 Task: Open an excel sheet with  and write heading  Student grades data  Add 10 students name:-  'Joshua Rivera, Zoey Coleman, Ryan Wright, Addison Bailey, Jonathan Simmons, Brooklyn Ward, Caleb Barnes, Audrey Collins, Gabriel Perry, Sofia Bell. ' in September Last week sales are  100 to 150. Math Grade:-  90, 95, 80, 92, 85,88, 90, 78, 92, 85.Science Grade:-  85, 87, 92, 88, 90, 85, 92, 80, 88, 90.English Grade:-  92, 90, 85, 90, 88, 92, 85, 82, 90, 88. _x000D_
History Grade:-  88, 92, 78, 95, 90, 90, 80, 85, 92, 90. Total use the formula   =SUM(D2:G2) then presss enter. Save page analysisSalesGrowth
Action: Mouse moved to (96, 151)
Screenshot: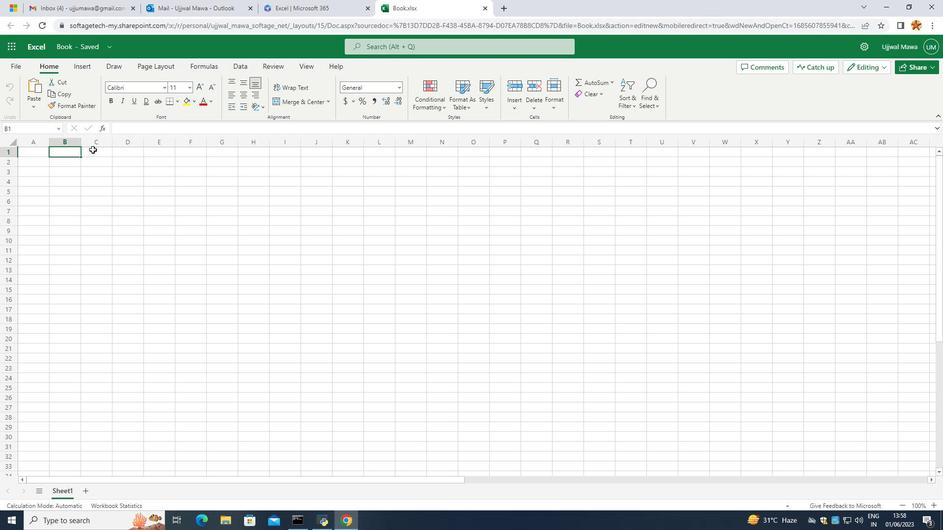 
Action: Mouse pressed left at (96, 151)
Screenshot: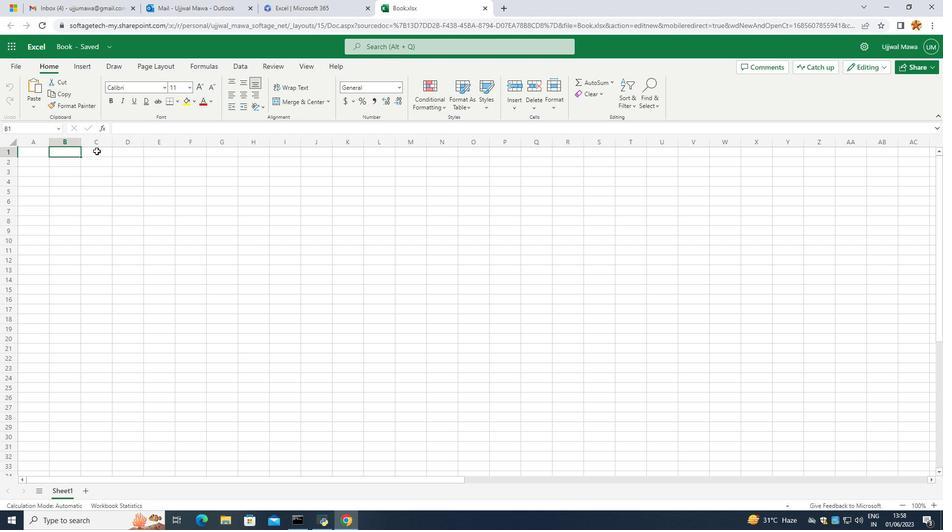 
Action: Mouse moved to (82, 163)
Screenshot: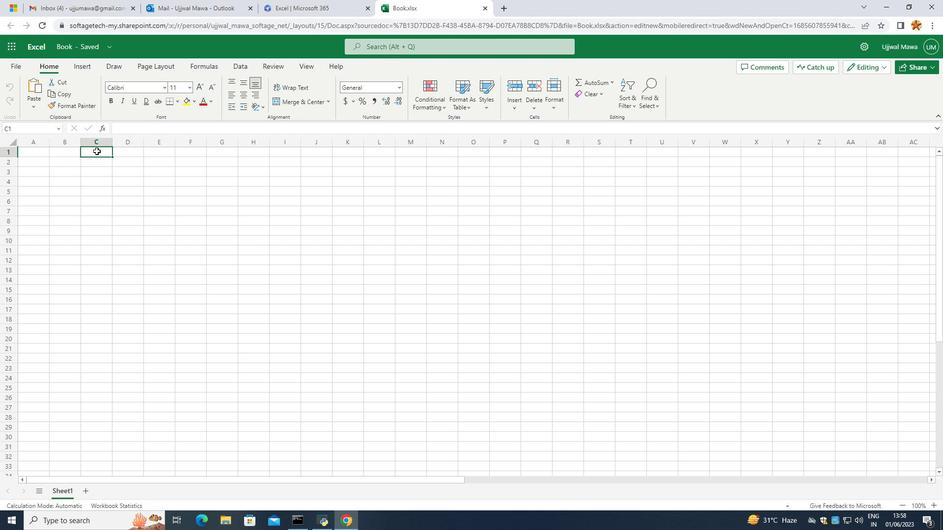 
Action: Key pressed <Key.caps_lock>S<Key.caps_lock>tudem<Key.backspace>nt<Key.space><Key.caps_lock>G<Key.caps_lock>rades<Key.backspace><Key.space><Key.caps_lock>D<Key.caps_lock>ata<Key.enter>
Screenshot: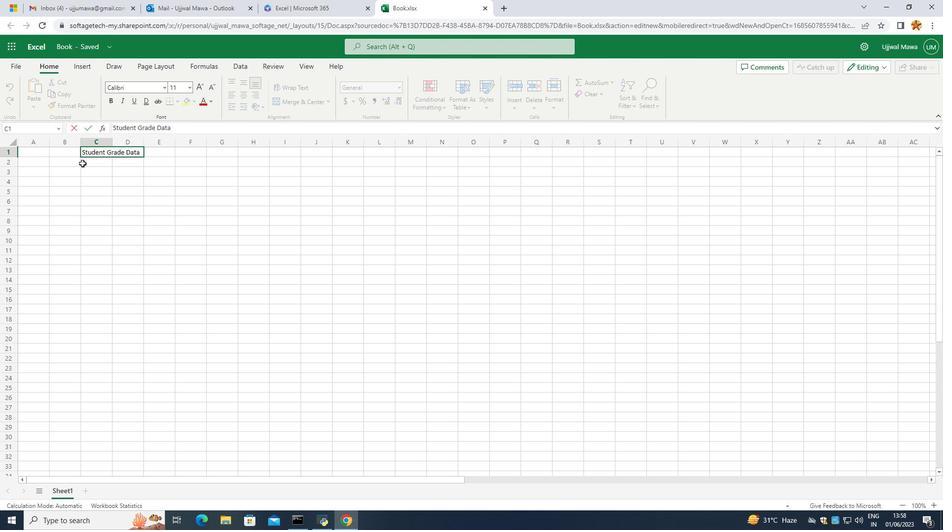 
Action: Mouse moved to (41, 162)
Screenshot: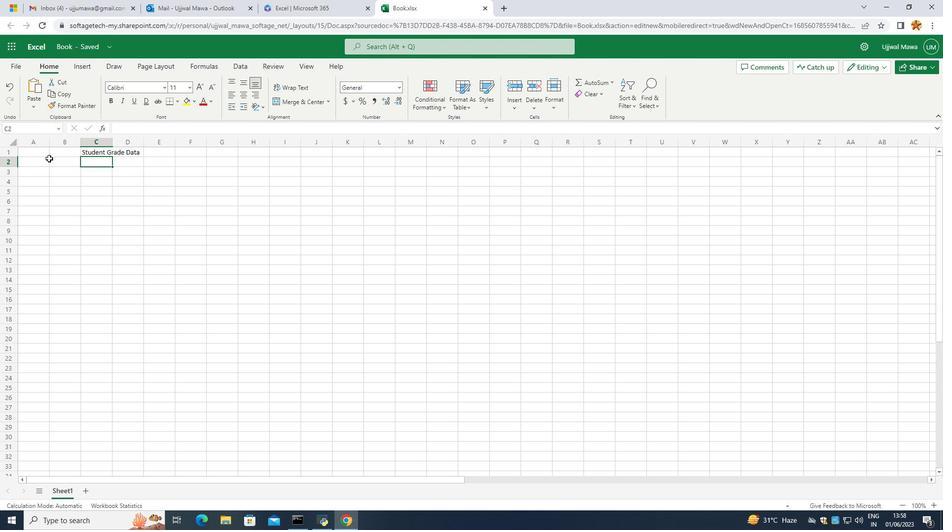 
Action: Mouse pressed left at (41, 162)
Screenshot: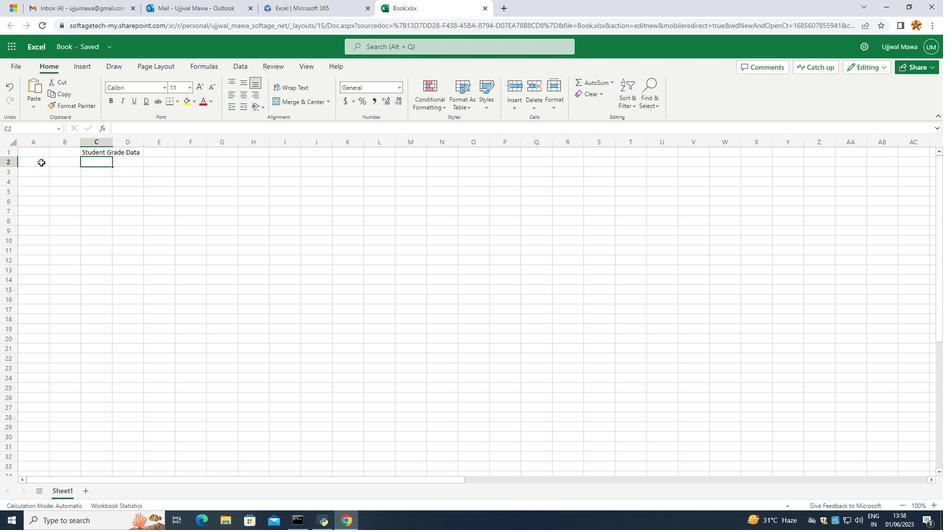 
Action: Mouse moved to (40, 162)
Screenshot: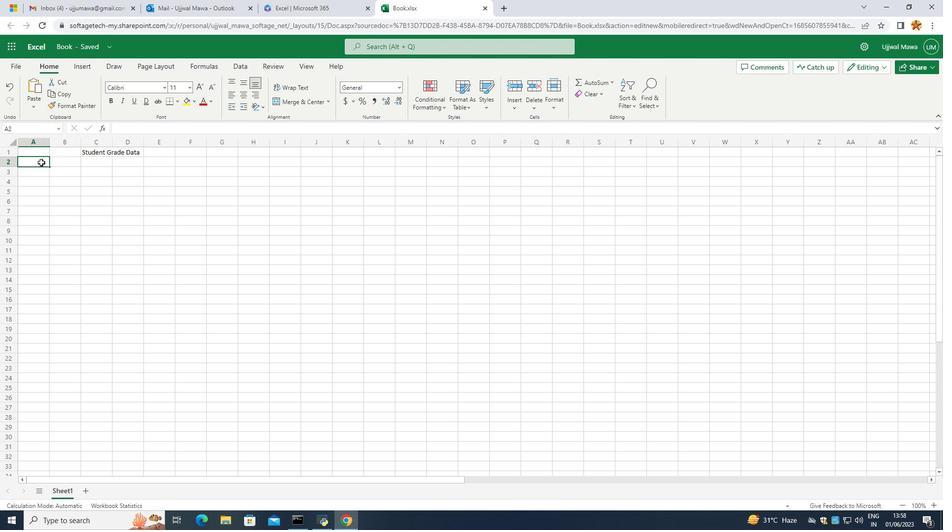 
Action: Key pressed <Key.caps_lock>N<Key.caps_lock>ame
Screenshot: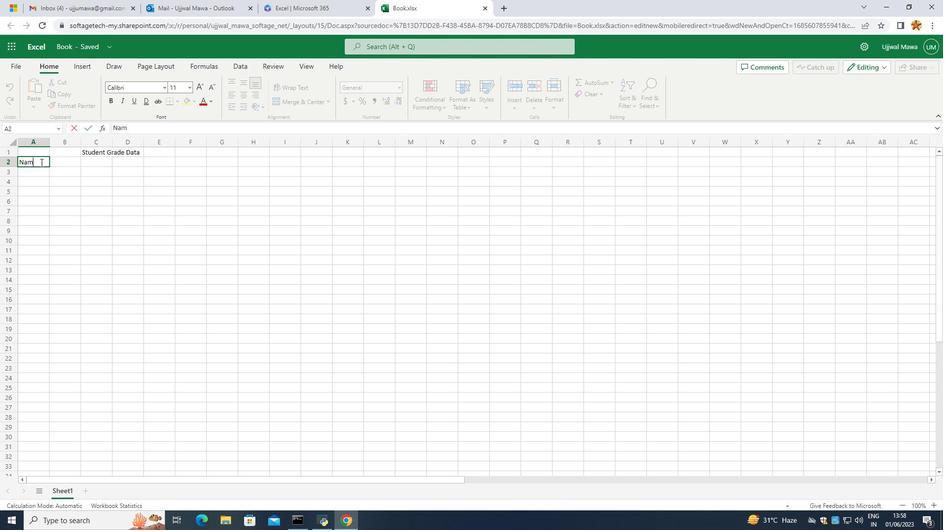 
Action: Mouse moved to (112, 198)
Screenshot: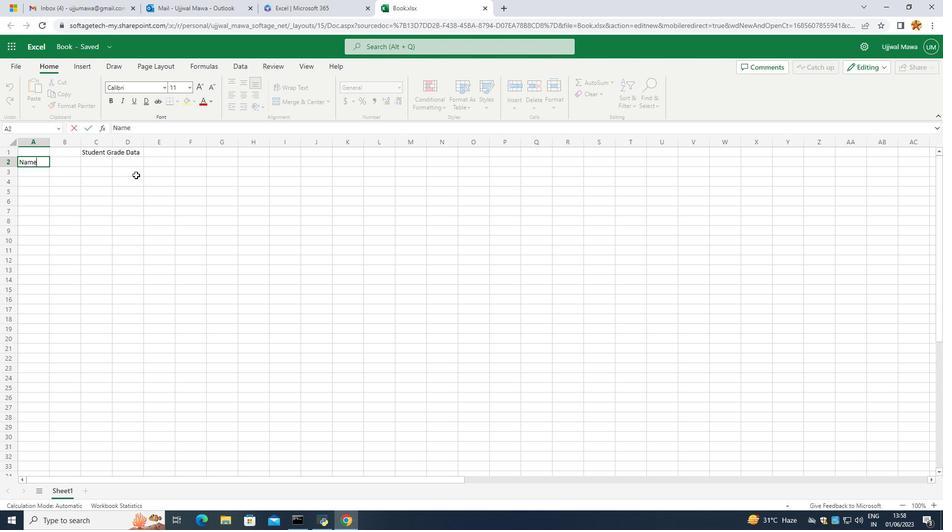 
Action: Mouse pressed left at (112, 198)
Screenshot: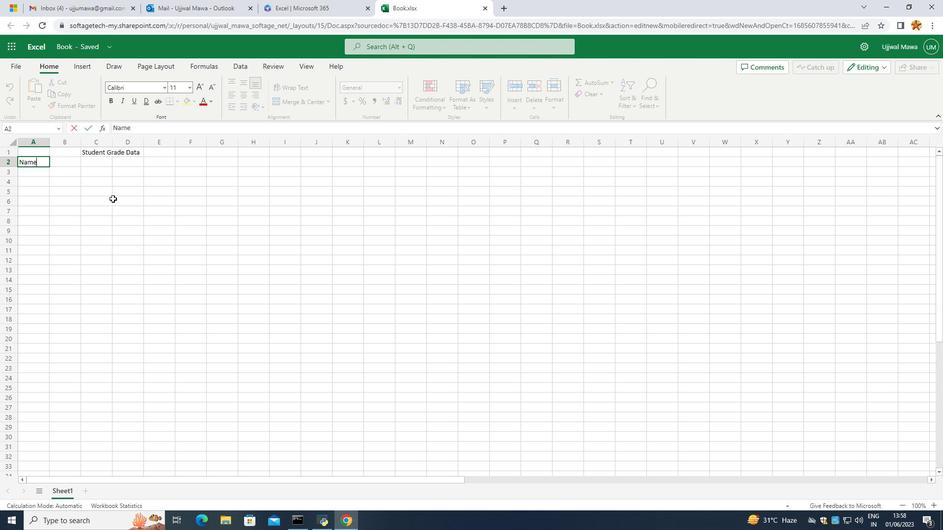 
Action: Mouse moved to (39, 162)
Screenshot: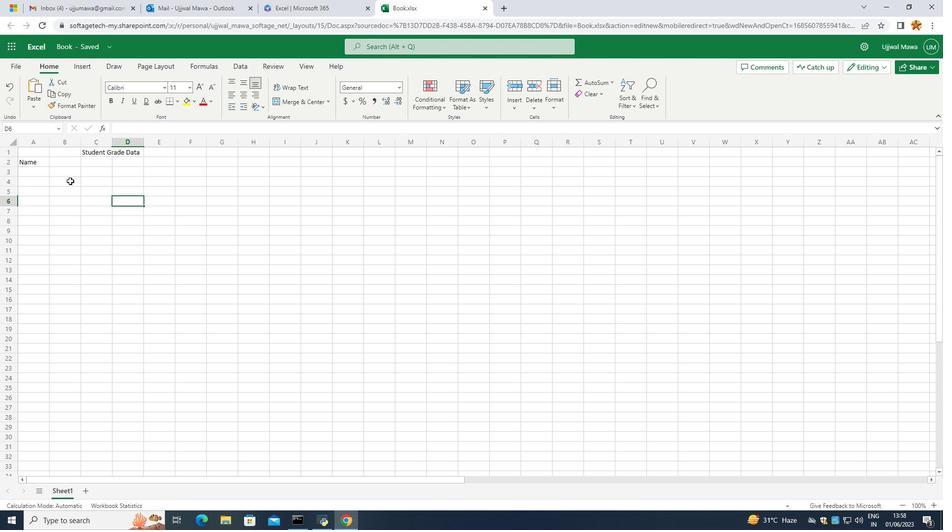 
Action: Mouse pressed left at (39, 162)
Screenshot: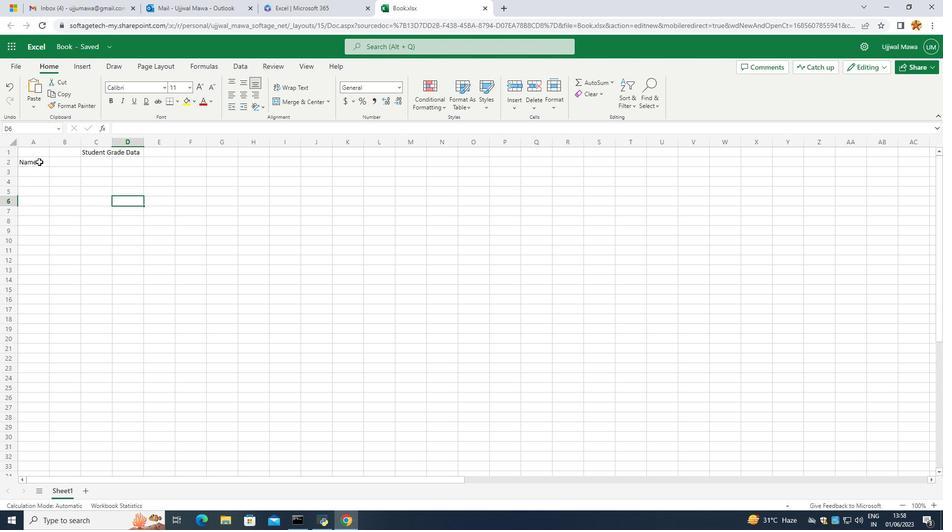 
Action: Mouse moved to (49, 140)
Screenshot: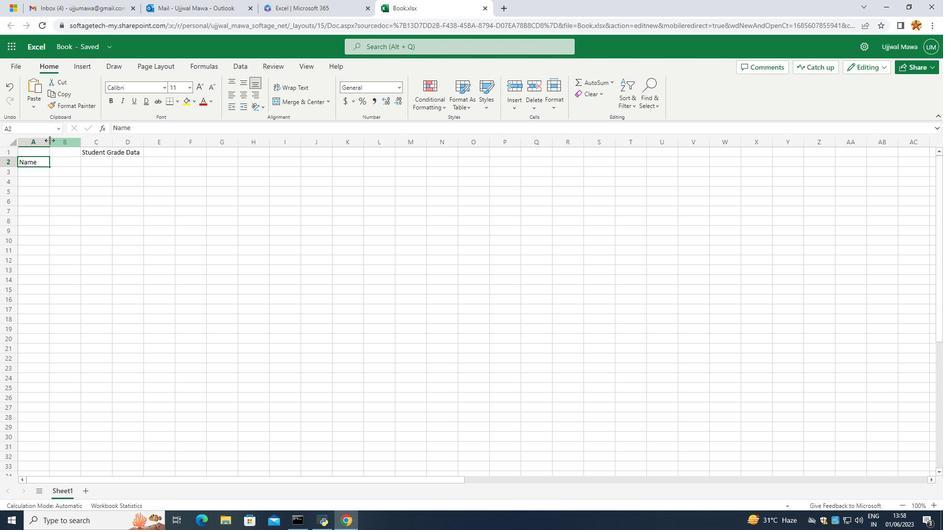 
Action: Mouse pressed left at (49, 140)
Screenshot: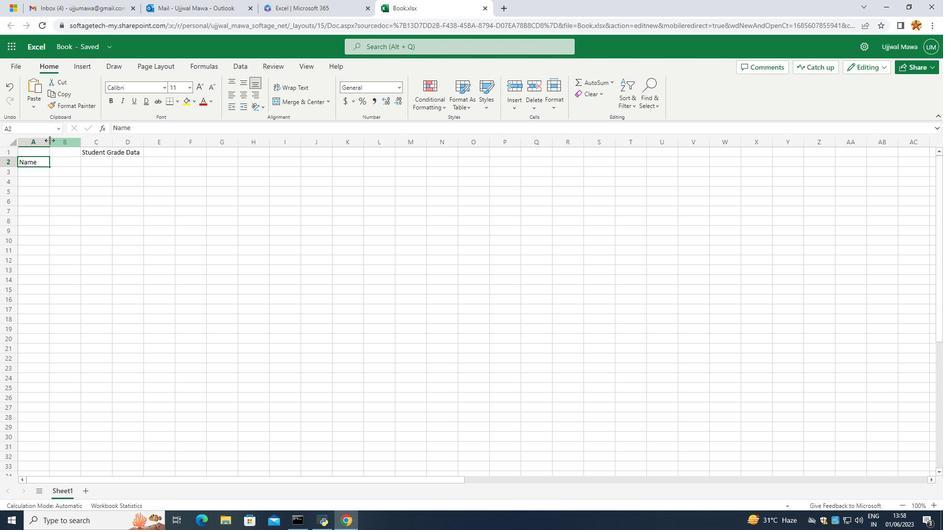 
Action: Mouse moved to (109, 162)
Screenshot: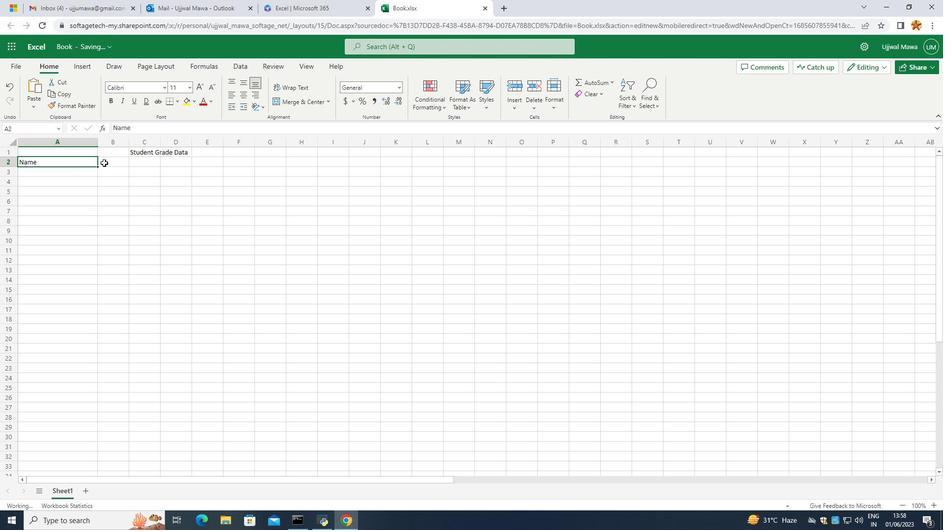 
Action: Mouse pressed left at (109, 162)
Screenshot: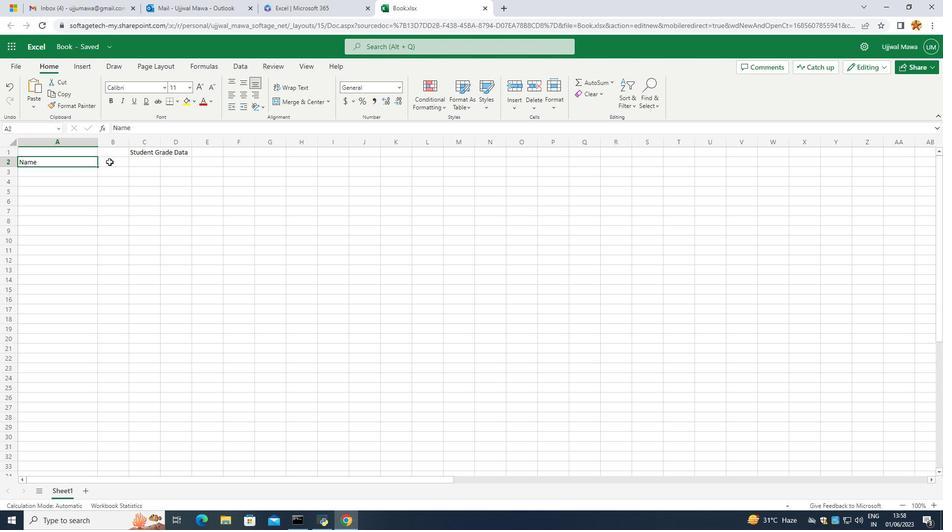 
Action: Mouse pressed left at (109, 162)
Screenshot: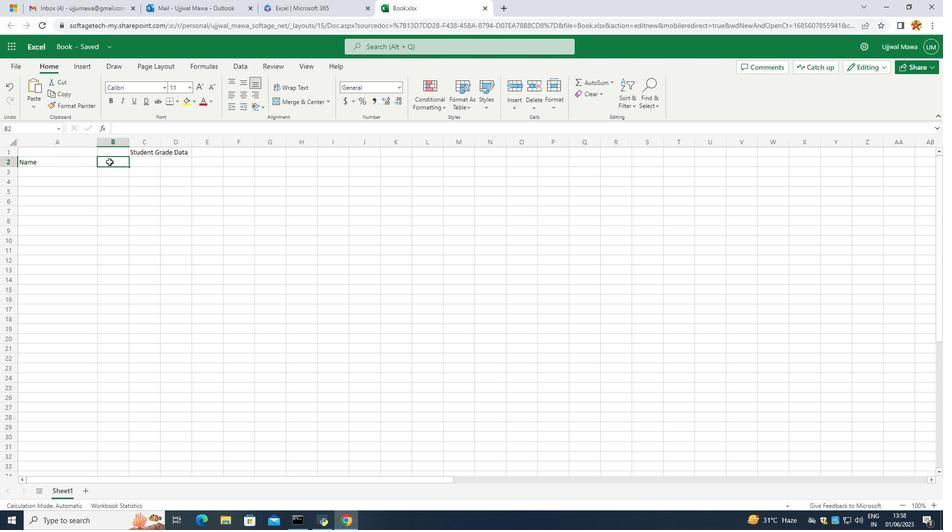 
Action: Mouse pressed left at (109, 162)
Screenshot: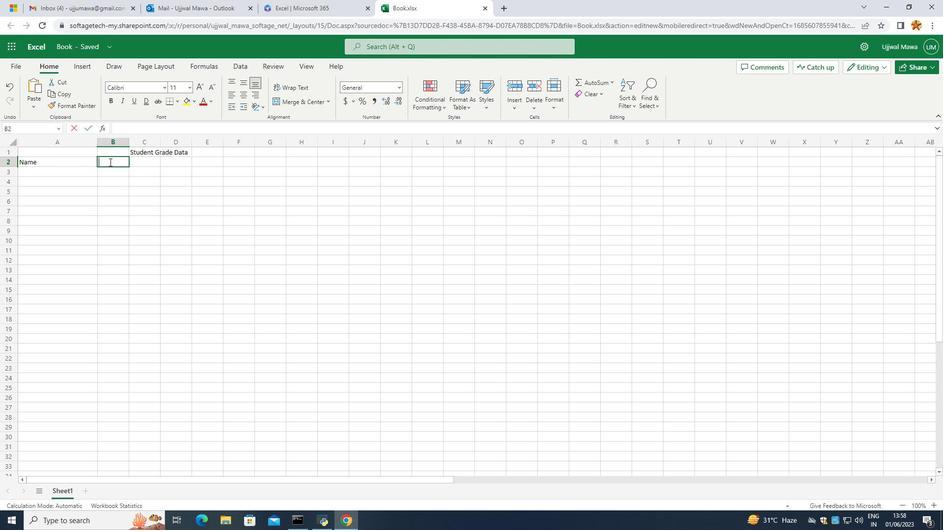 
Action: Mouse moved to (90, 230)
Screenshot: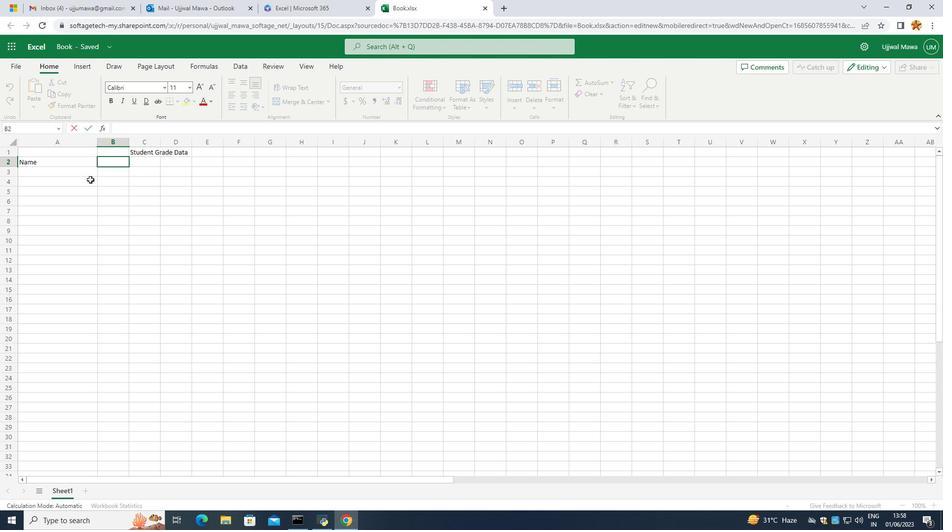 
Action: Mouse pressed left at (90, 230)
Screenshot: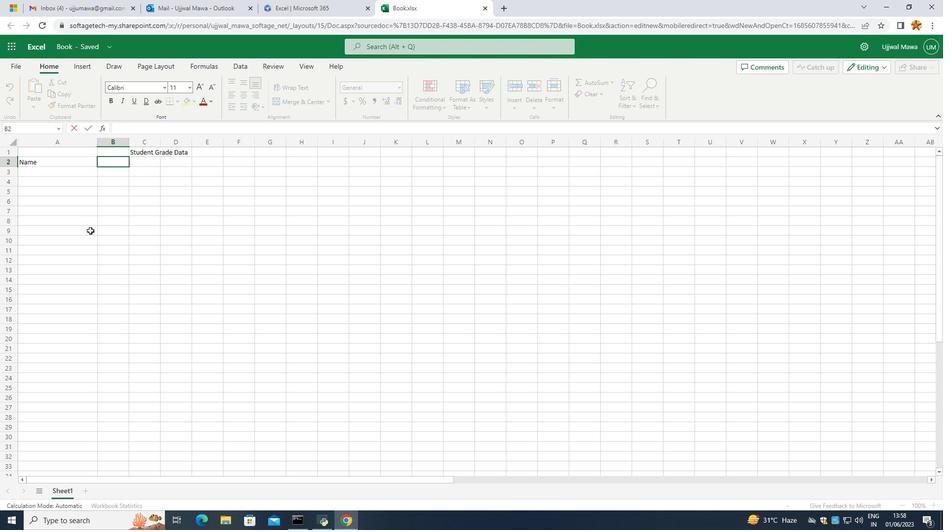 
Action: Mouse moved to (89, 148)
Screenshot: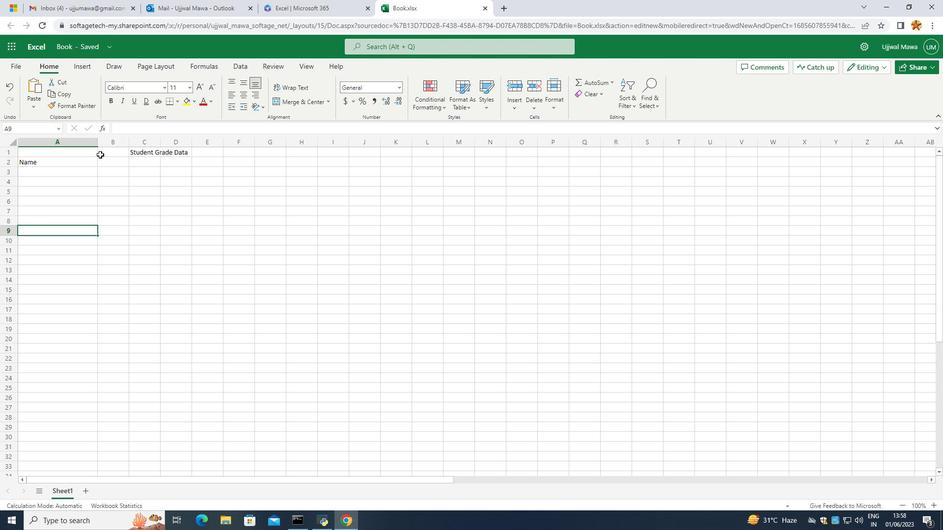 
Action: Mouse pressed left at (89, 148)
Screenshot: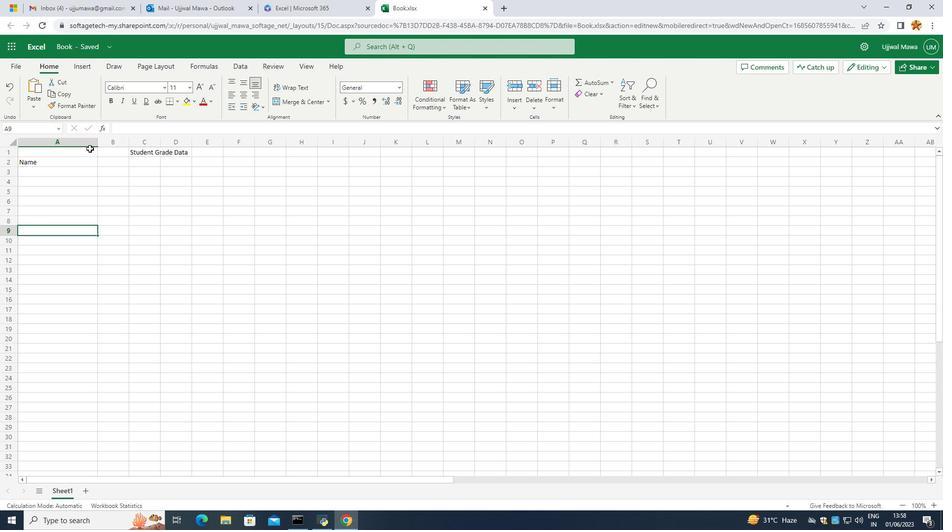 
Action: Mouse moved to (95, 144)
Screenshot: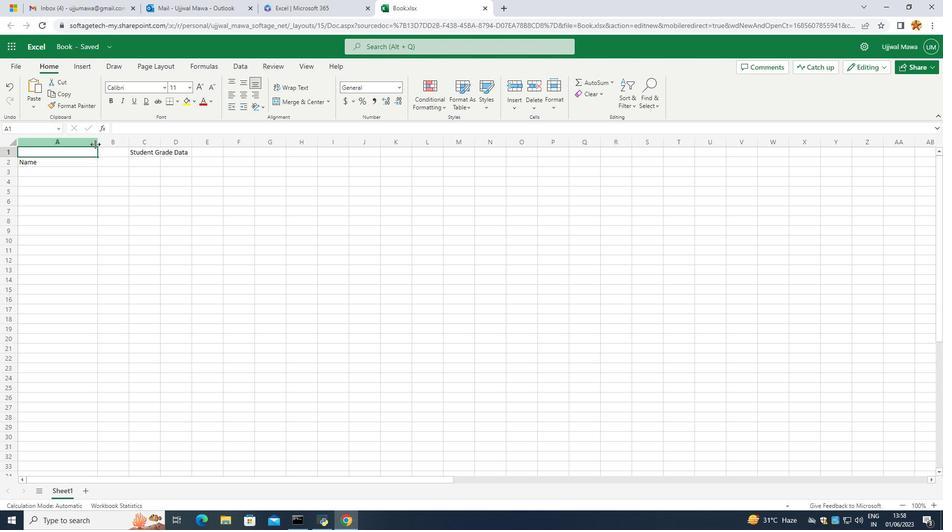 
Action: Mouse pressed left at (95, 144)
Screenshot: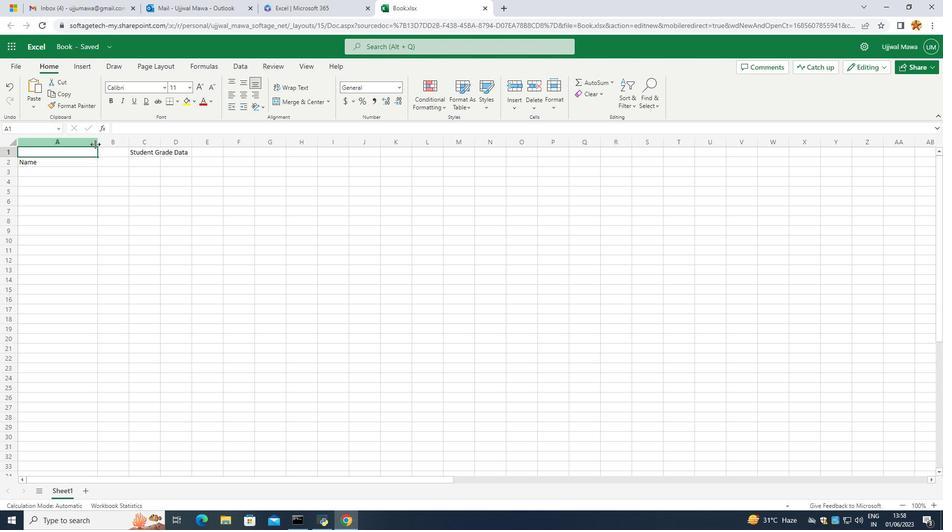 
Action: Mouse moved to (106, 159)
Screenshot: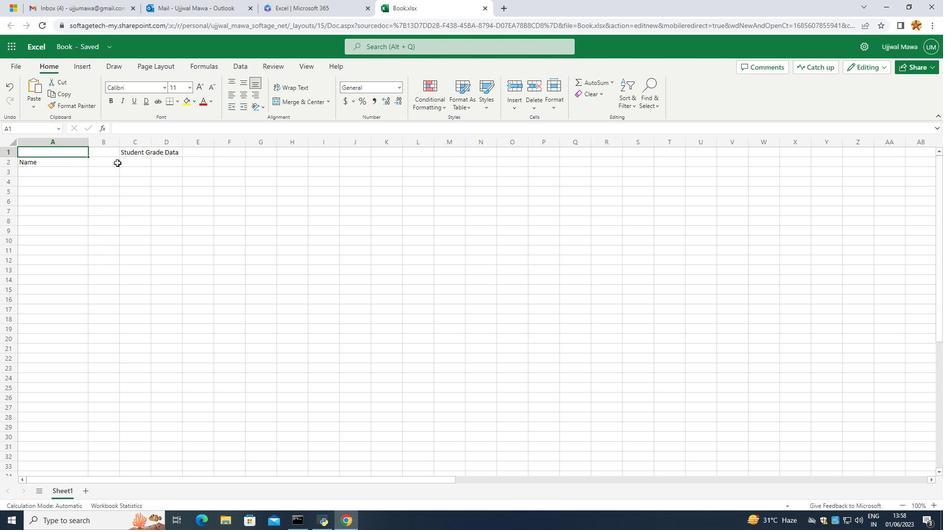 
Action: Mouse pressed left at (106, 159)
Screenshot: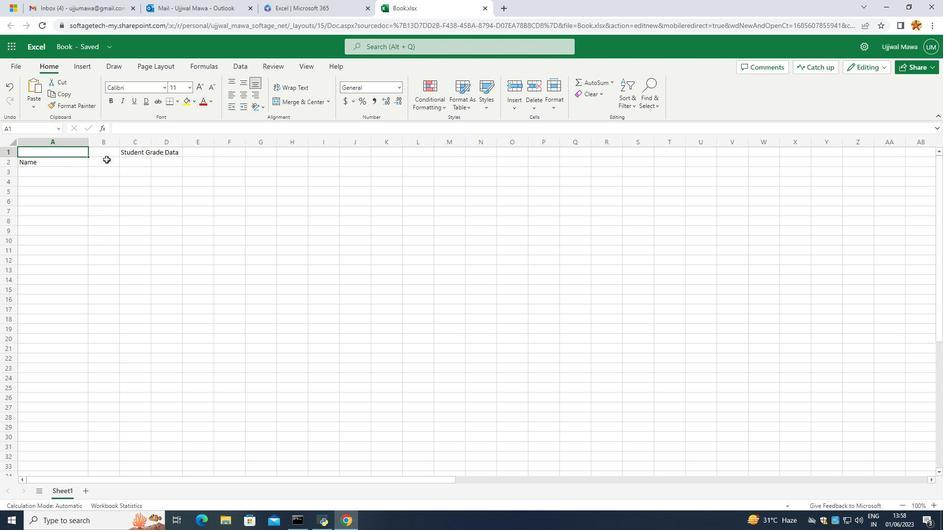 
Action: Mouse moved to (108, 151)
Screenshot: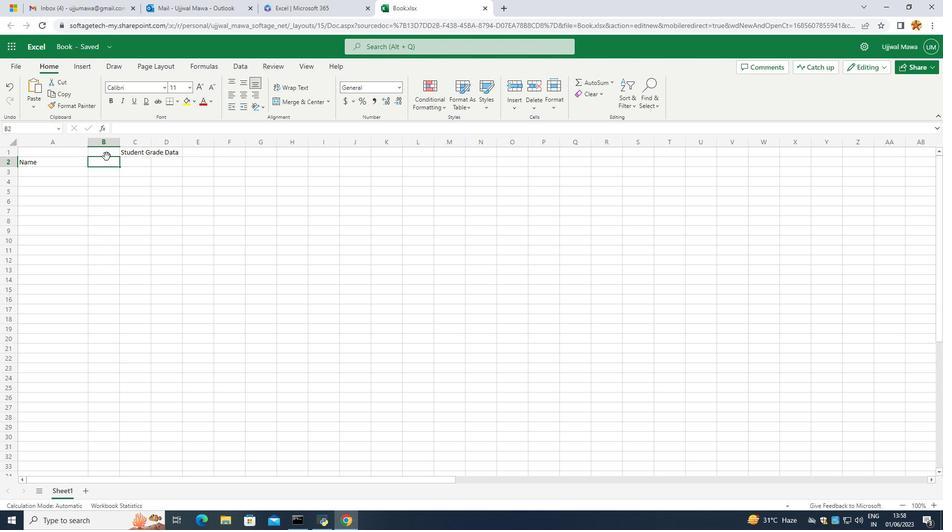 
Action: Mouse pressed left at (108, 151)
Screenshot: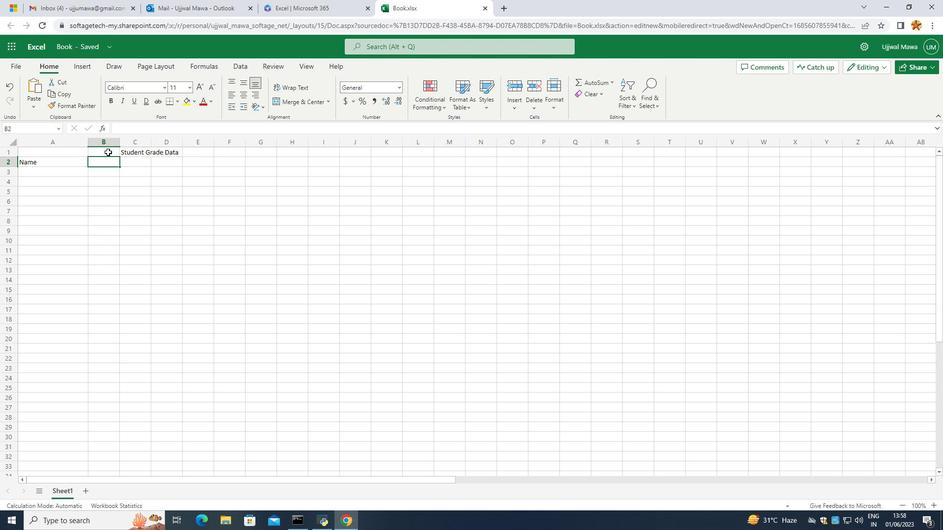 
Action: Mouse pressed left at (108, 151)
Screenshot: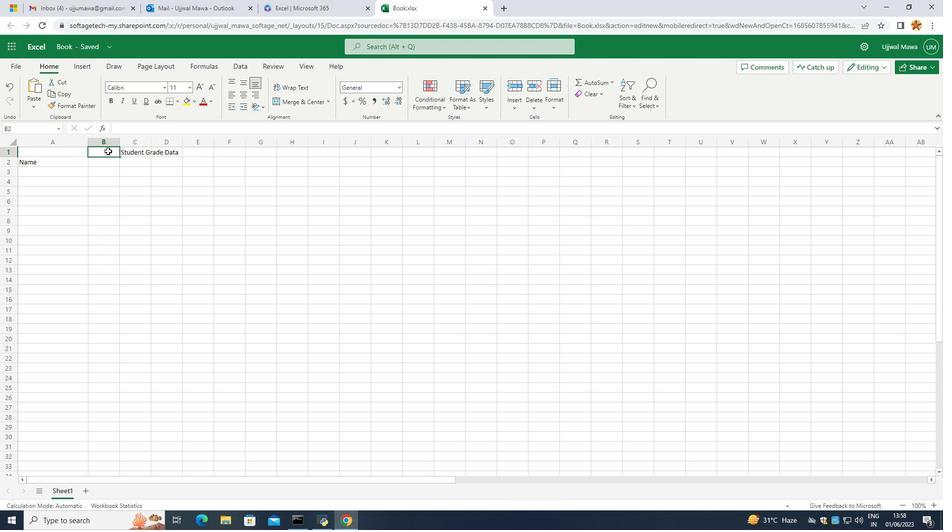 
Action: Mouse moved to (105, 158)
Screenshot: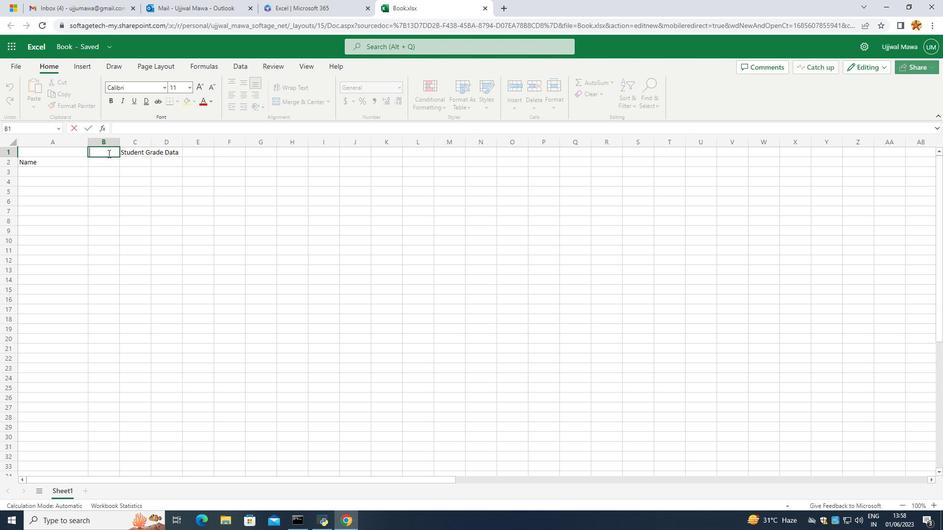
Action: Mouse pressed left at (105, 158)
Screenshot: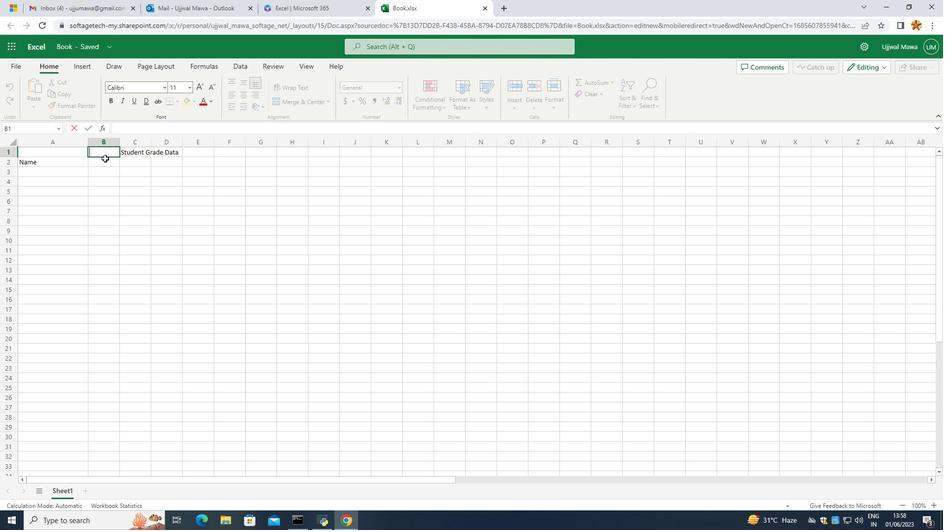 
Action: Mouse pressed left at (105, 158)
Screenshot: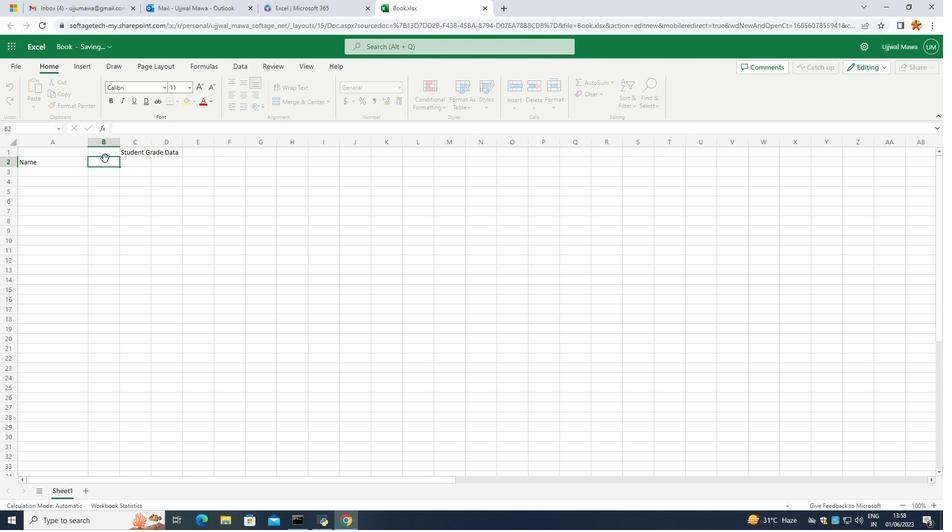 
Action: Mouse moved to (108, 170)
Screenshot: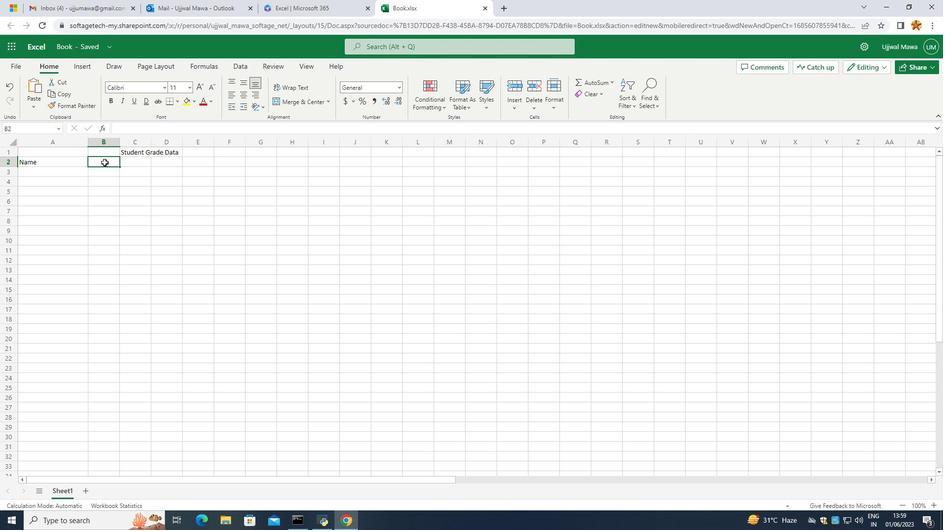 
Action: Key pressed <Key.caps_lock>L<Key.caps_lock>ast<Key.space>week<Key.space>sales<Key.space><Key.caps_lock>S<Key.caps_lock>w<Key.backspace><Key.backspace><Key.caps_lock>S<Key.caps_lock>ept.
Screenshot: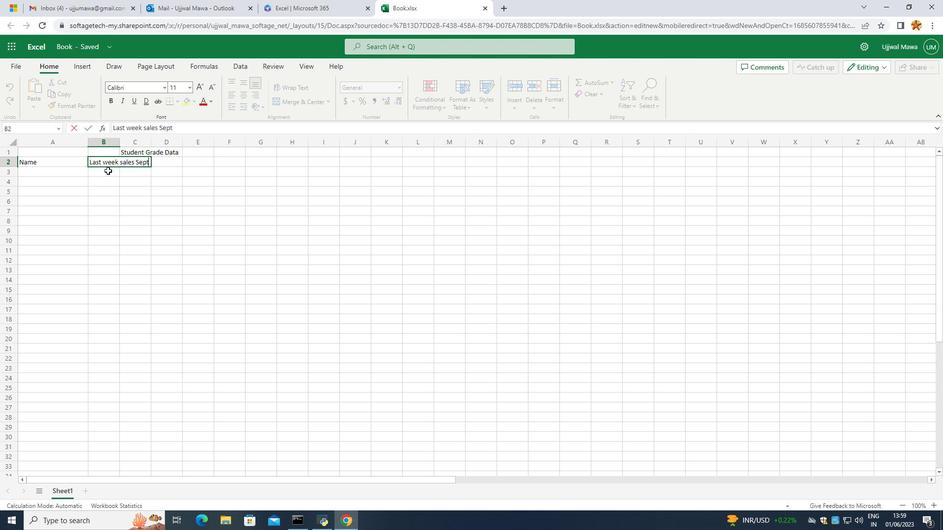 
Action: Mouse moved to (117, 212)
Screenshot: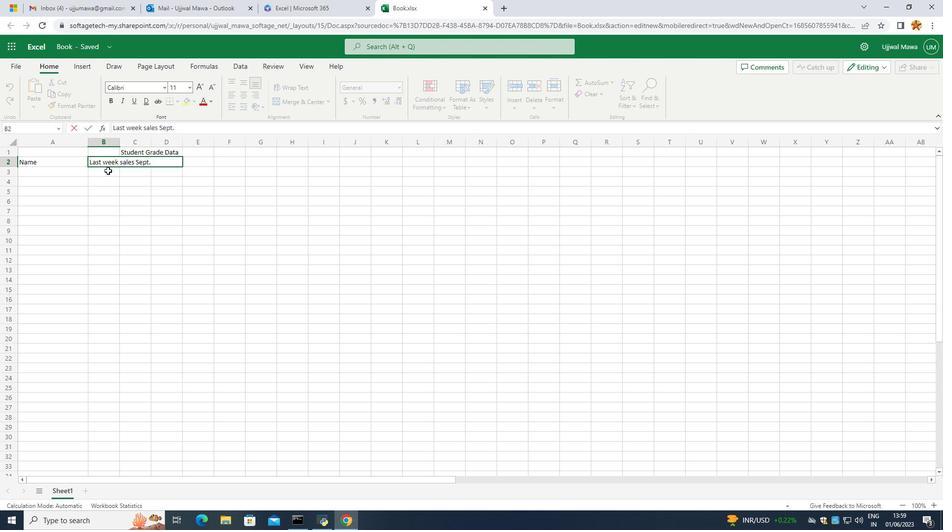 
Action: Mouse pressed left at (117, 212)
Screenshot: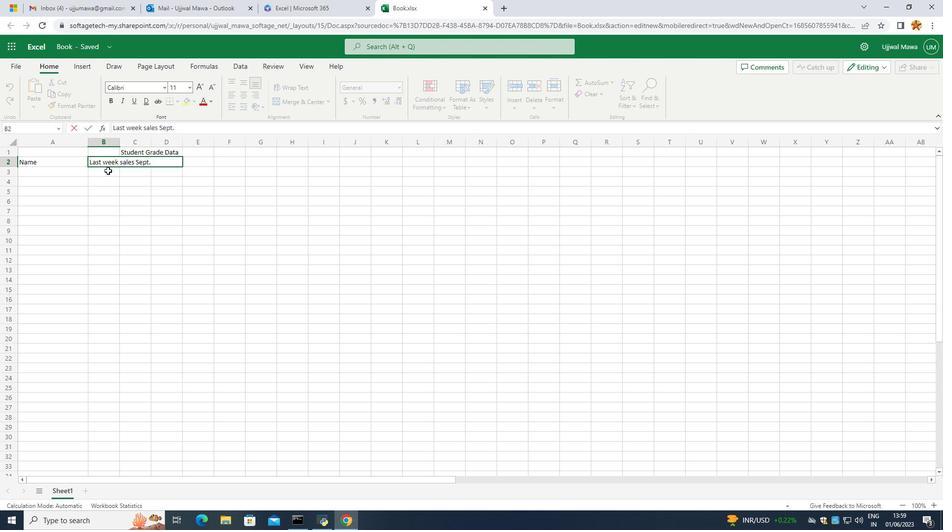 
Action: Mouse moved to (105, 157)
Screenshot: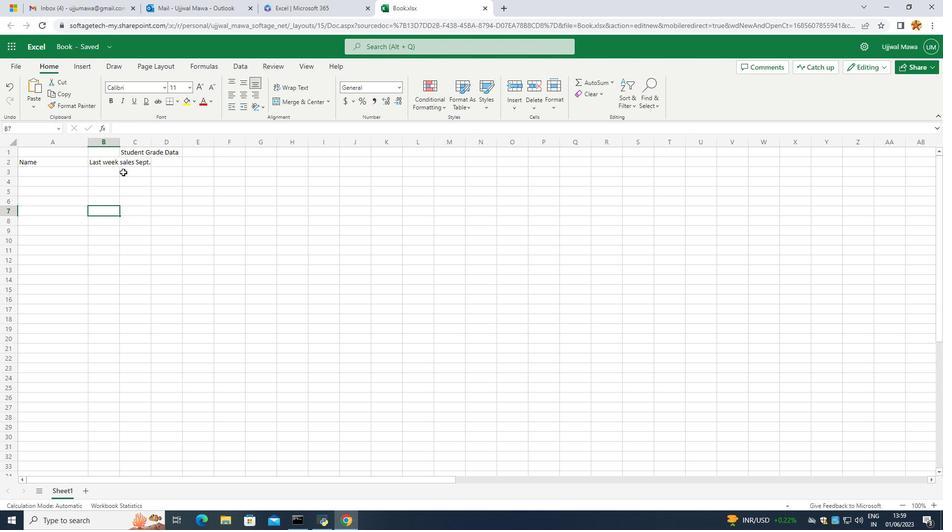 
Action: Mouse pressed left at (105, 157)
Screenshot: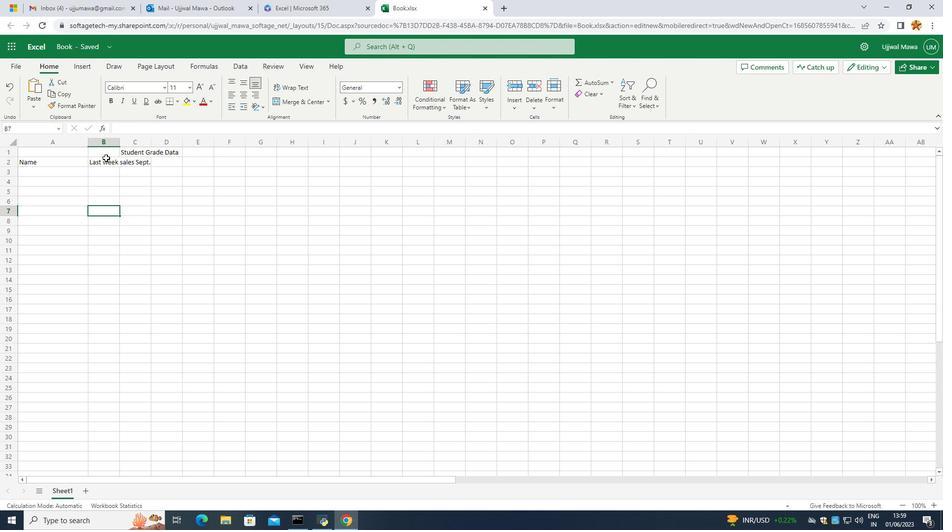 
Action: Mouse moved to (117, 142)
Screenshot: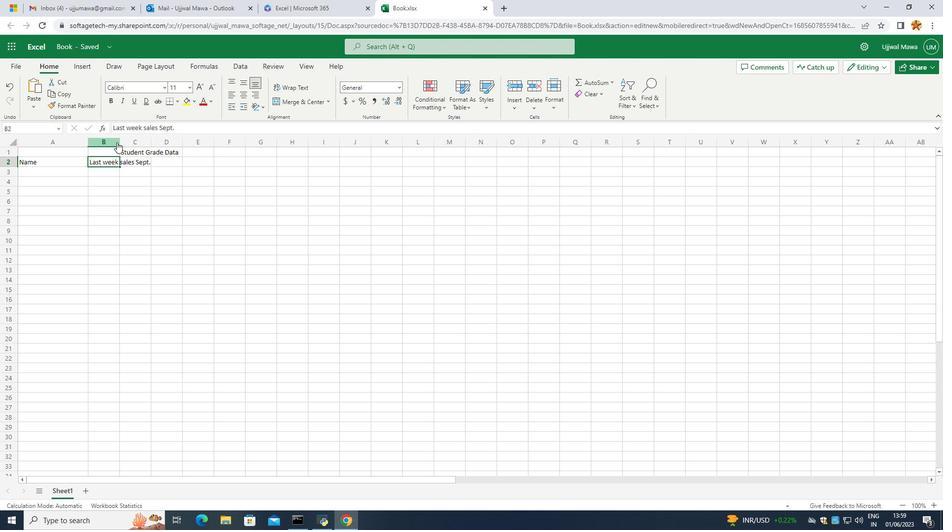 
Action: Mouse pressed left at (117, 142)
Screenshot: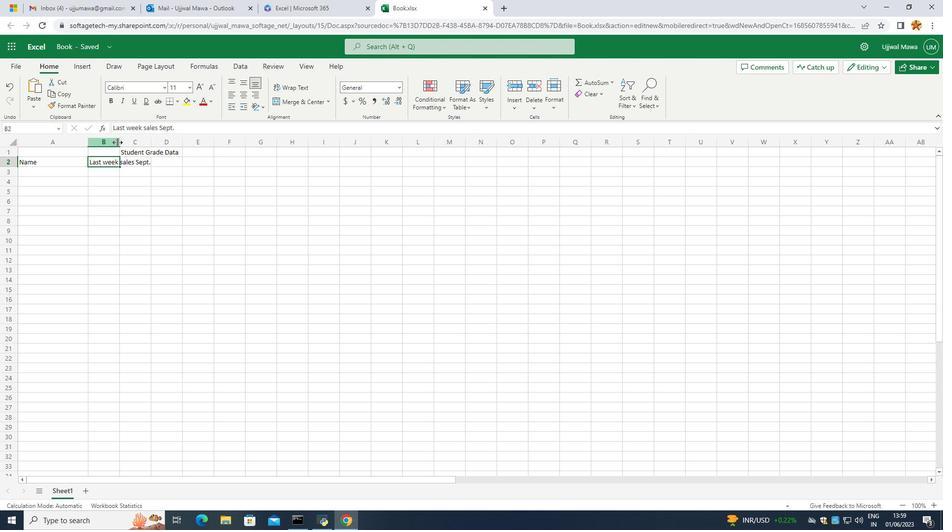 
Action: Mouse moved to (140, 144)
Screenshot: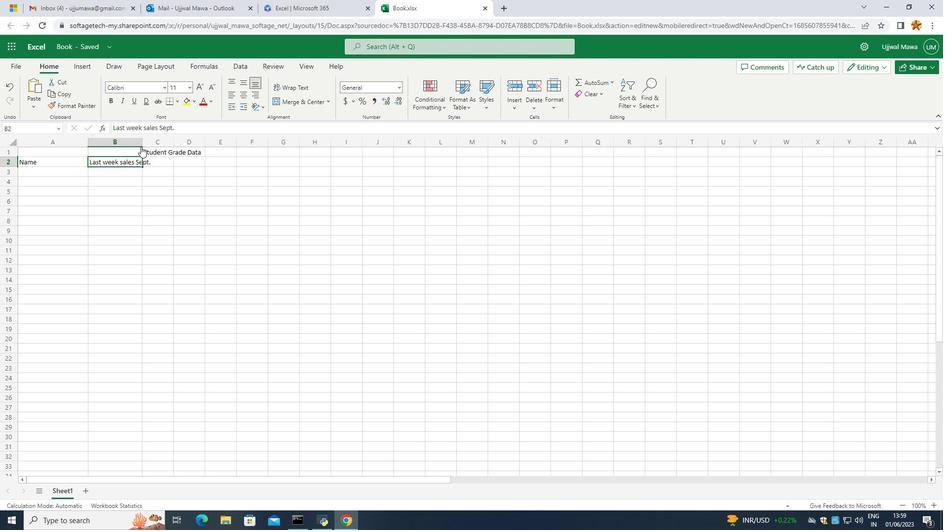 
Action: Mouse pressed left at (140, 144)
Screenshot: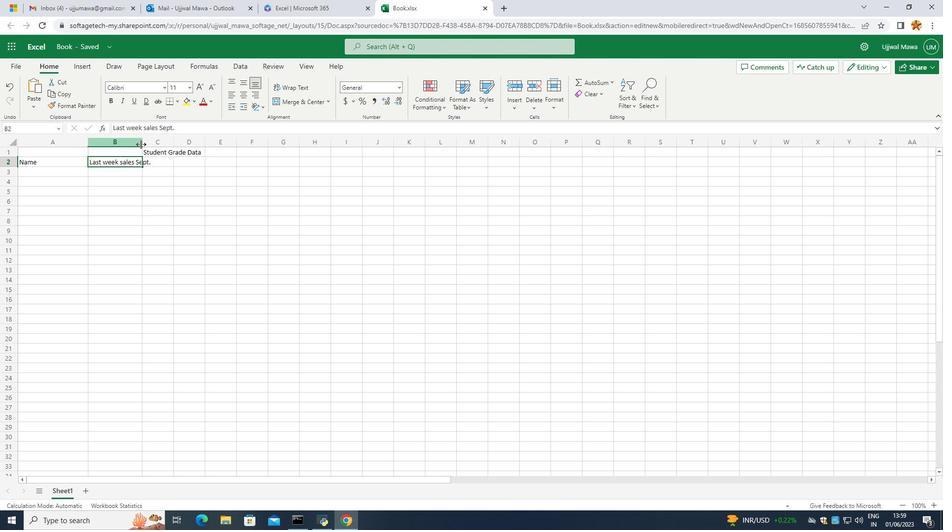 
Action: Mouse moved to (162, 164)
Screenshot: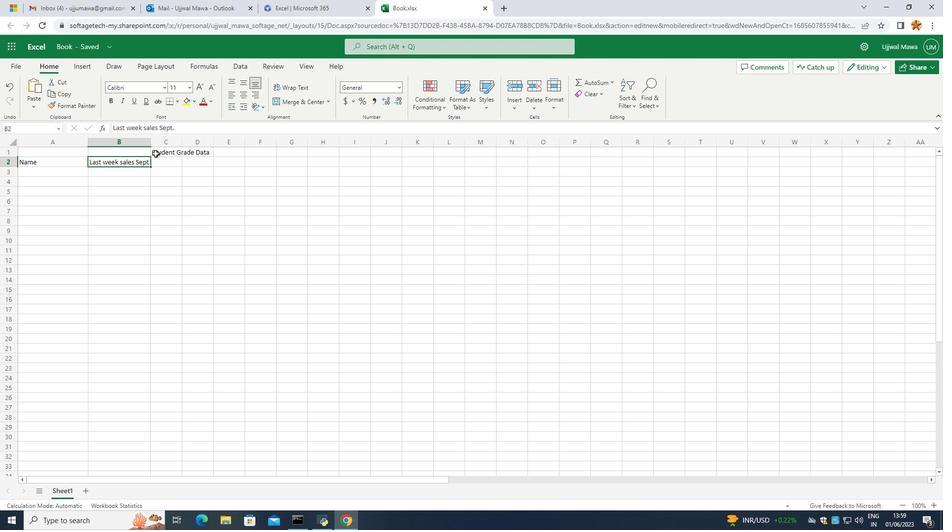
Action: Mouse pressed left at (162, 164)
Screenshot: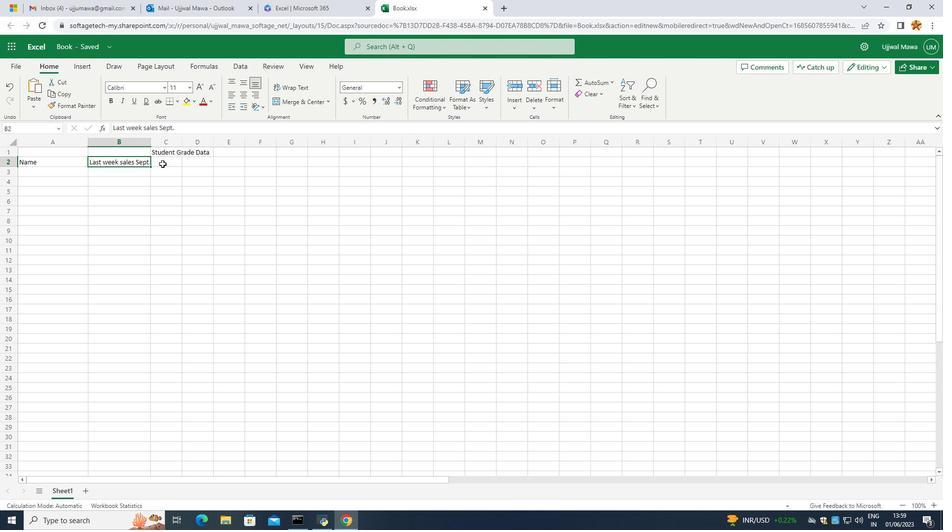 
Action: Mouse pressed left at (162, 164)
Screenshot: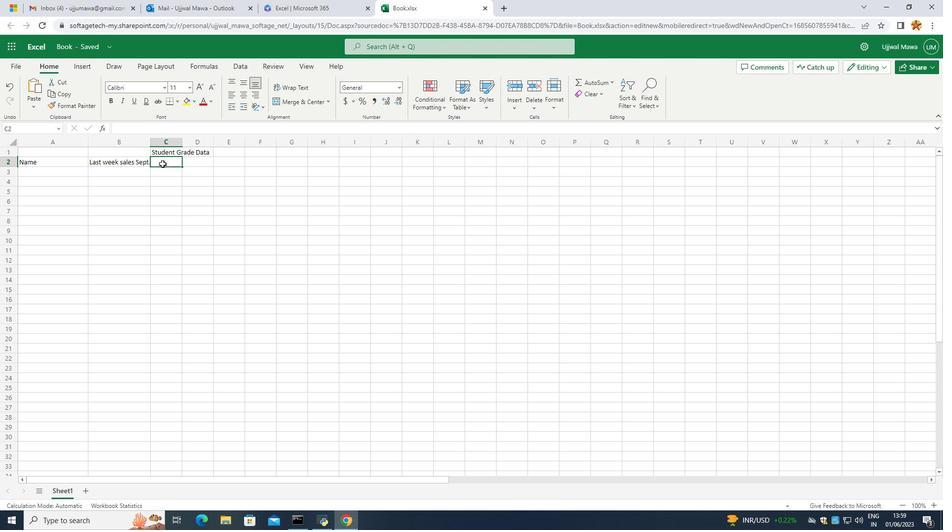 
Action: Mouse moved to (144, 203)
Screenshot: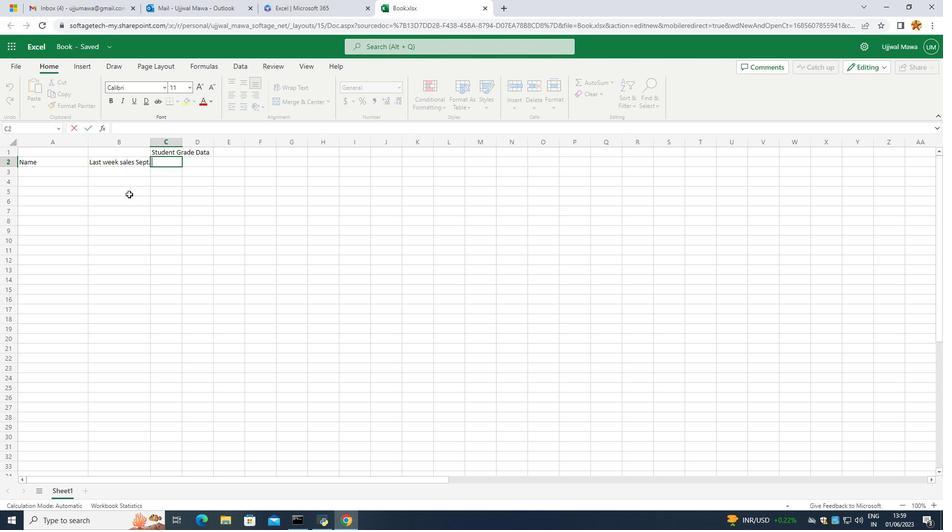 
Action: Key pressed <Key.caps_lock>M<Key.caps_lock>ath<Key.space><Key.caps_lock>G<Key.caps_lock>rade
Screenshot: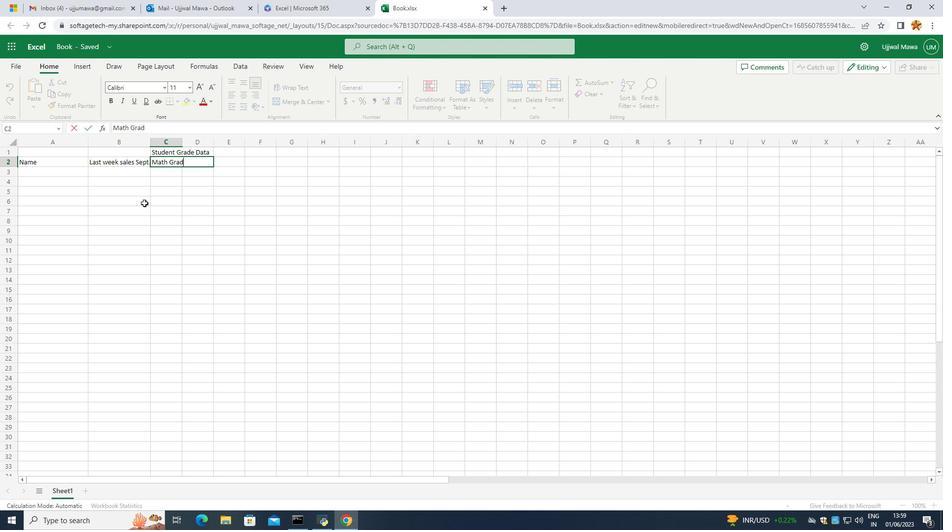 
Action: Mouse moved to (153, 224)
Screenshot: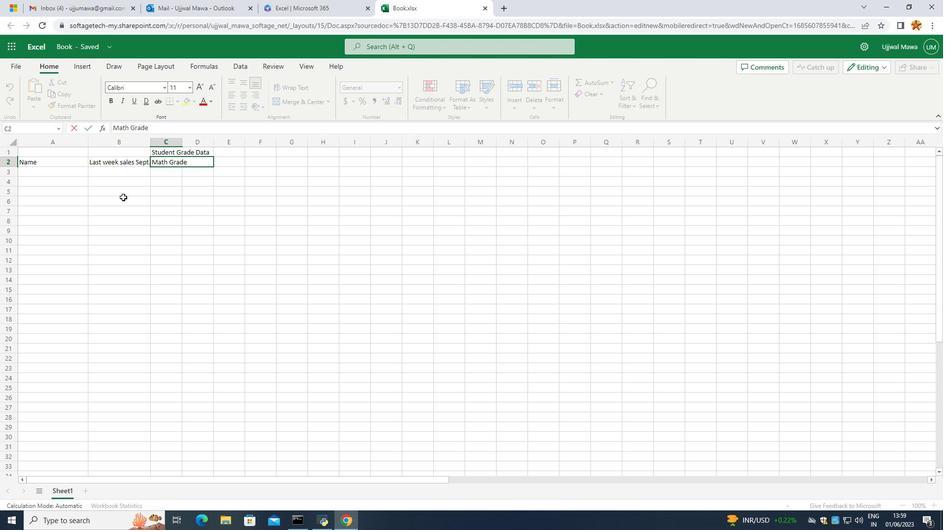 
Action: Mouse pressed left at (153, 224)
Screenshot: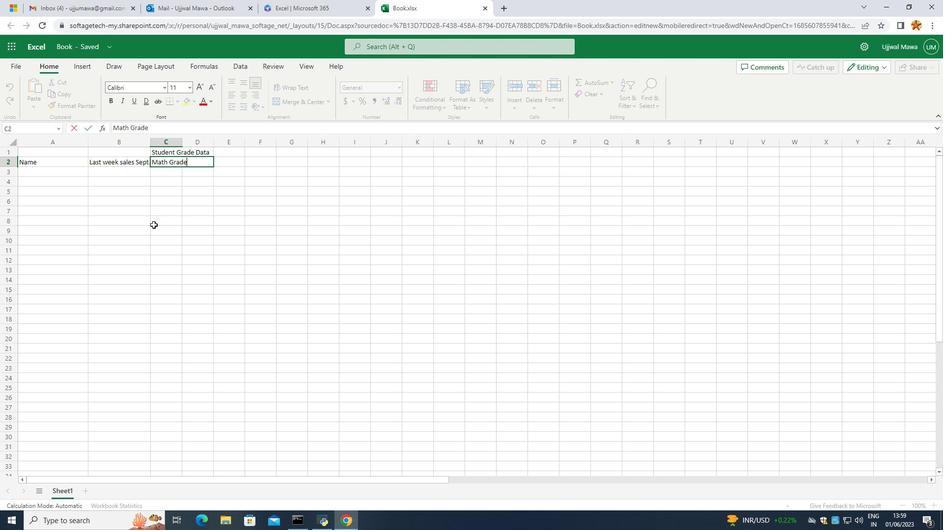 
Action: Mouse moved to (201, 161)
Screenshot: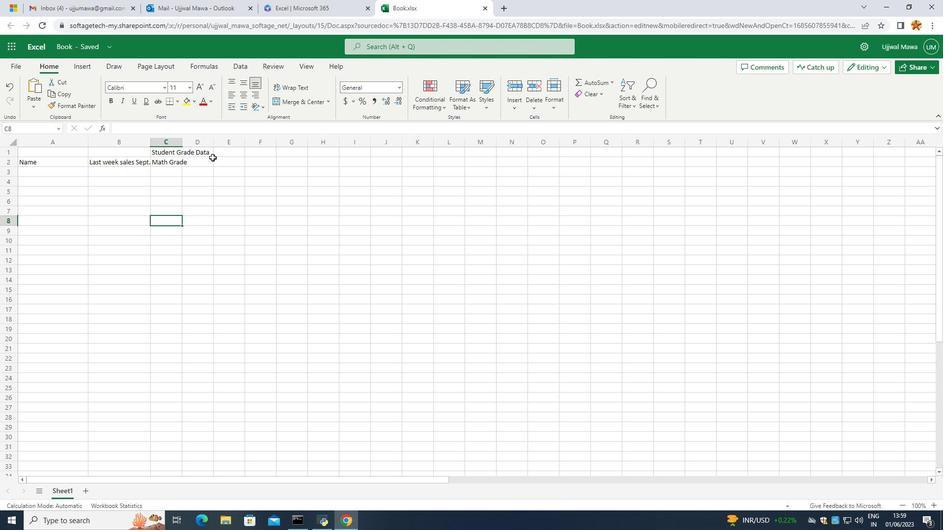 
Action: Mouse pressed left at (201, 161)
Screenshot: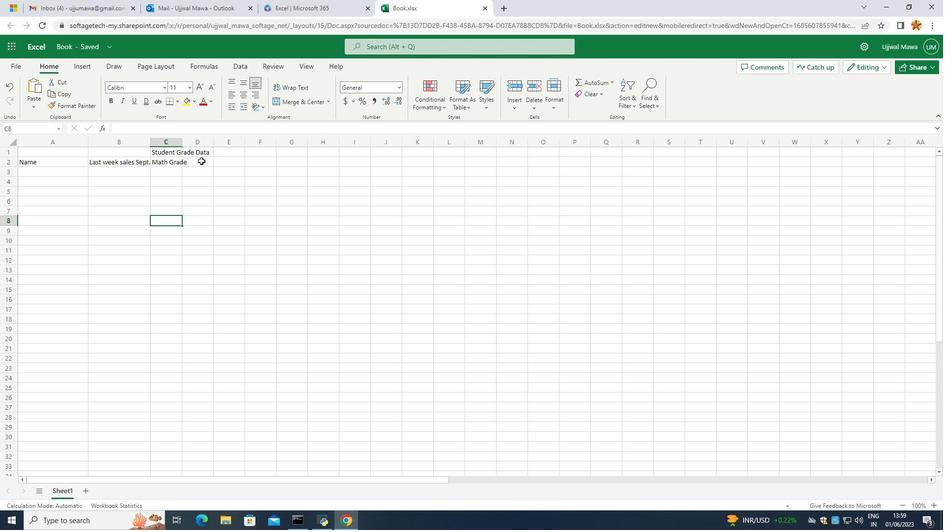 
Action: Mouse pressed left at (201, 161)
Screenshot: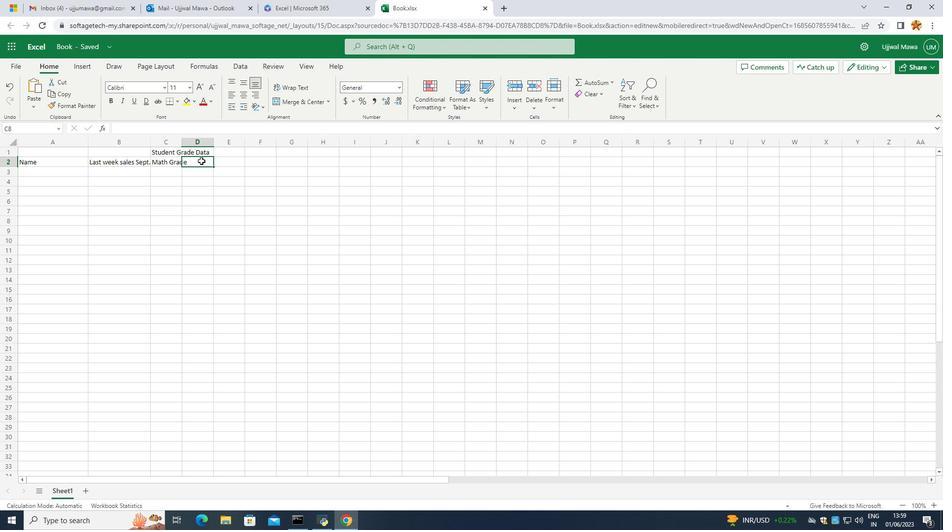
Action: Key pressed <Key.caps_lock>S<Key.caps_lock>cience<Key.space><Key.caps_lock>G<Key.caps_lock>rade
Screenshot: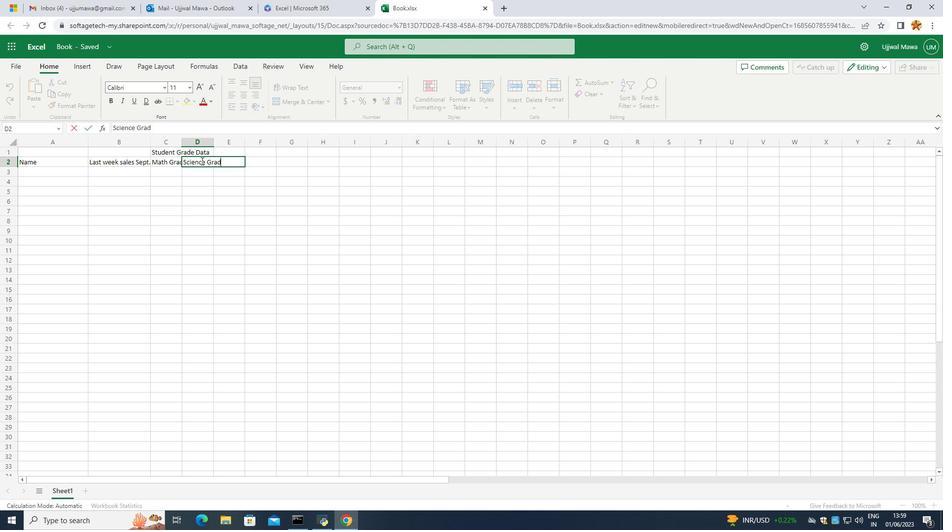 
Action: Mouse moved to (198, 247)
Screenshot: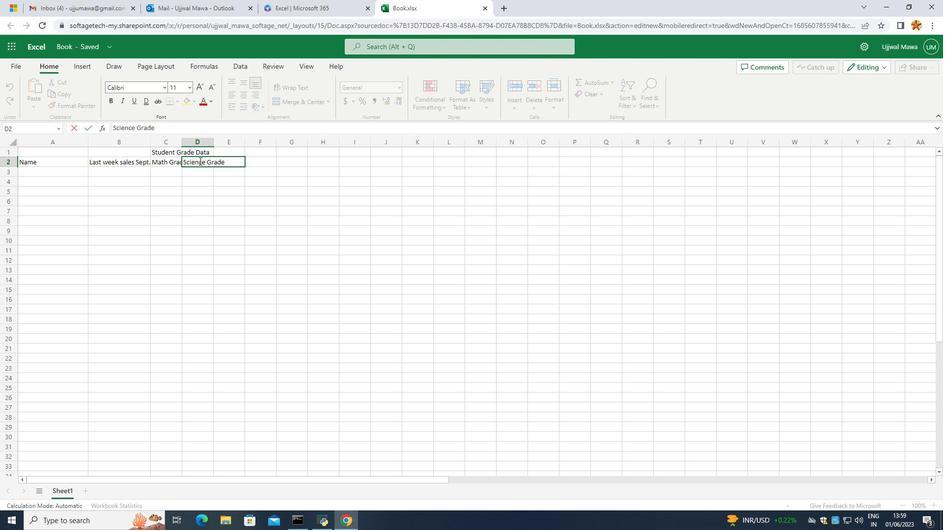 
Action: Mouse pressed left at (198, 247)
Screenshot: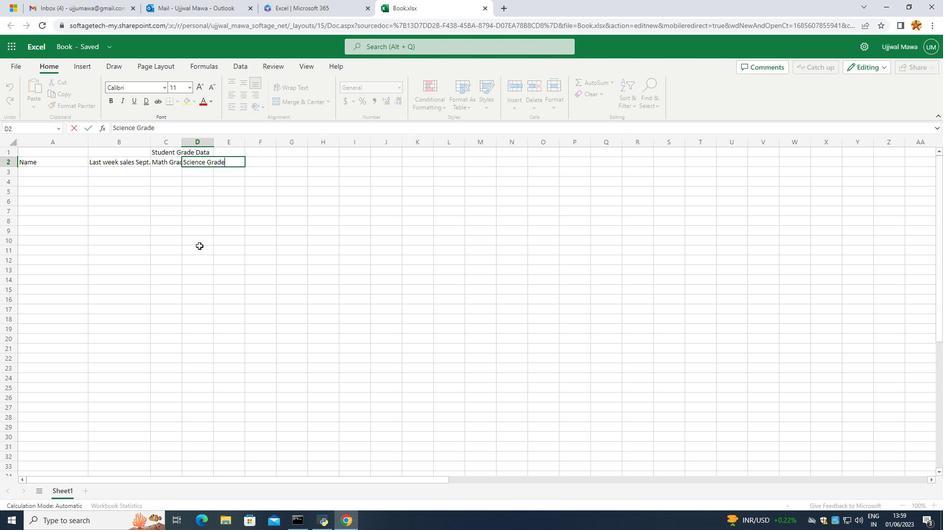 
Action: Mouse moved to (168, 161)
Screenshot: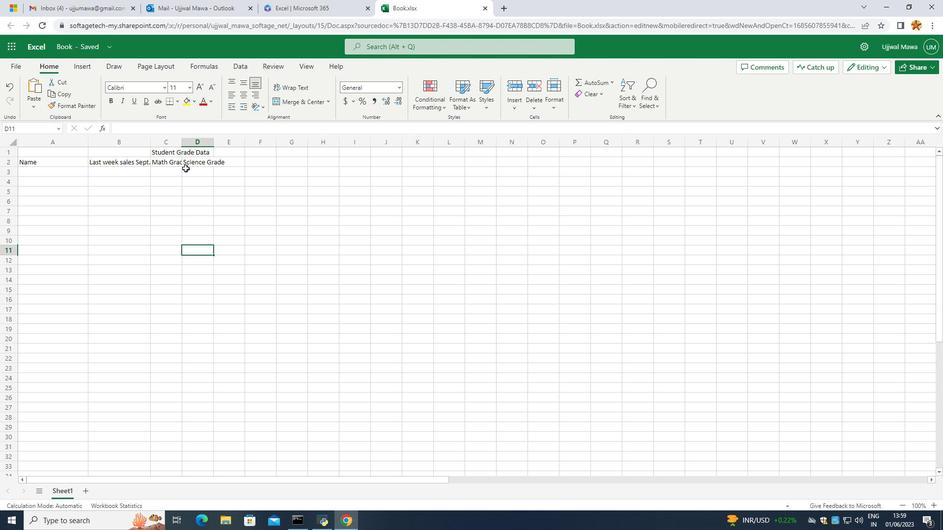 
Action: Mouse pressed left at (168, 161)
Screenshot: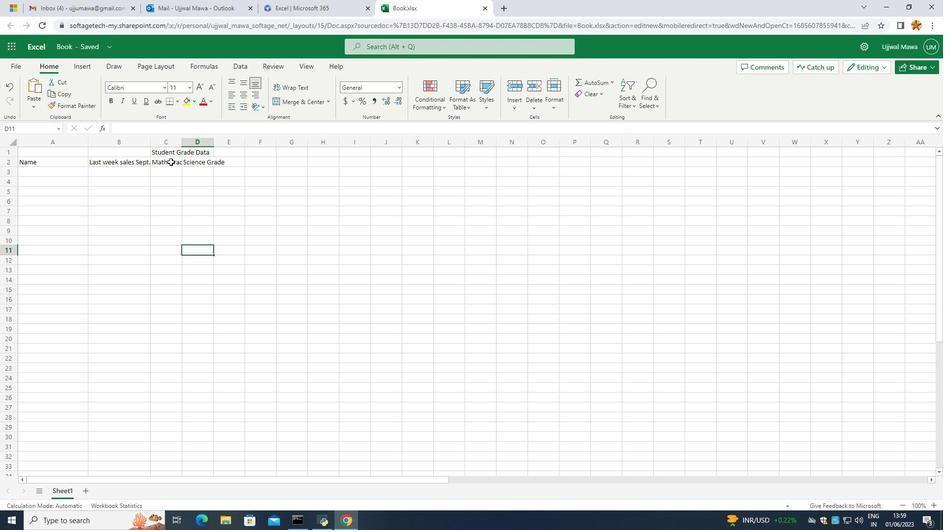 
Action: Mouse moved to (182, 145)
Screenshot: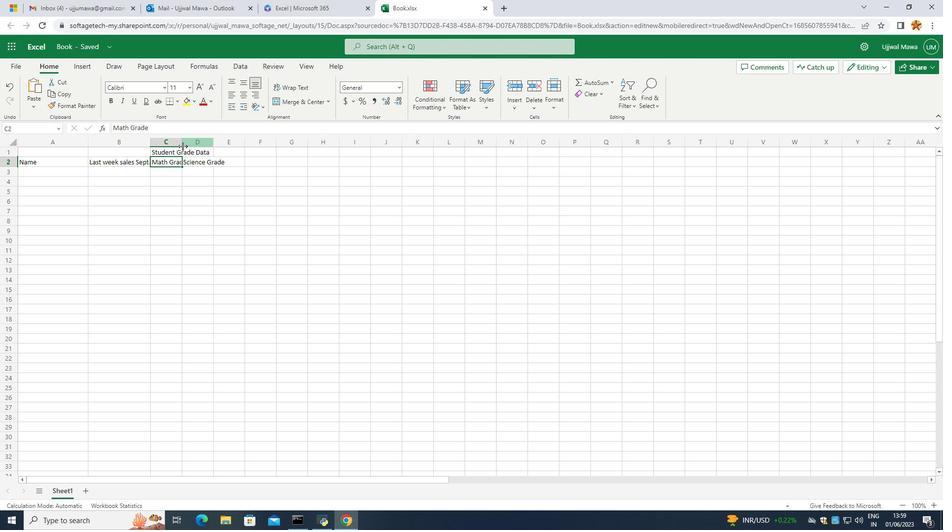 
Action: Mouse pressed left at (182, 145)
Screenshot: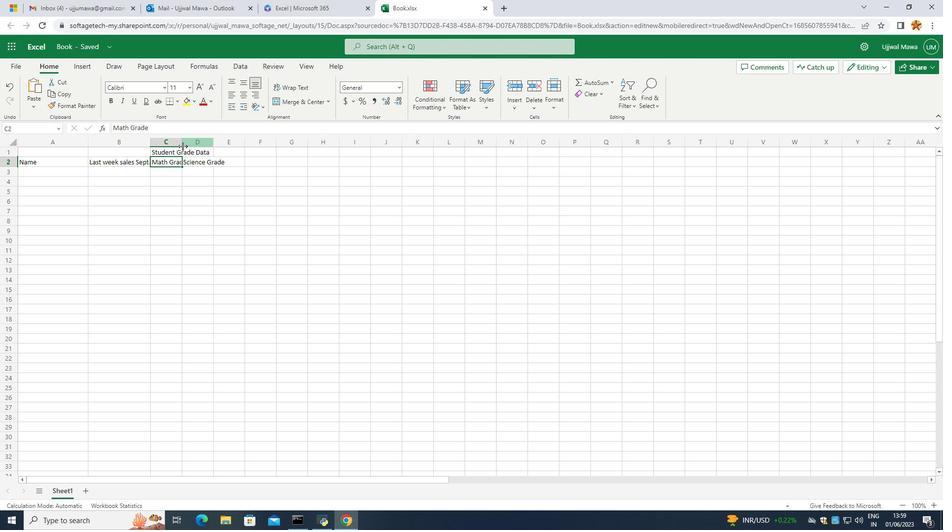 
Action: Mouse moved to (223, 161)
Screenshot: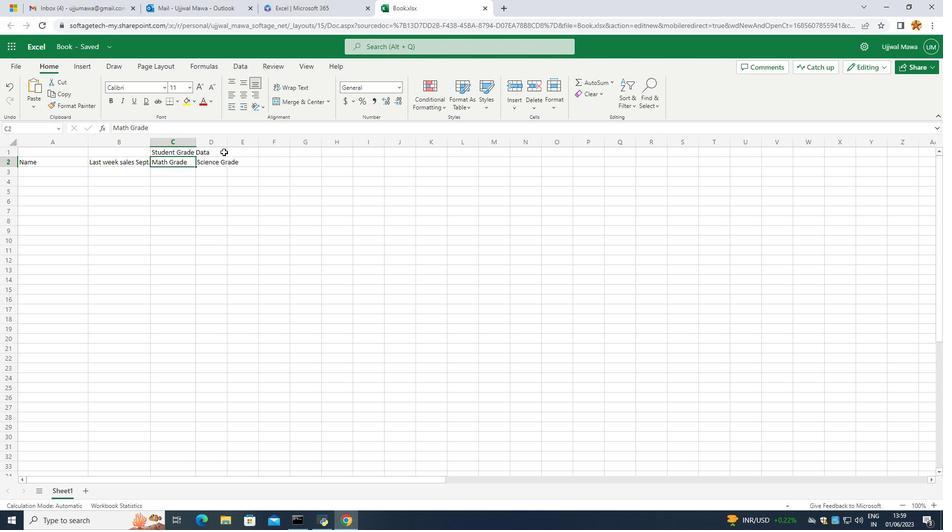 
Action: Mouse pressed left at (223, 161)
Screenshot: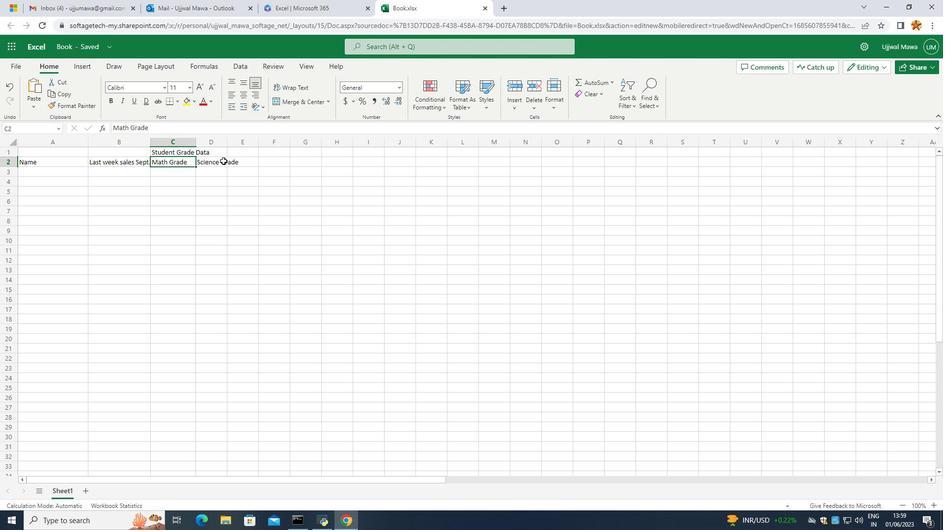 
Action: Mouse moved to (227, 141)
Screenshot: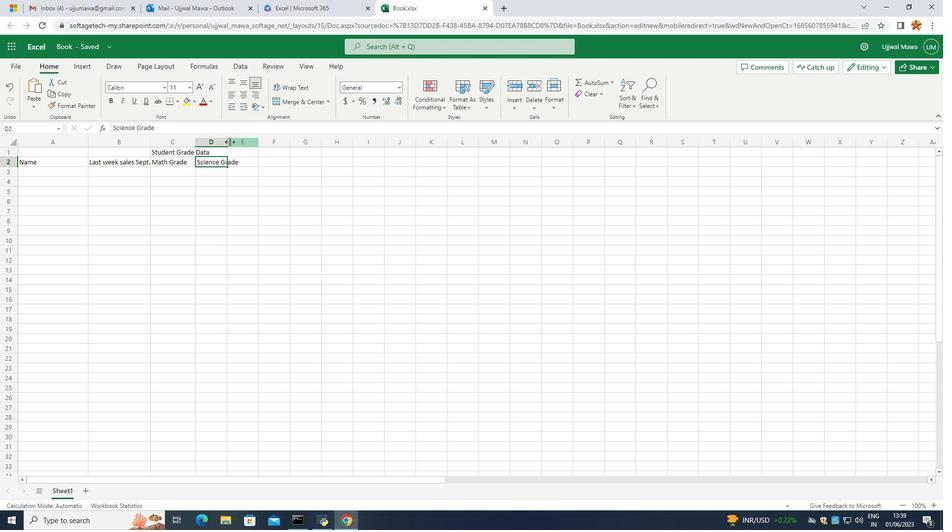 
Action: Mouse pressed left at (227, 141)
Screenshot: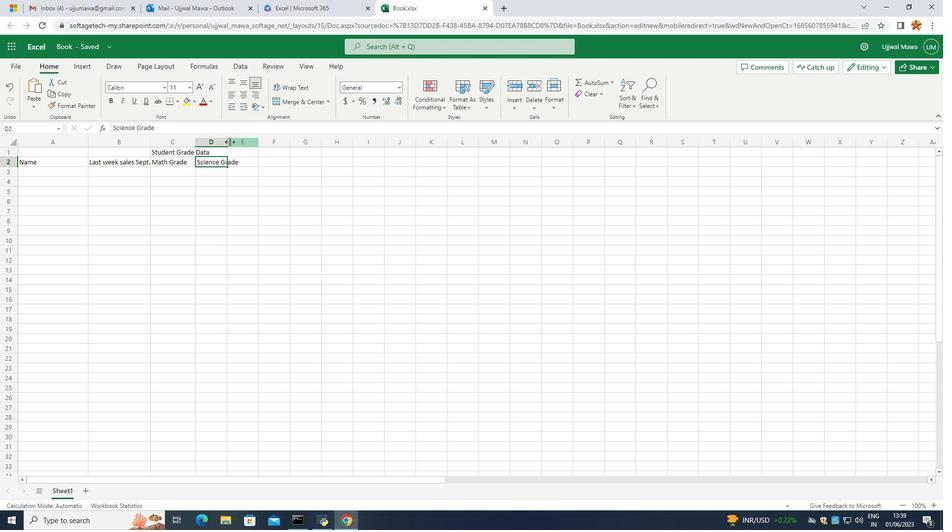 
Action: Mouse moved to (254, 167)
Screenshot: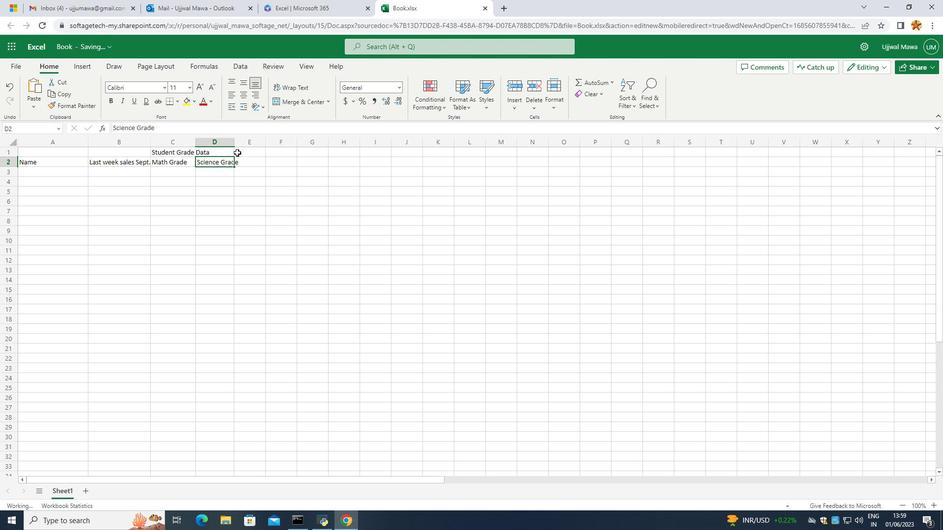
Action: Mouse pressed left at (254, 167)
Screenshot: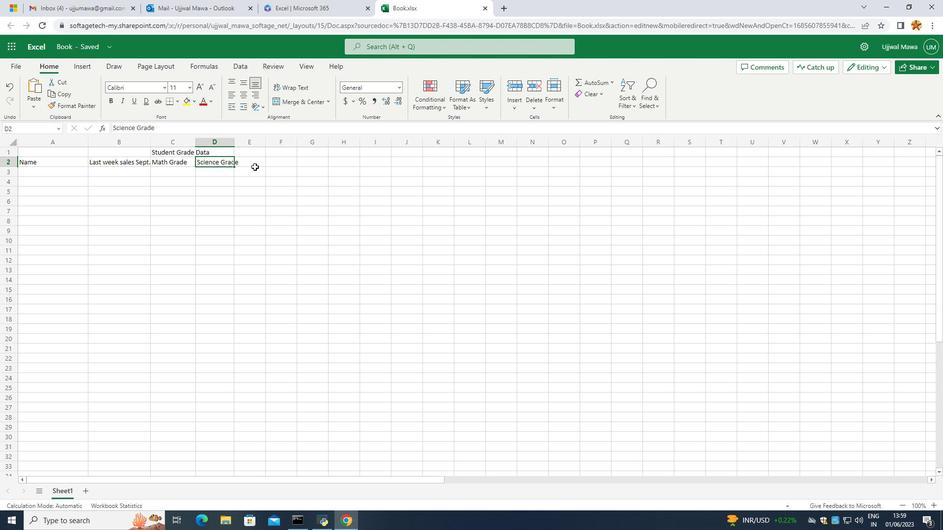 
Action: Mouse moved to (255, 164)
Screenshot: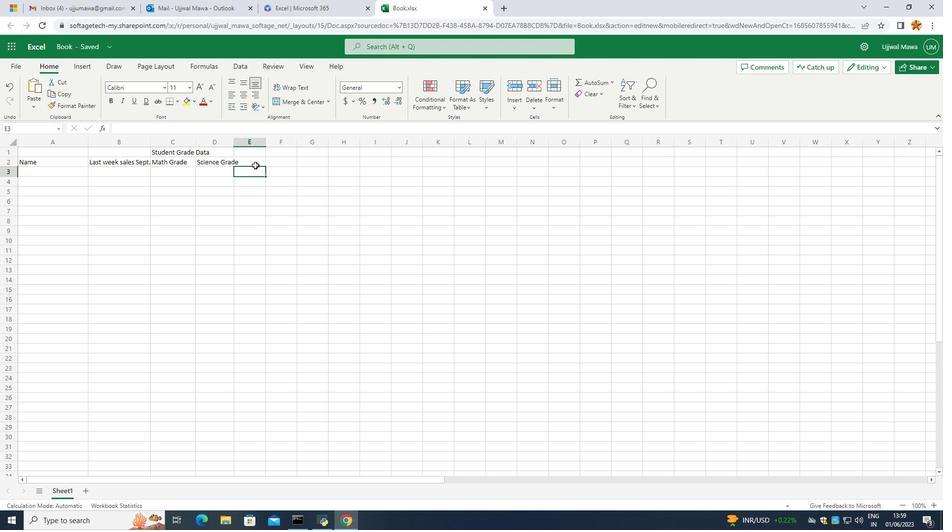 
Action: Mouse pressed left at (255, 164)
Screenshot: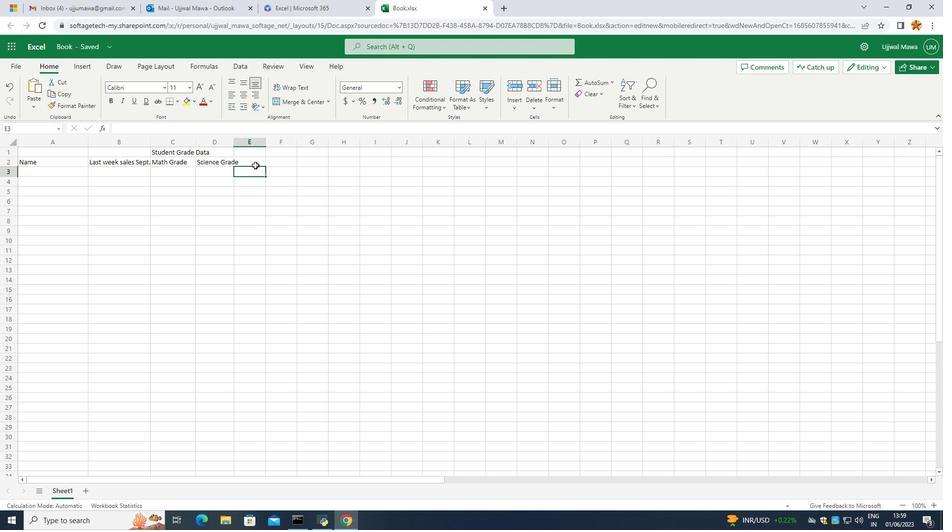 
Action: Mouse pressed left at (255, 164)
Screenshot: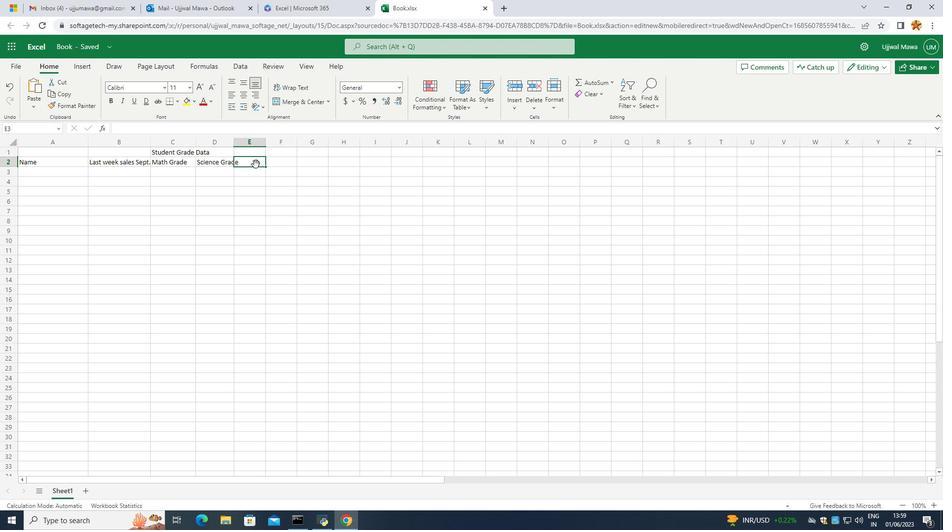 
Action: Mouse moved to (258, 161)
Screenshot: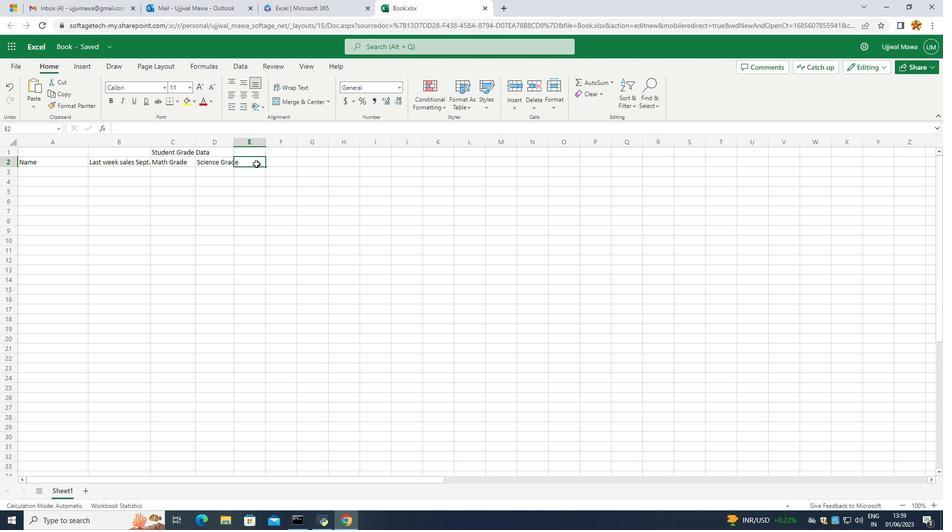 
Action: Mouse pressed left at (258, 161)
Screenshot: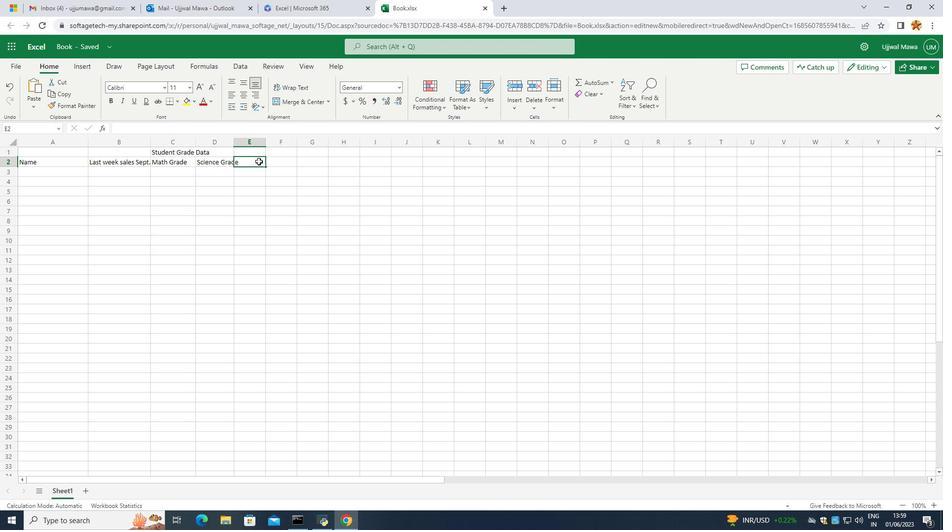 
Action: Mouse pressed left at (258, 161)
Screenshot: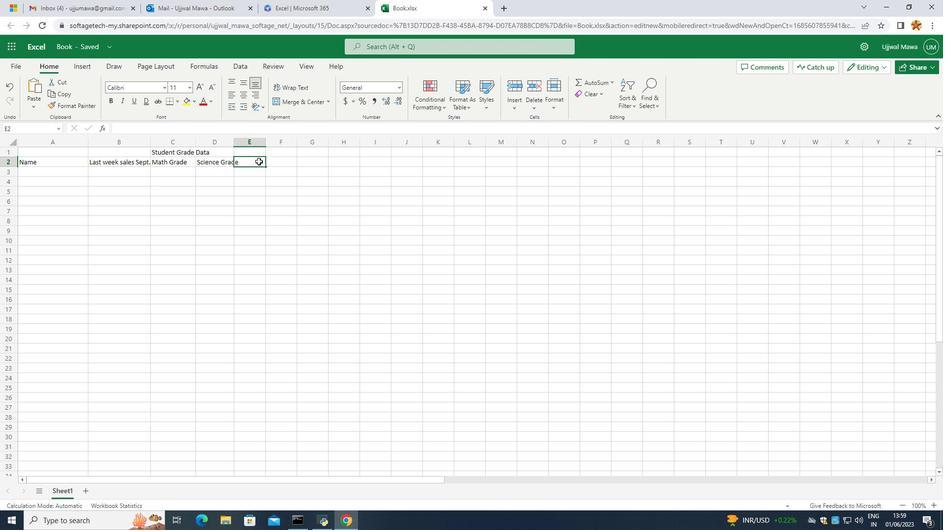 
Action: Mouse moved to (224, 151)
Screenshot: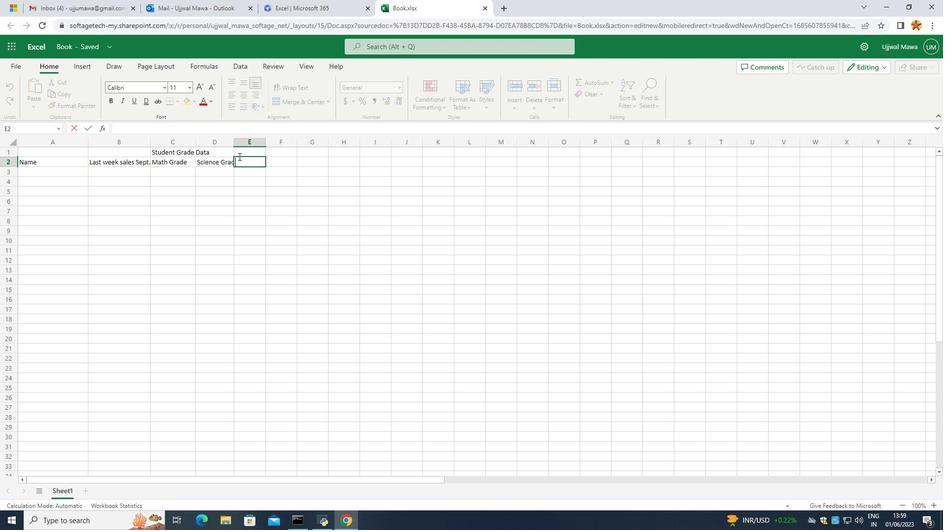 
Action: Mouse pressed left at (224, 151)
Screenshot: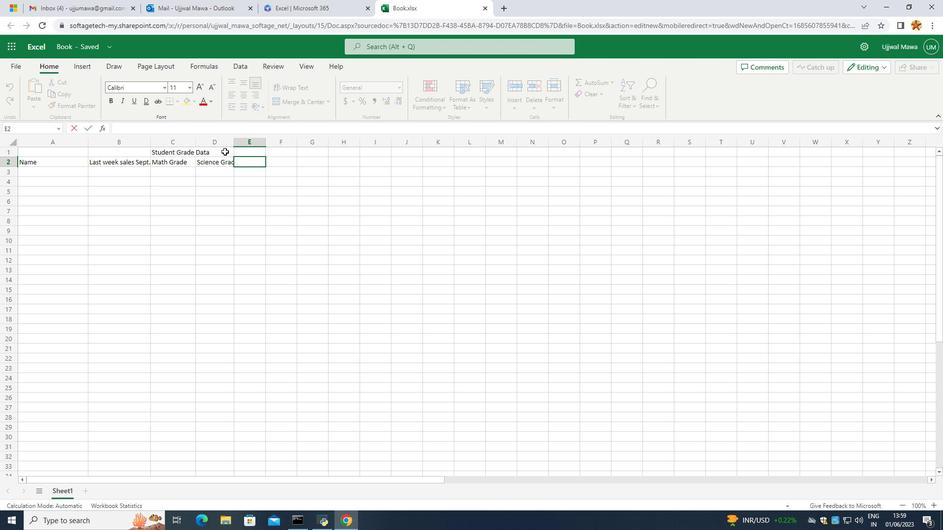 
Action: Mouse moved to (233, 144)
Screenshot: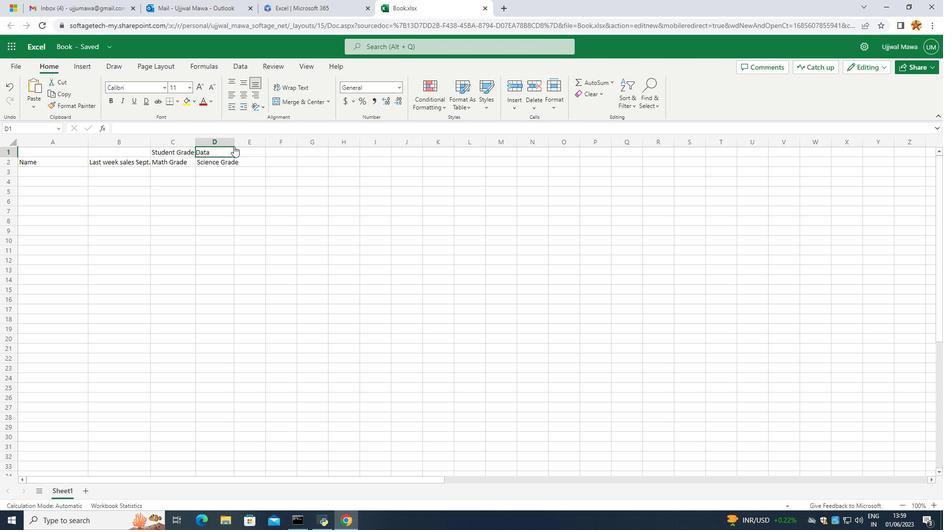 
Action: Mouse pressed left at (233, 144)
Screenshot: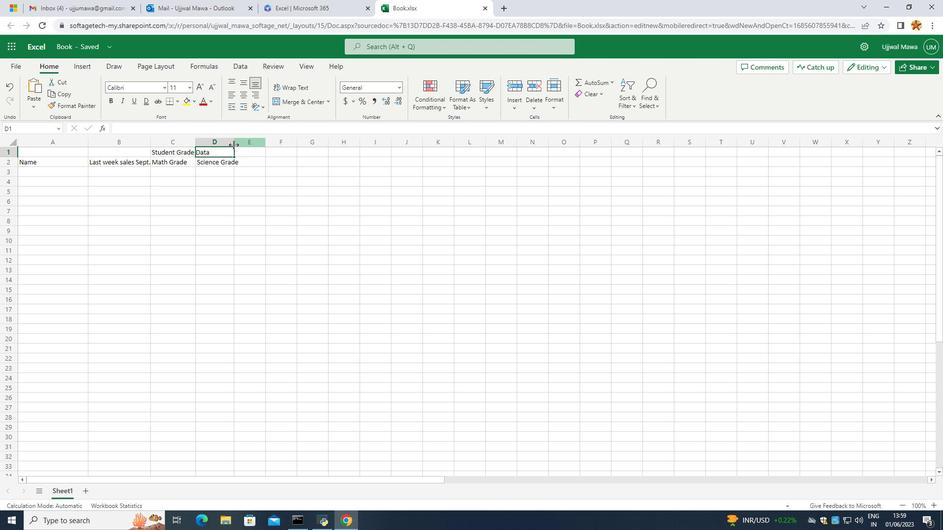
Action: Mouse moved to (240, 161)
Screenshot: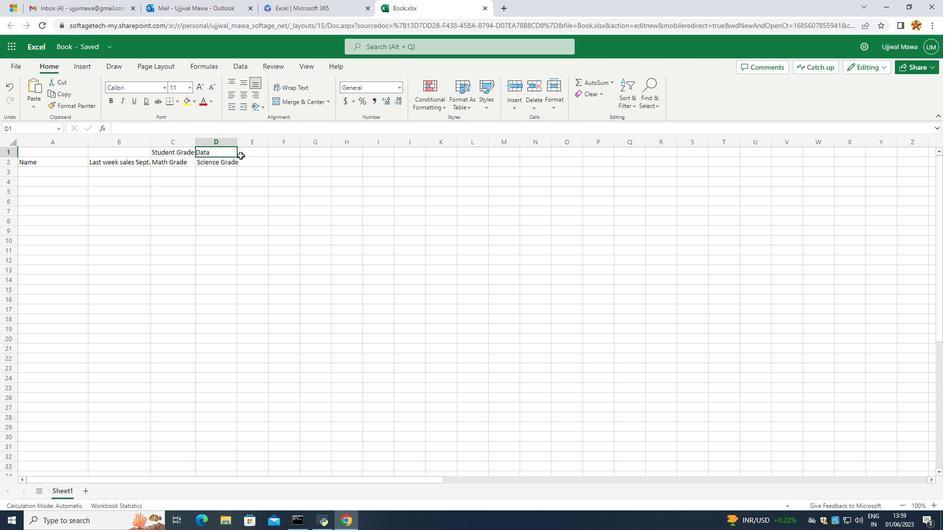 
Action: Mouse pressed left at (240, 161)
Screenshot: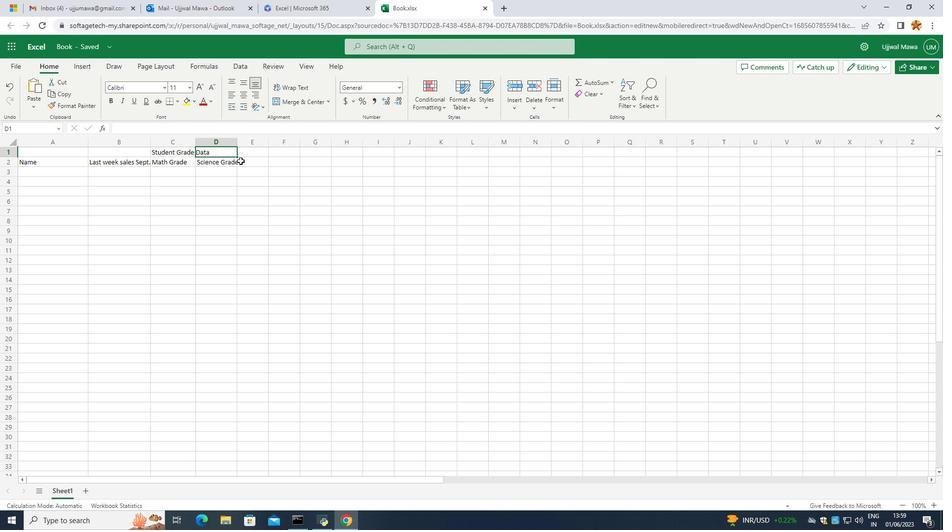 
Action: Mouse pressed left at (240, 161)
Screenshot: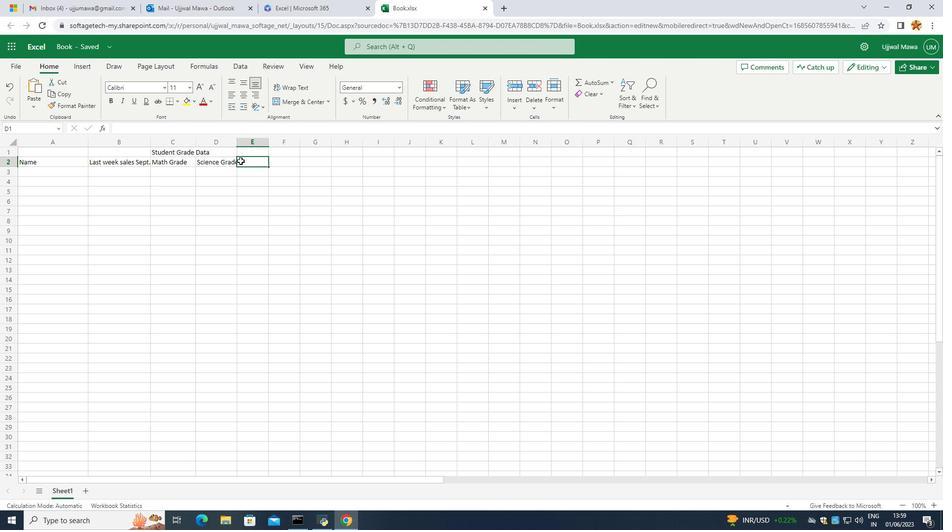 
Action: Mouse moved to (196, 147)
Screenshot: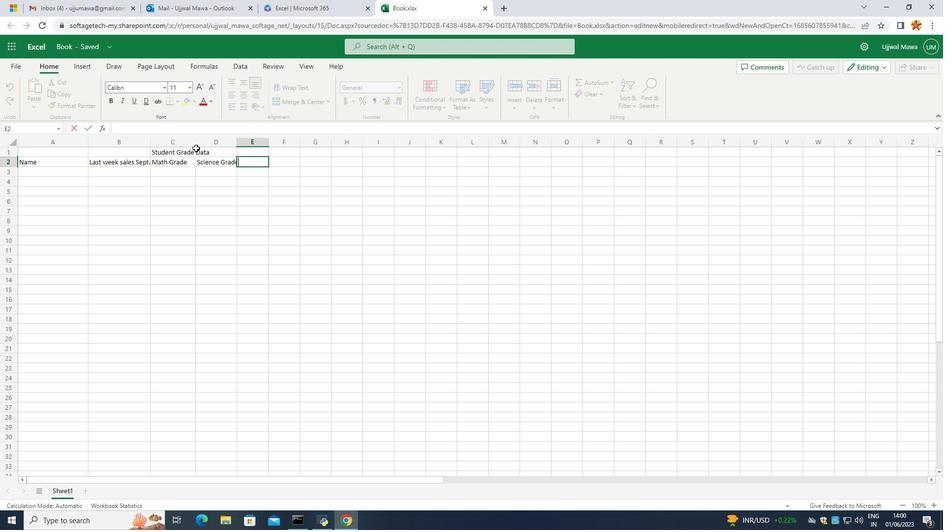 
Action: Mouse pressed left at (196, 147)
Screenshot: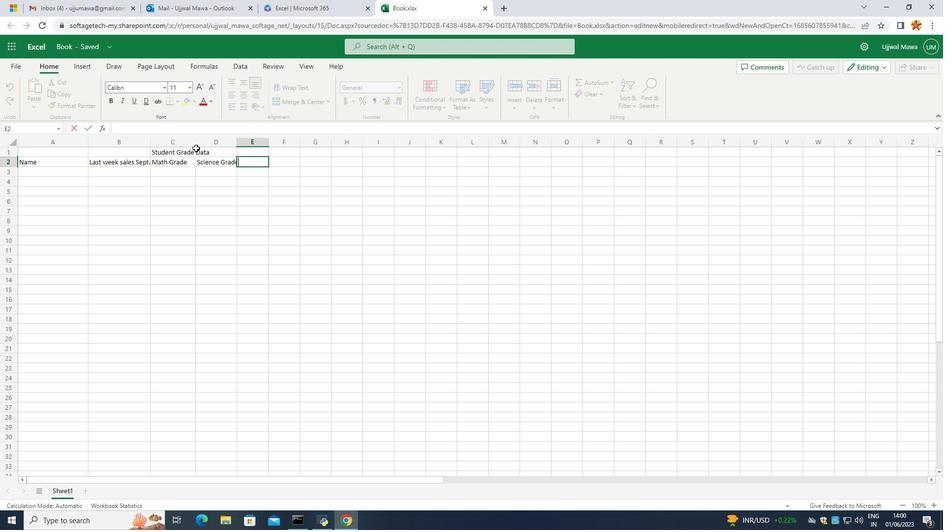 
Action: Mouse moved to (181, 145)
Screenshot: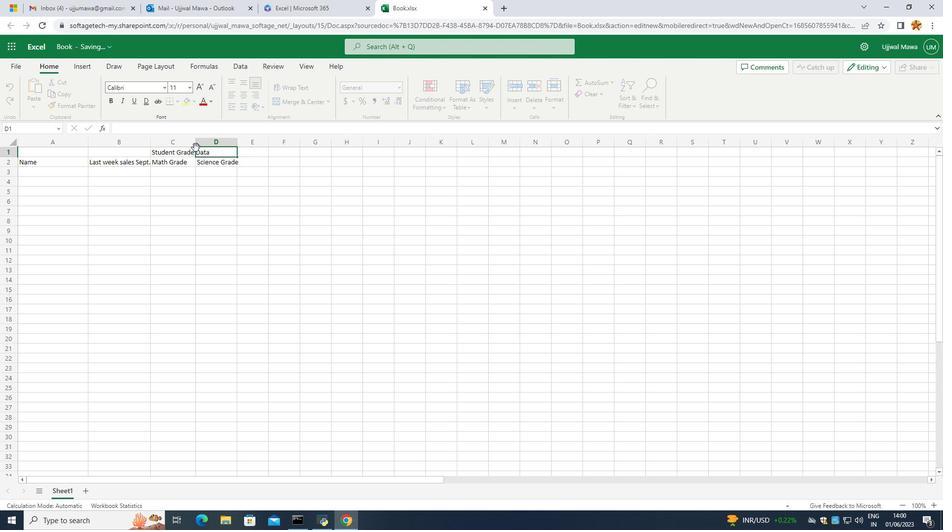 
Action: Mouse pressed left at (181, 145)
Screenshot: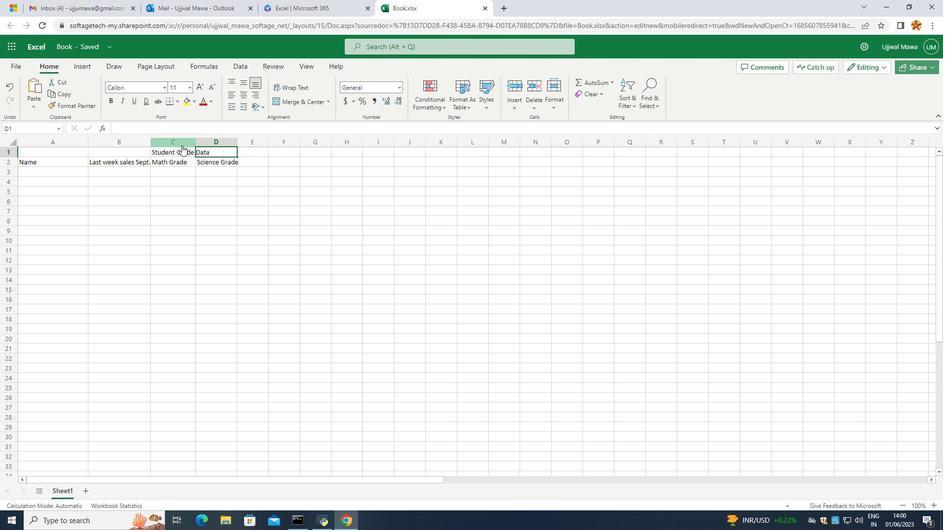 
Action: Mouse moved to (194, 141)
Screenshot: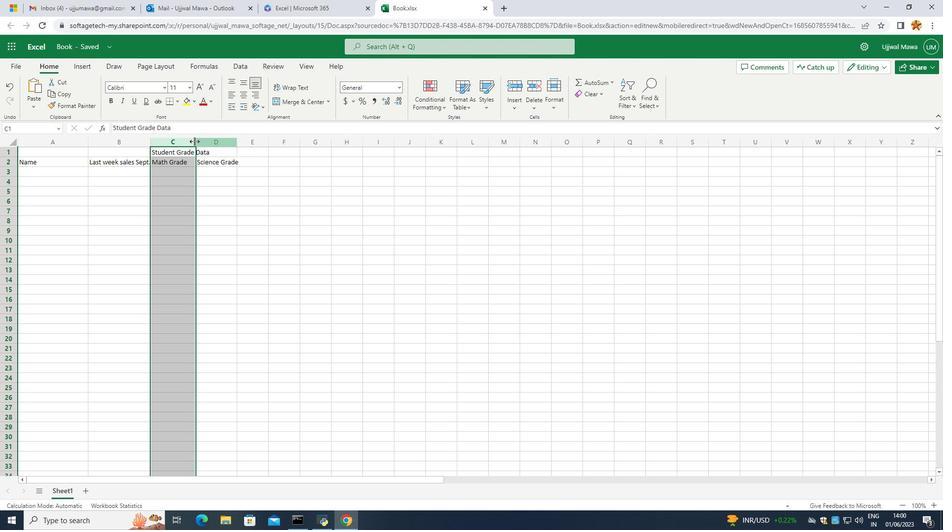 
Action: Mouse pressed left at (194, 141)
Screenshot: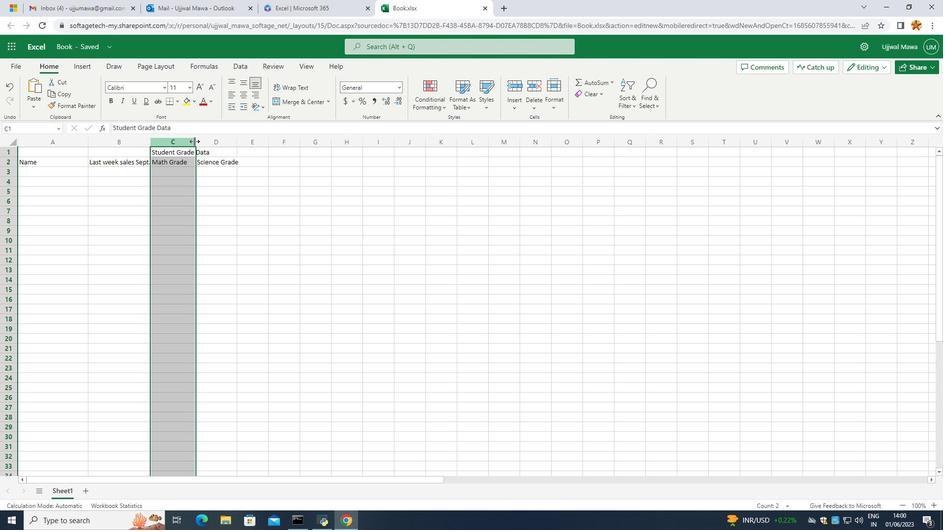 
Action: Mouse moved to (207, 151)
Screenshot: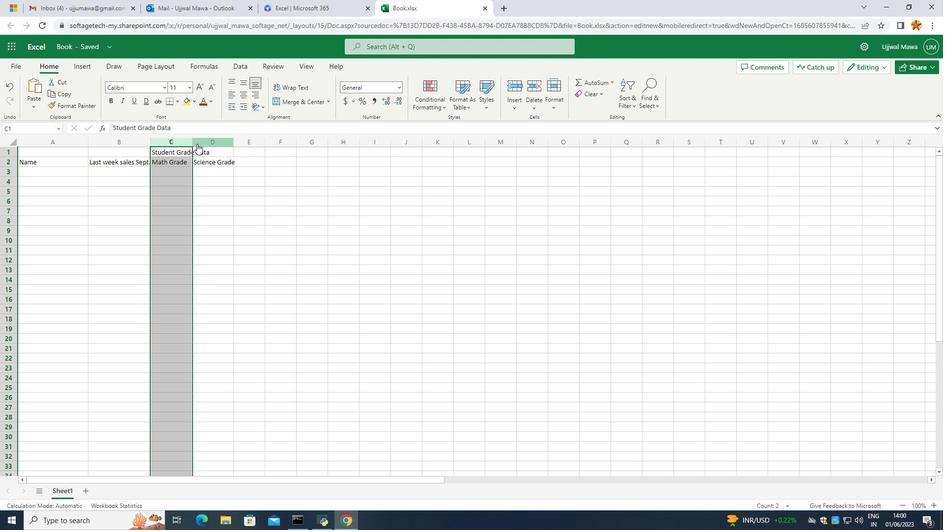 
Action: Mouse pressed left at (207, 151)
Screenshot: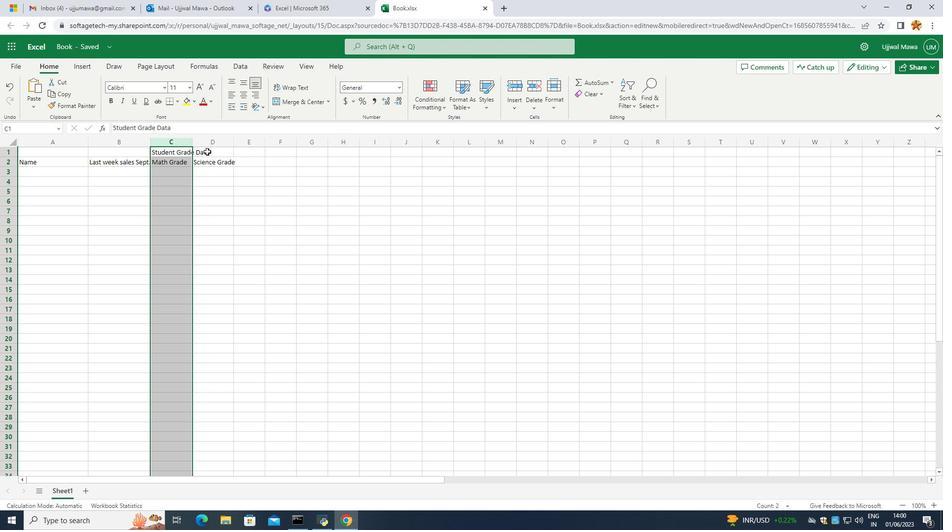 
Action: Mouse moved to (244, 160)
Screenshot: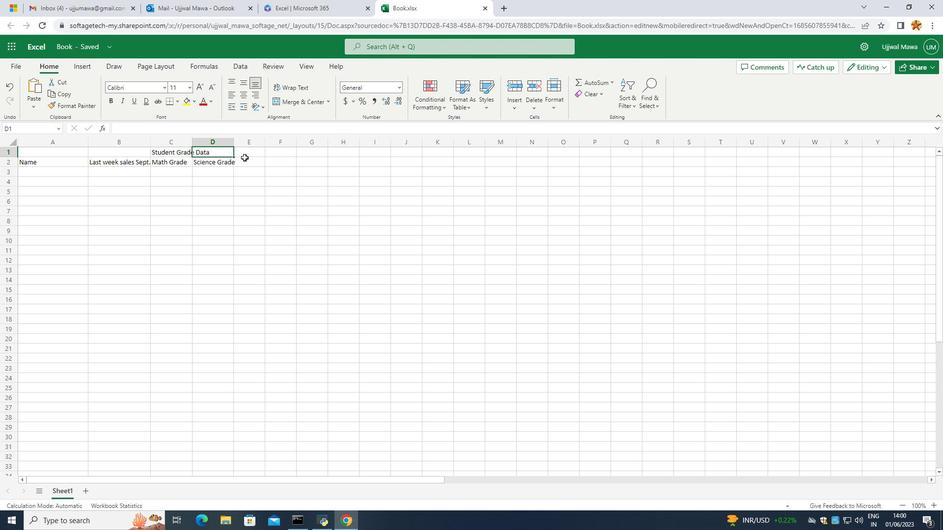 
Action: Mouse pressed left at (244, 160)
Screenshot: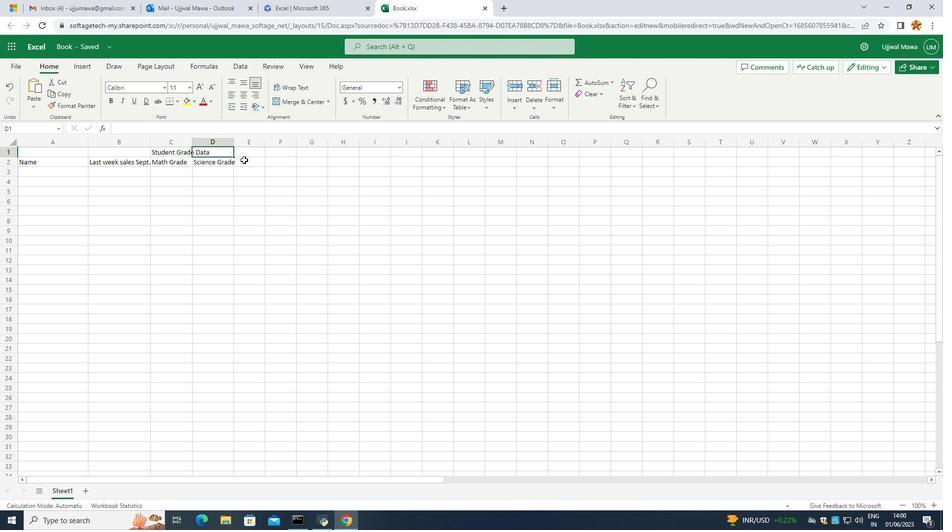 
Action: Mouse pressed left at (244, 160)
Screenshot: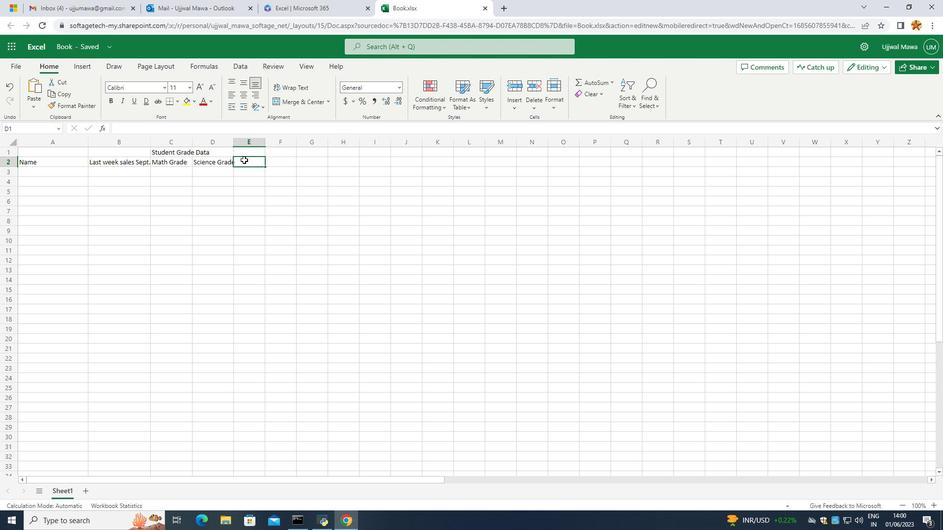 
Action: Mouse moved to (243, 160)
Screenshot: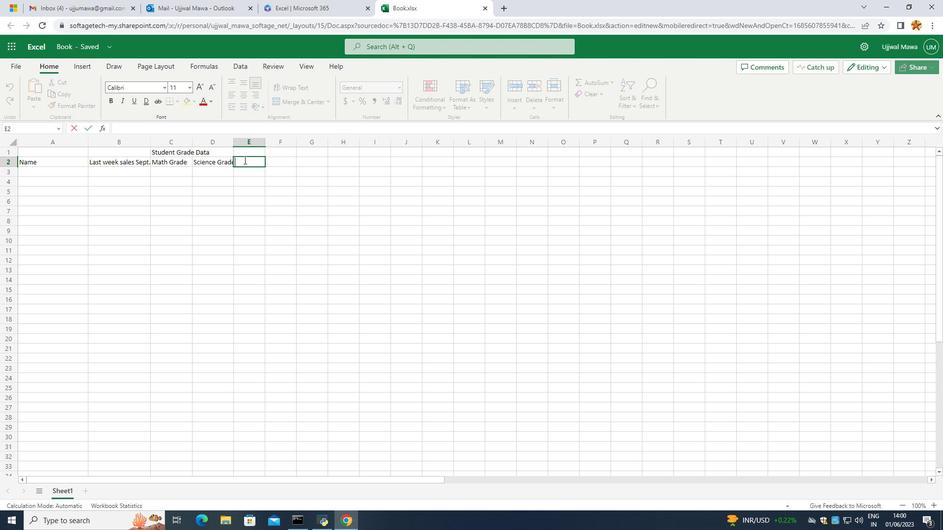 
Action: Key pressed <Key.caps_lock>E<Key.caps_lock>nglish<Key.space><Key.caps_lock>G<Key.caps_lock>rade
Screenshot: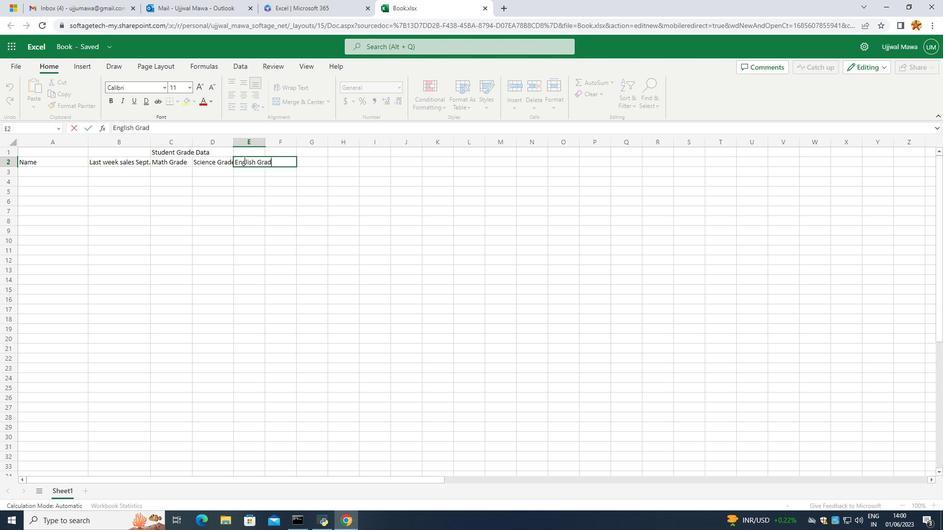 
Action: Mouse moved to (243, 169)
Screenshot: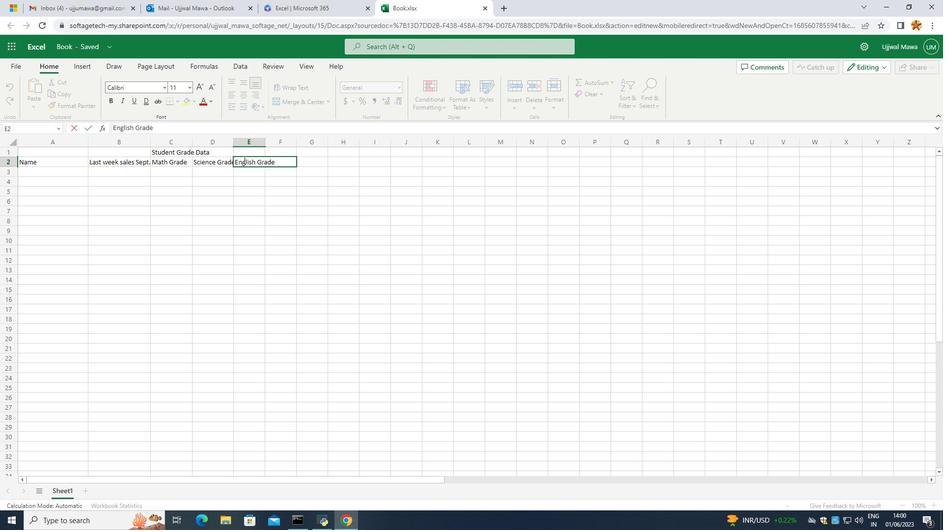 
Action: Mouse pressed left at (243, 169)
Screenshot: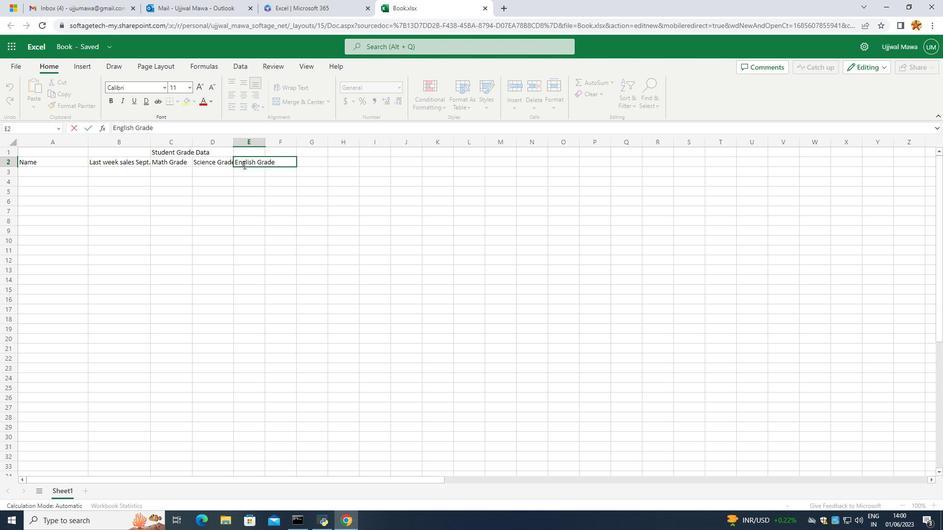 
Action: Mouse moved to (247, 161)
Screenshot: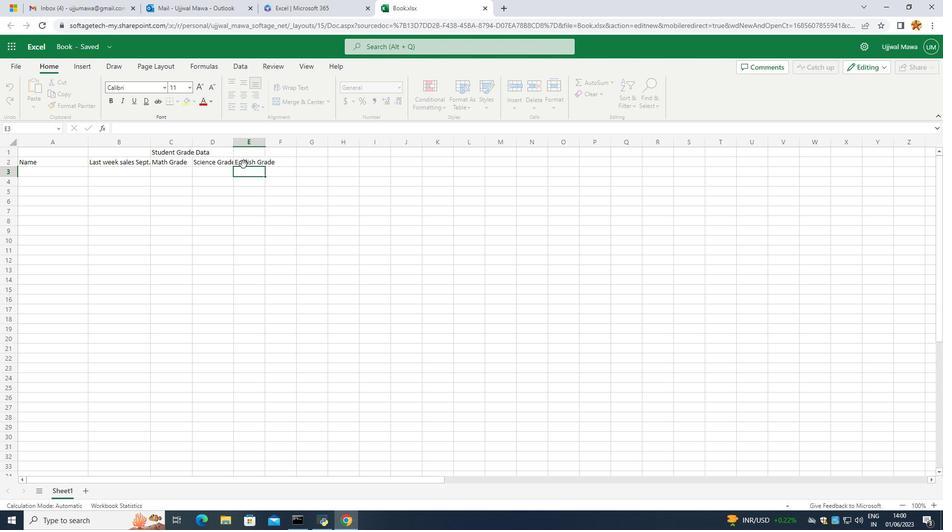 
Action: Mouse pressed left at (247, 161)
Screenshot: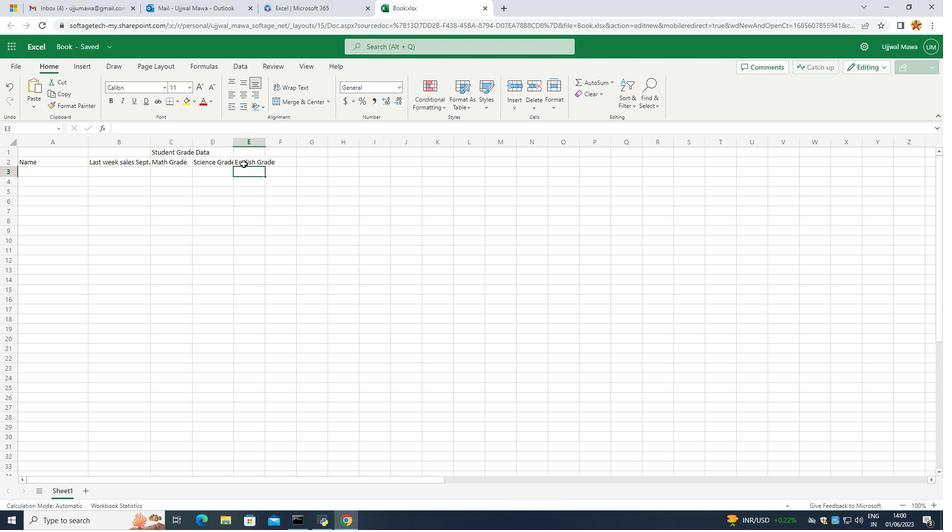 
Action: Mouse moved to (265, 143)
Screenshot: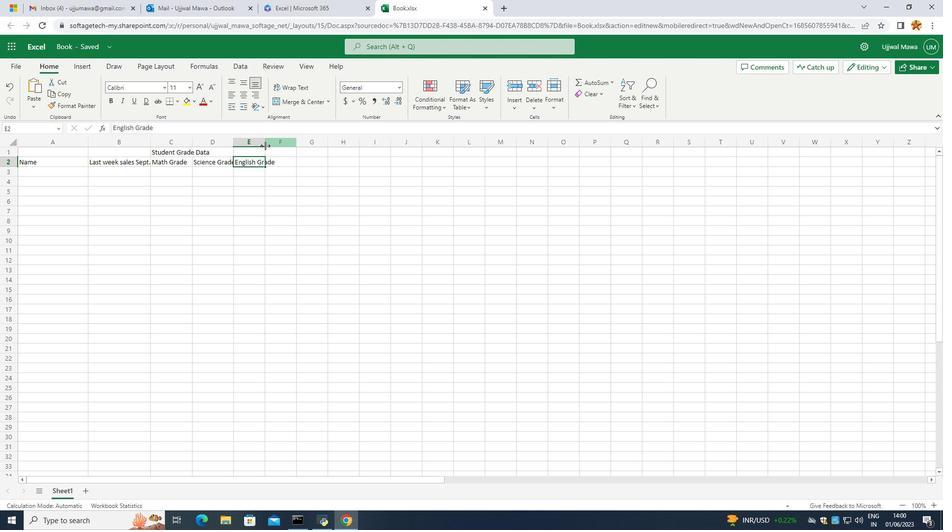 
Action: Mouse pressed left at (265, 143)
Screenshot: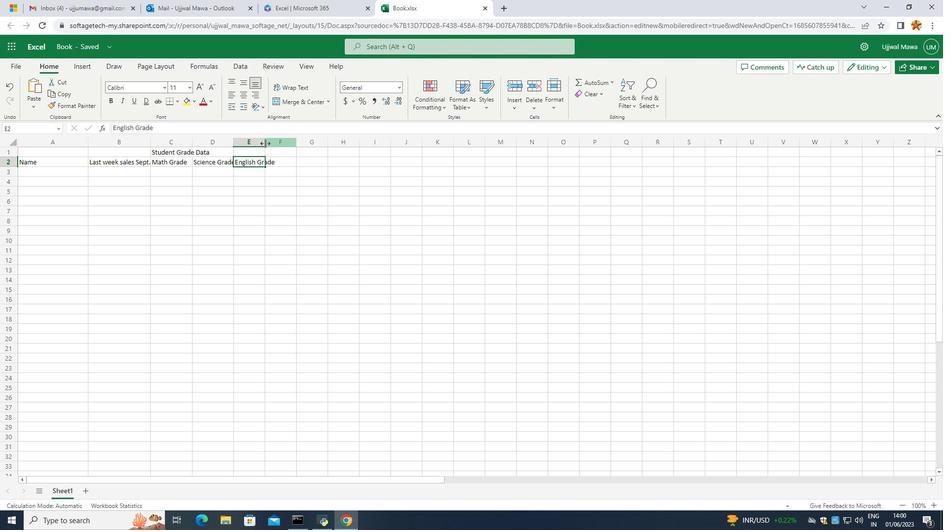 
Action: Mouse moved to (282, 161)
Screenshot: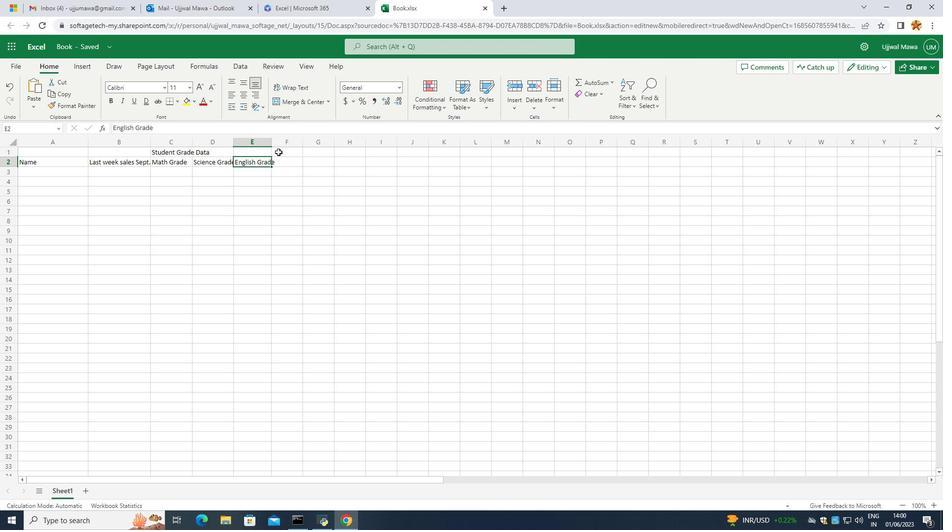 
Action: Mouse pressed left at (282, 161)
Screenshot: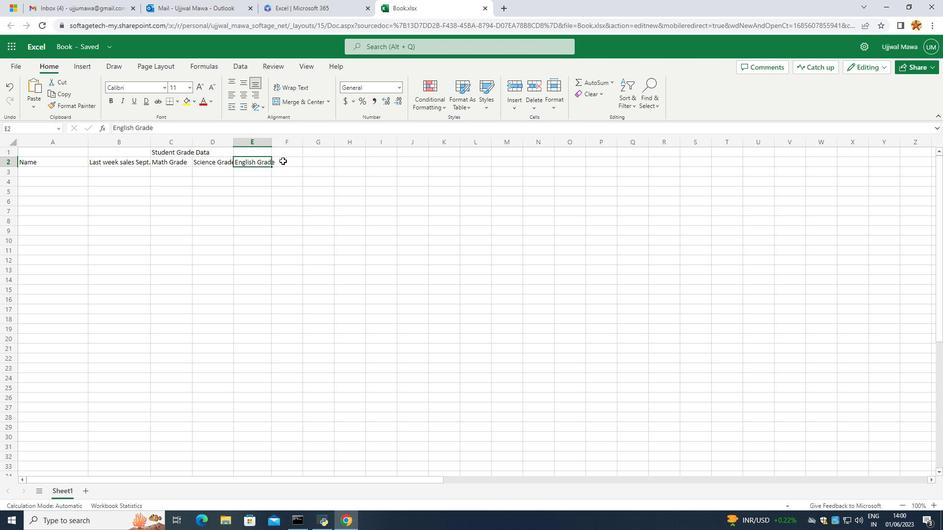 
Action: Mouse pressed left at (282, 161)
Screenshot: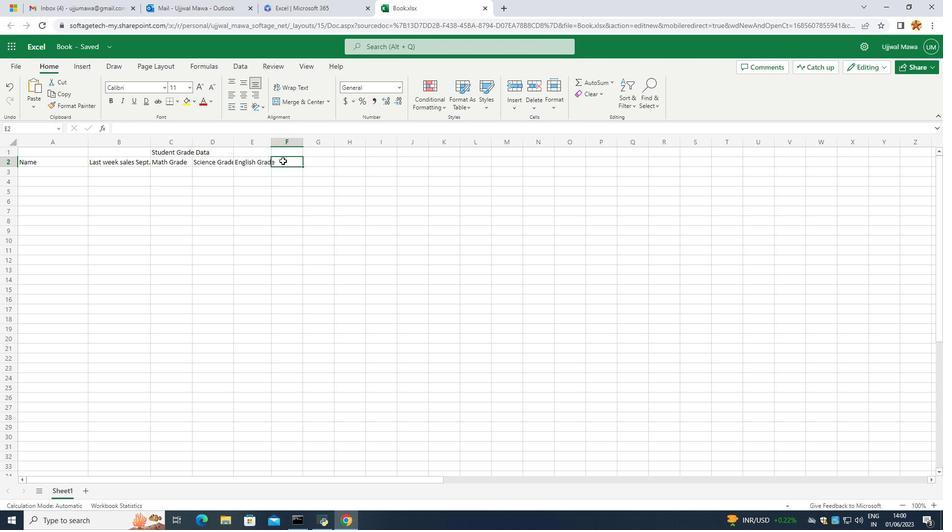 
Action: Mouse moved to (282, 162)
Screenshot: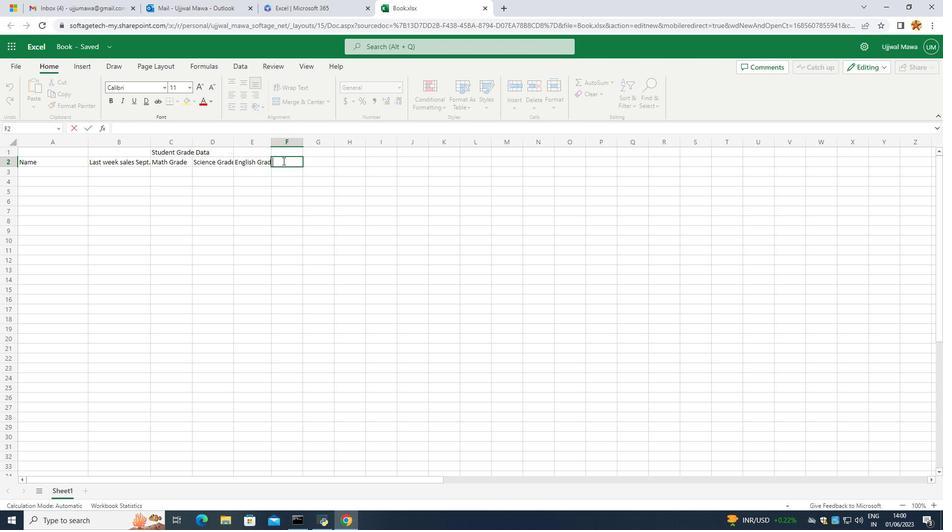 
Action: Key pressed <Key.caps_lock>H<Key.caps_lock>istory<Key.space><Key.caps_lock>G<Key.caps_lock>rade
Screenshot: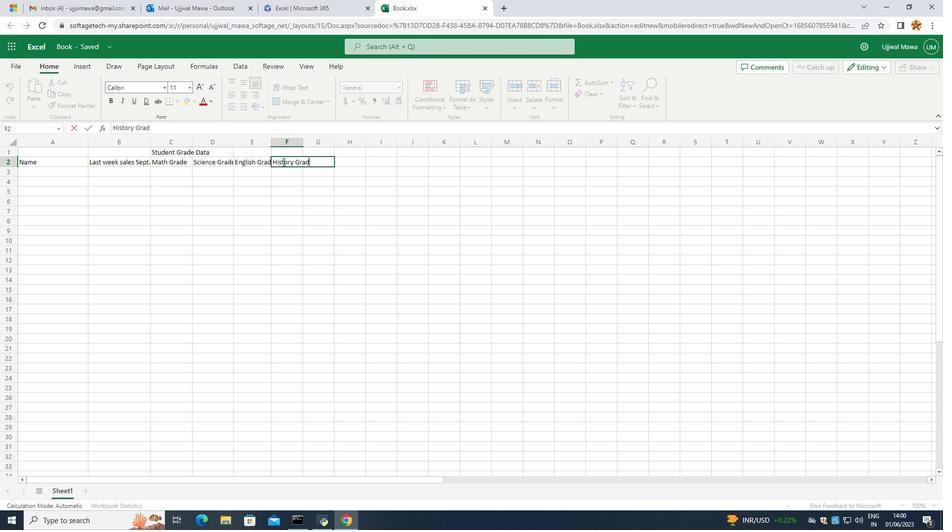 
Action: Mouse moved to (290, 284)
Screenshot: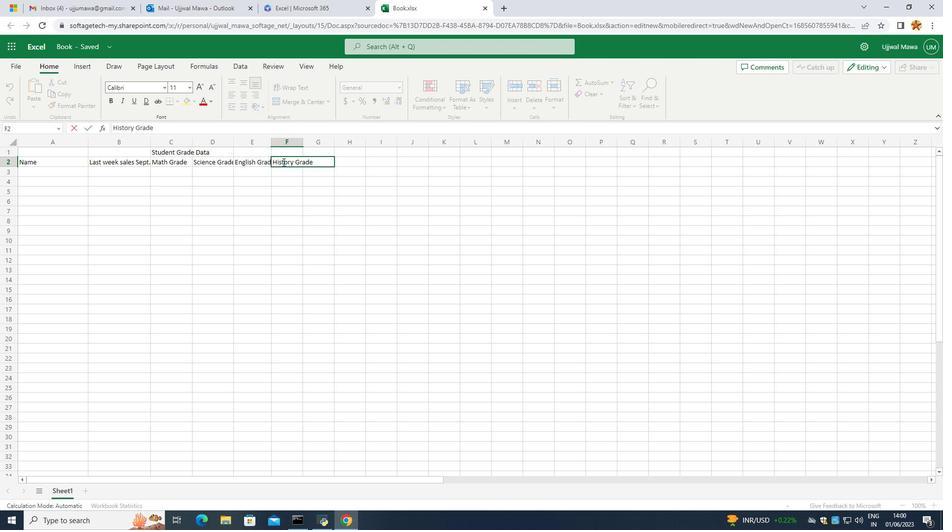 
Action: Mouse pressed left at (290, 284)
Screenshot: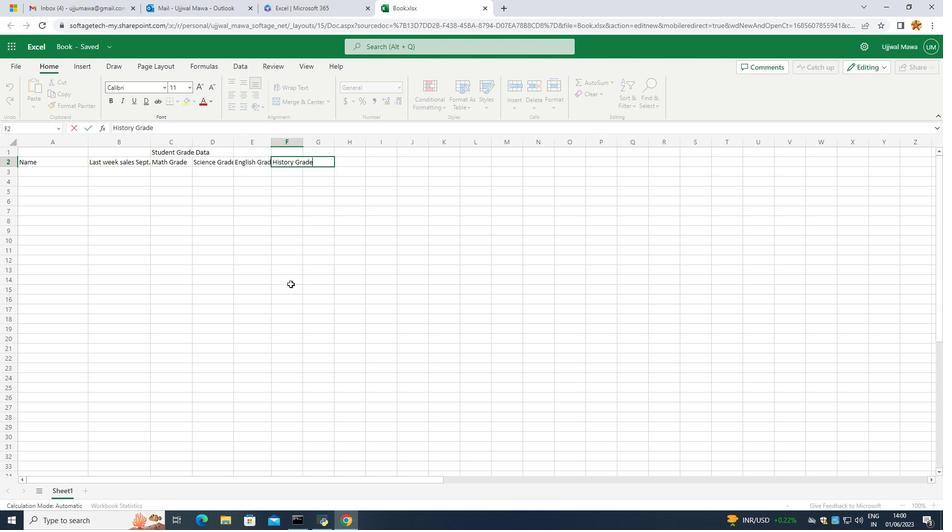 
Action: Mouse moved to (284, 167)
Screenshot: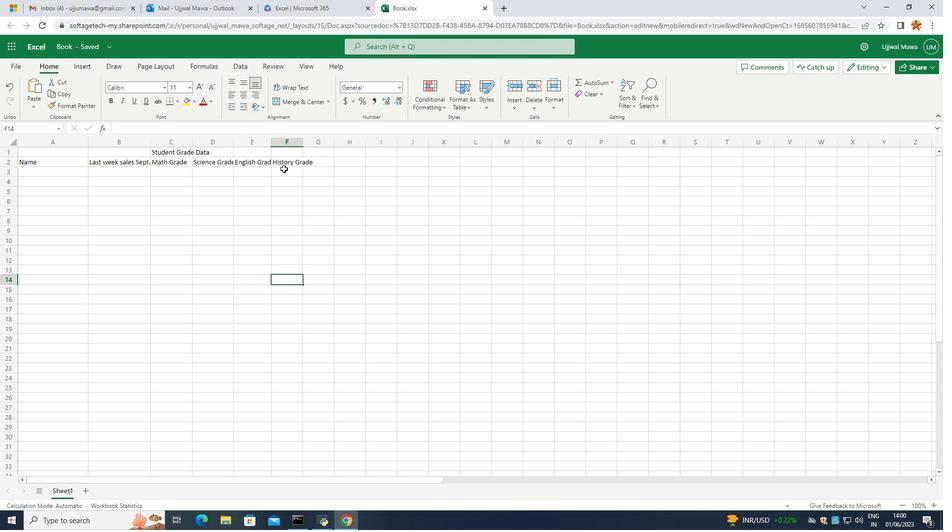 
Action: Mouse pressed left at (284, 167)
Screenshot: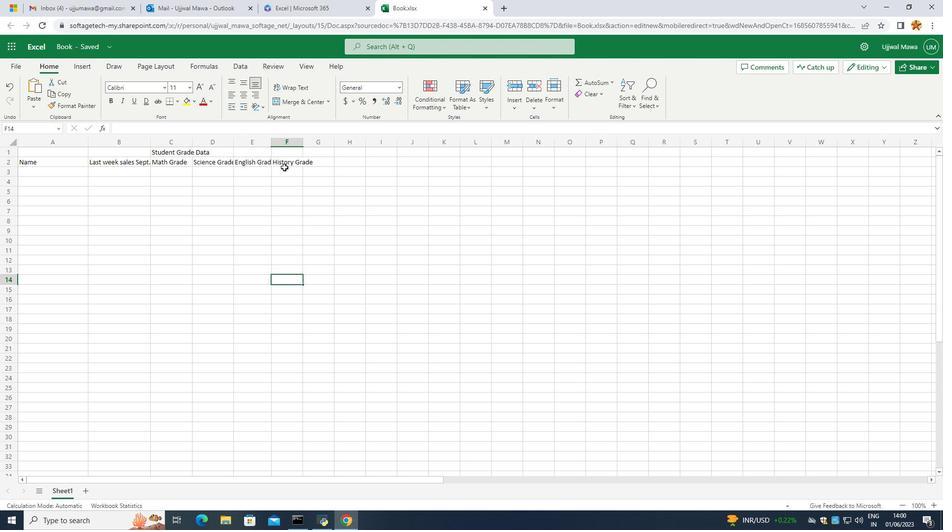 
Action: Mouse moved to (252, 155)
Screenshot: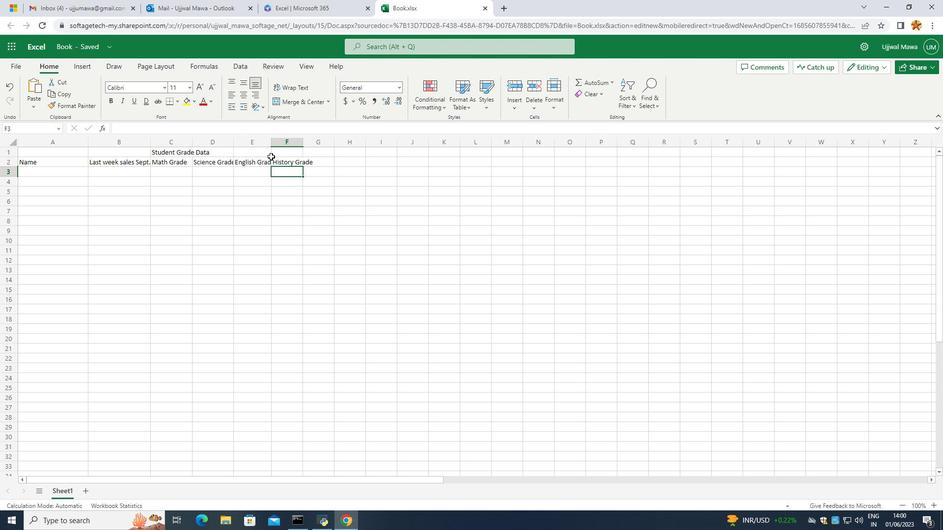 
Action: Mouse pressed left at (252, 155)
Screenshot: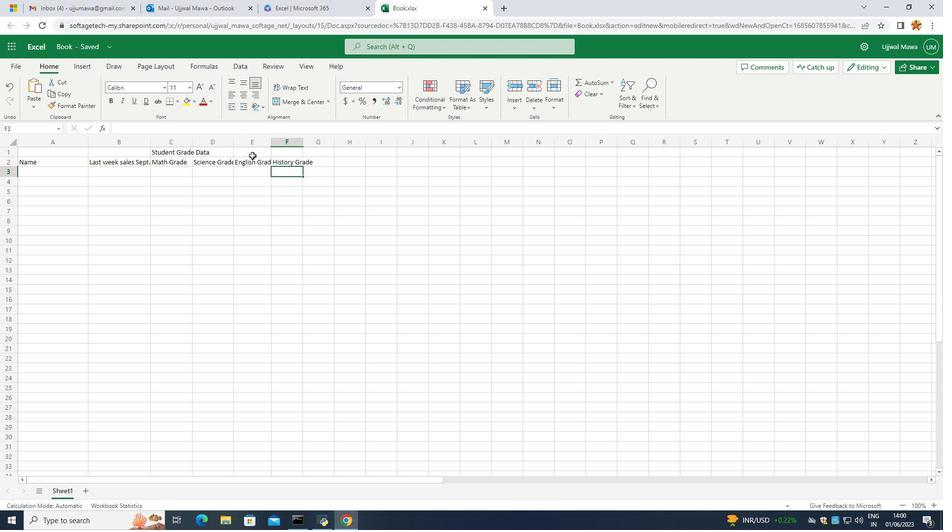 
Action: Mouse moved to (272, 146)
Screenshot: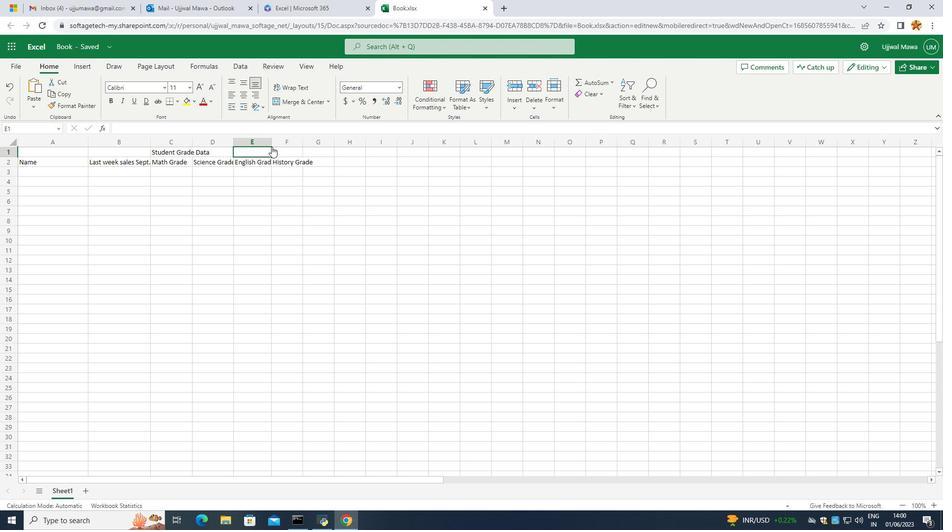 
Action: Mouse pressed left at (272, 146)
Screenshot: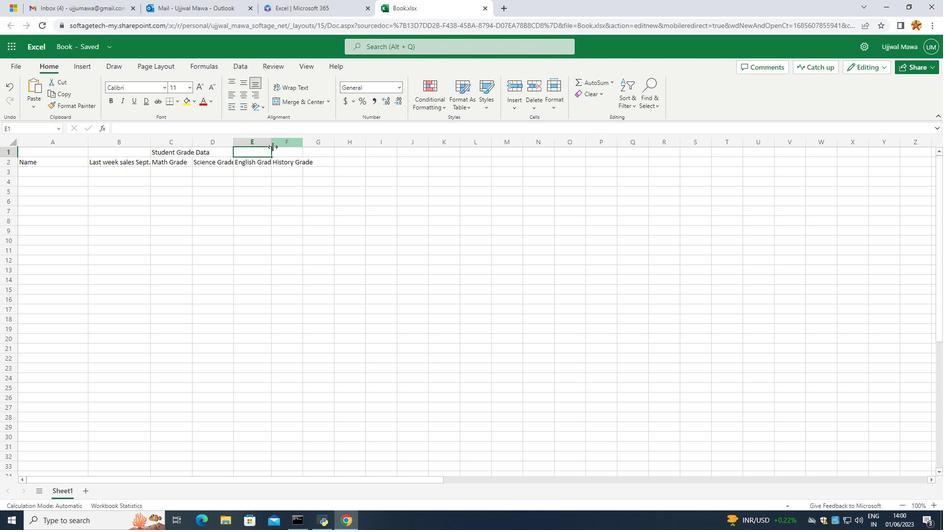 
Action: Mouse moved to (303, 147)
Screenshot: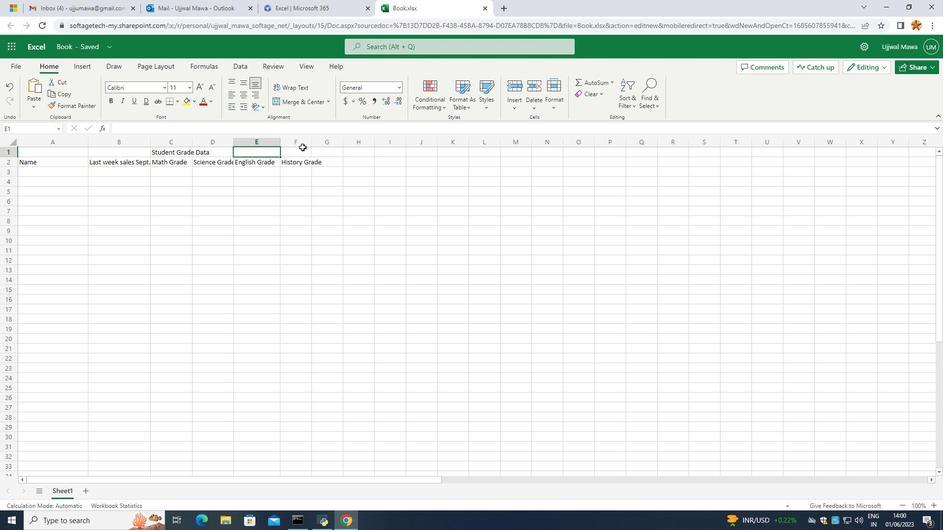 
Action: Mouse pressed left at (303, 147)
Screenshot: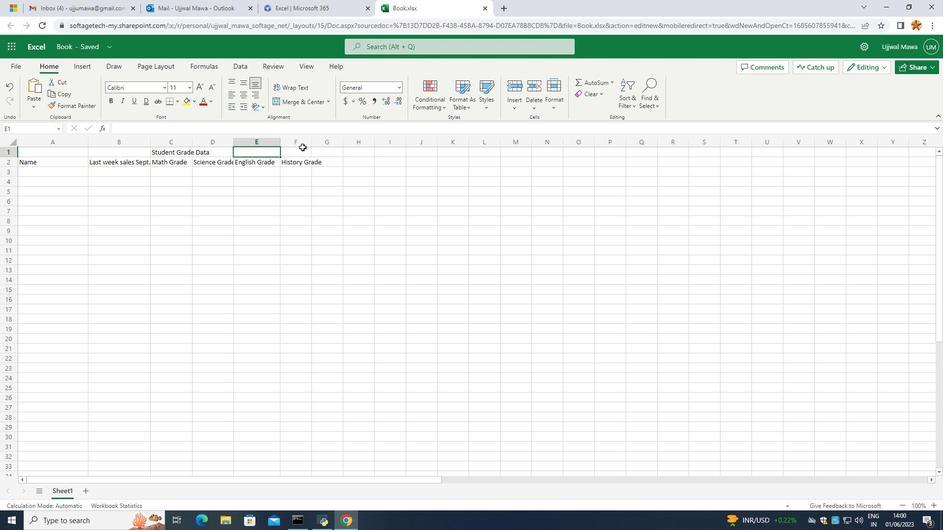 
Action: Mouse moved to (311, 147)
Screenshot: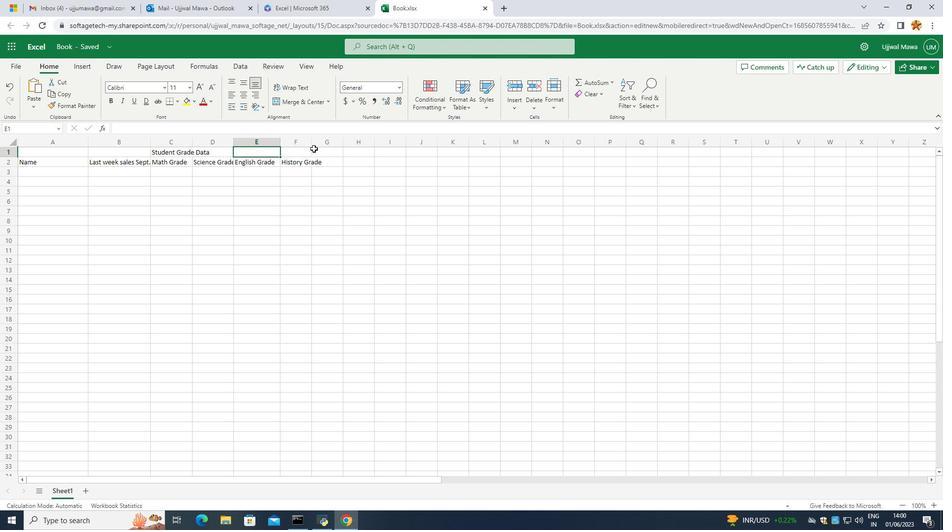 
Action: Mouse pressed left at (311, 147)
Screenshot: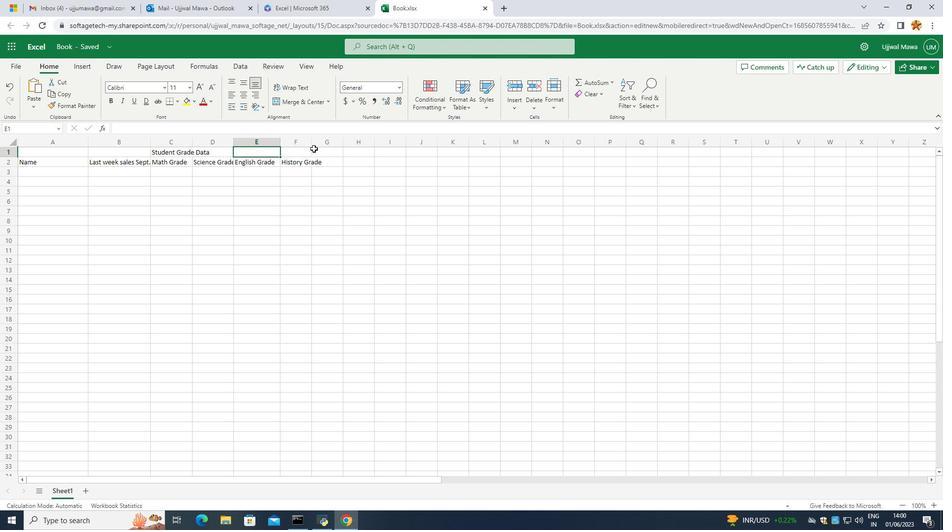 
Action: Mouse moved to (311, 145)
Screenshot: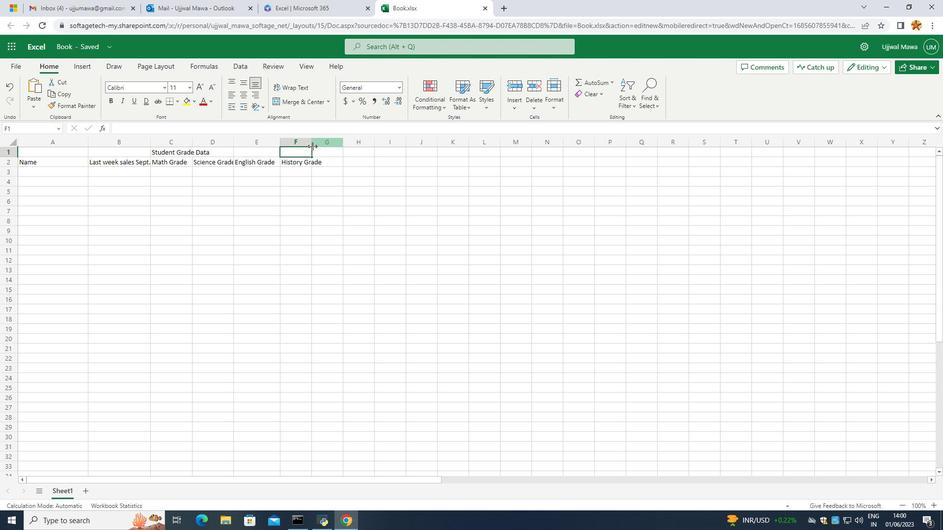 
Action: Mouse pressed left at (311, 145)
Screenshot: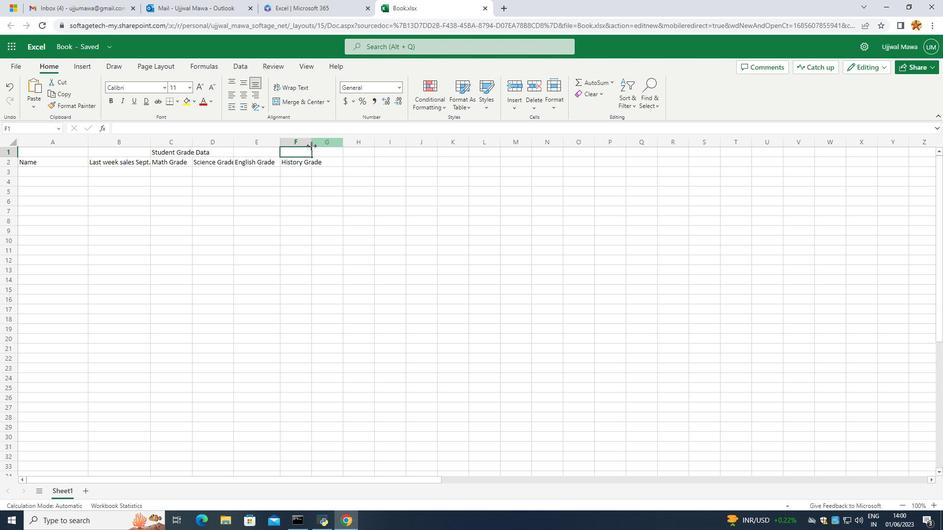 
Action: Mouse moved to (324, 158)
Screenshot: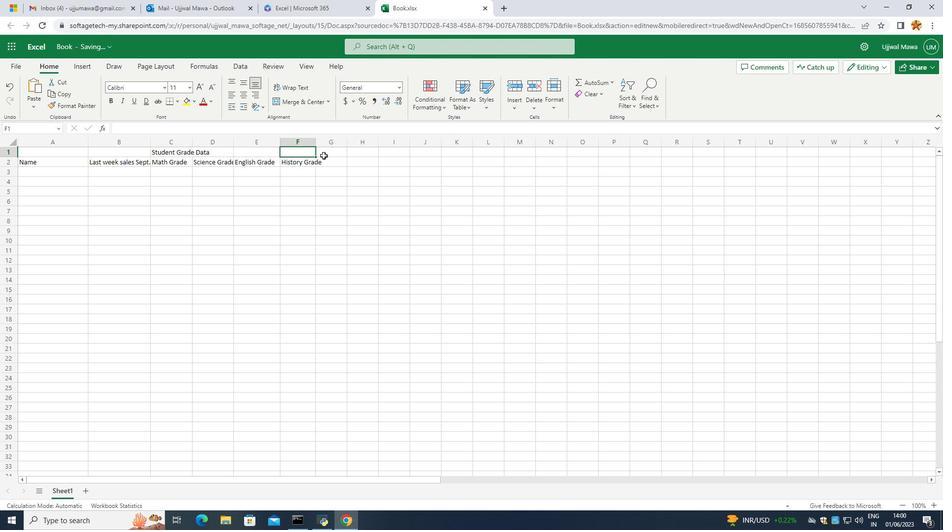 
Action: Mouse pressed left at (324, 158)
Screenshot: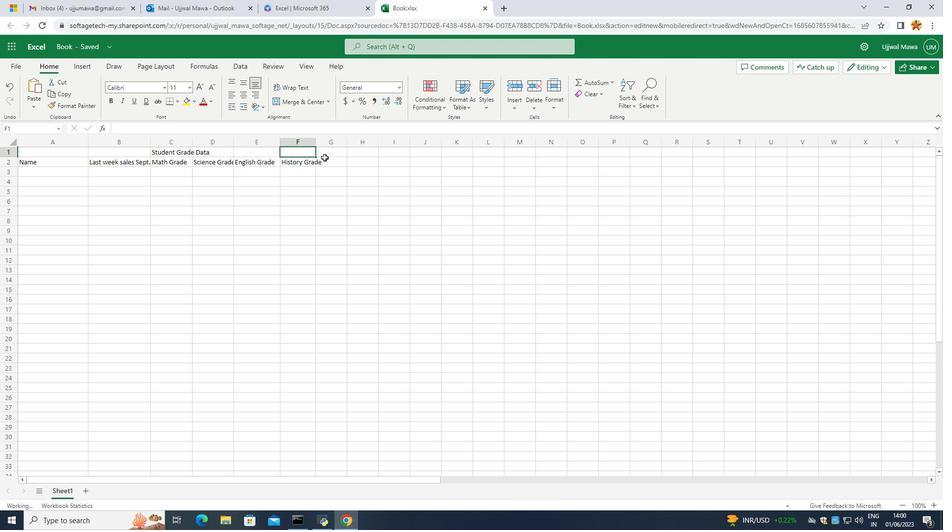 
Action: Mouse pressed left at (324, 158)
Screenshot: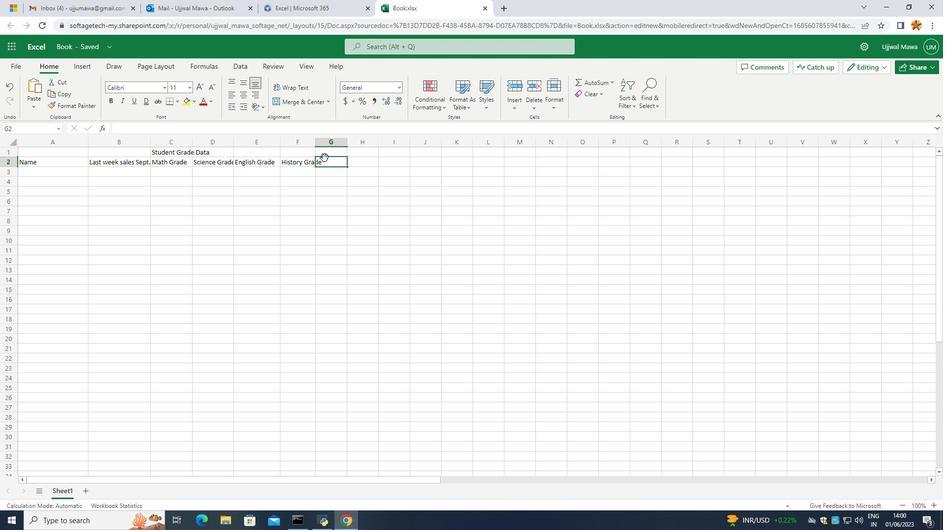 
Action: Mouse moved to (324, 159)
Screenshot: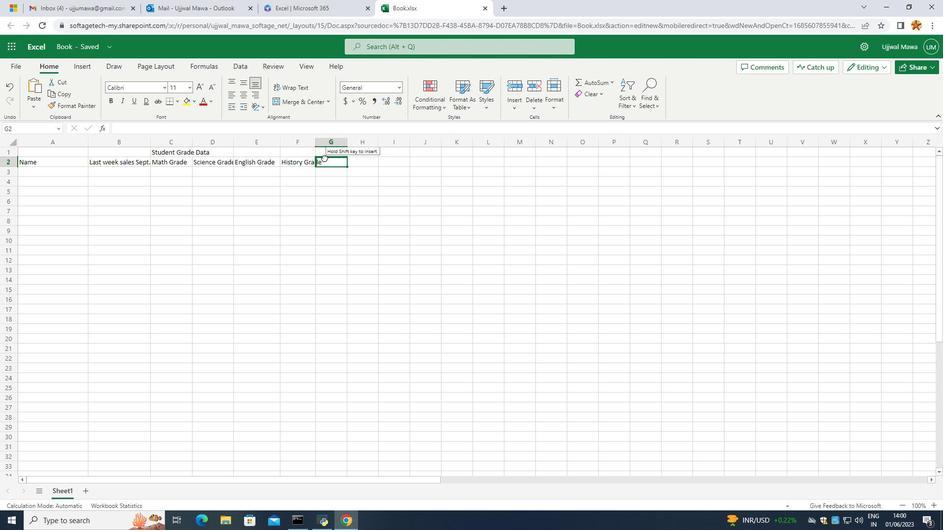 
Action: Mouse pressed left at (324, 159)
Screenshot: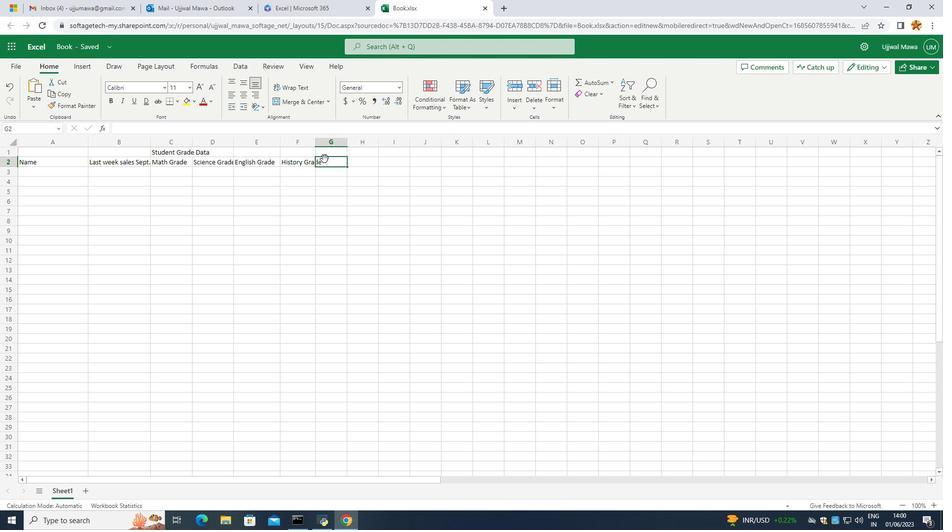 
Action: Mouse pressed left at (324, 159)
Screenshot: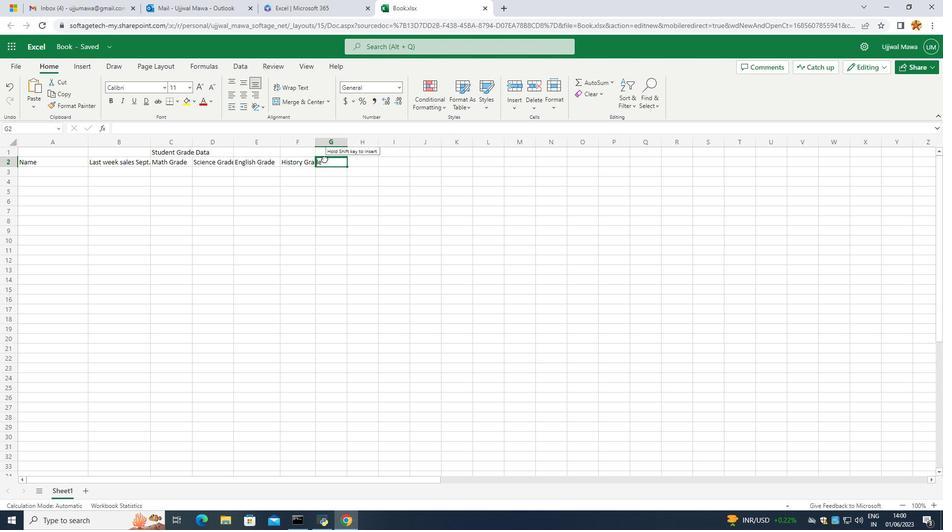 
Action: Mouse moved to (324, 161)
Screenshot: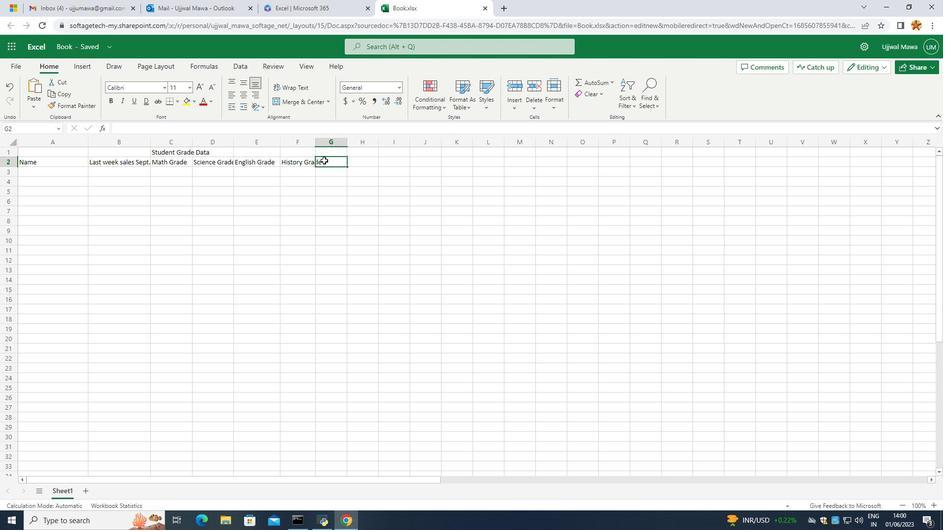
Action: Mouse pressed left at (324, 161)
Screenshot: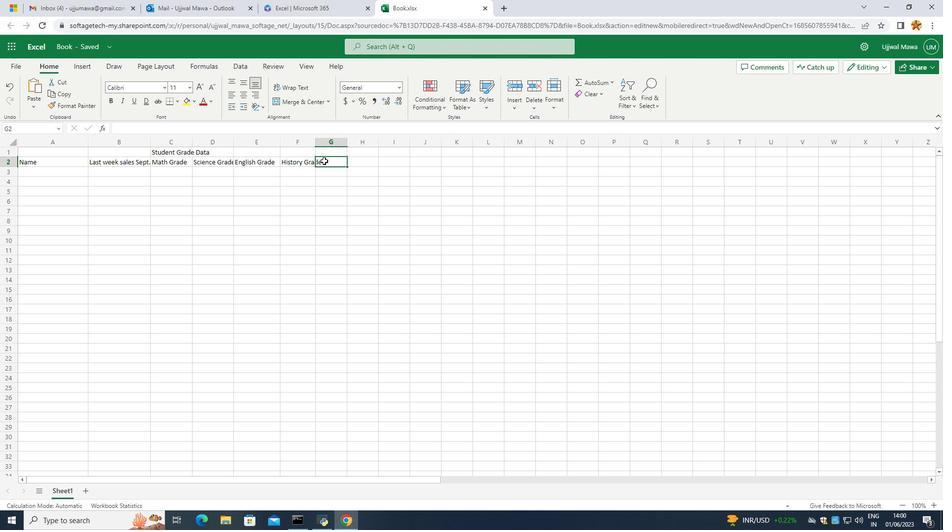 
Action: Mouse pressed left at (324, 161)
Screenshot: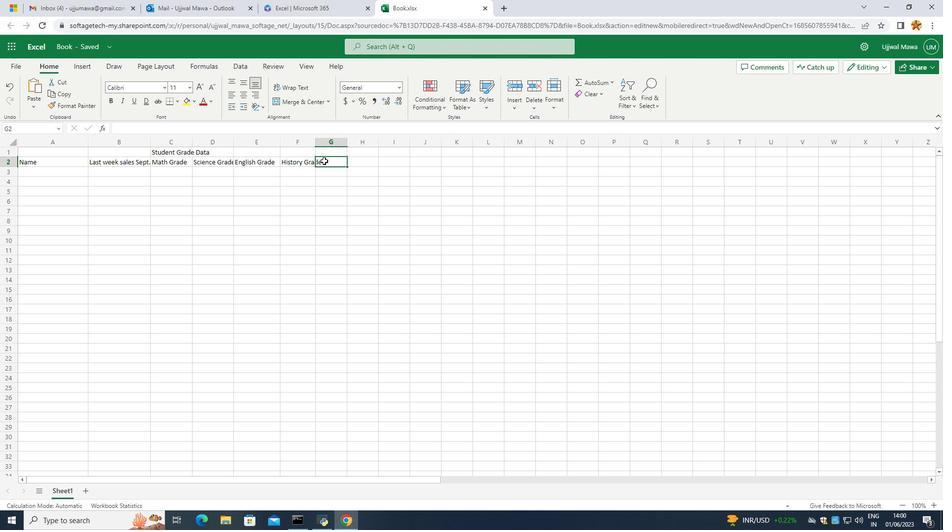 
Action: Mouse moved to (316, 165)
Screenshot: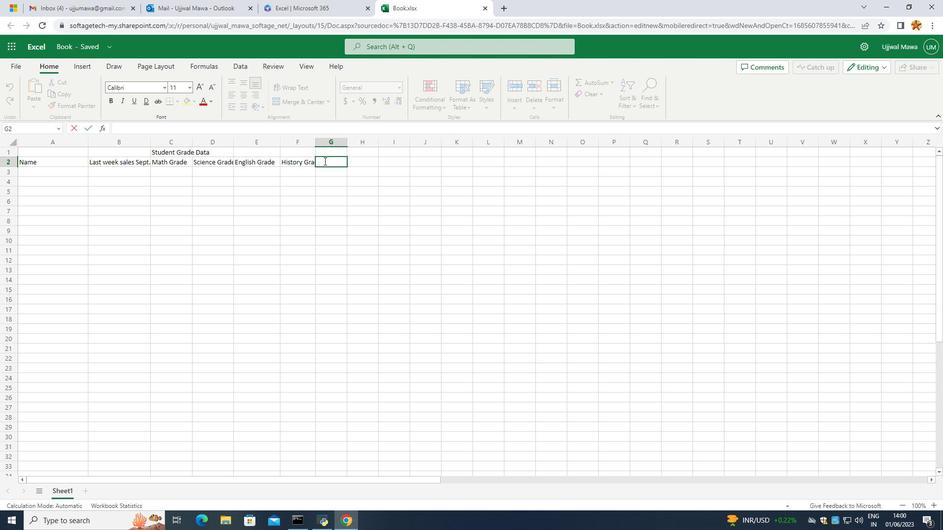 
Action: Key pressed <Key.caps_lock>T<Key.caps_lock>otyal<Key.backspace><Key.backspace><Key.backspace><Key.backspace>tal<Key.enter>
Screenshot: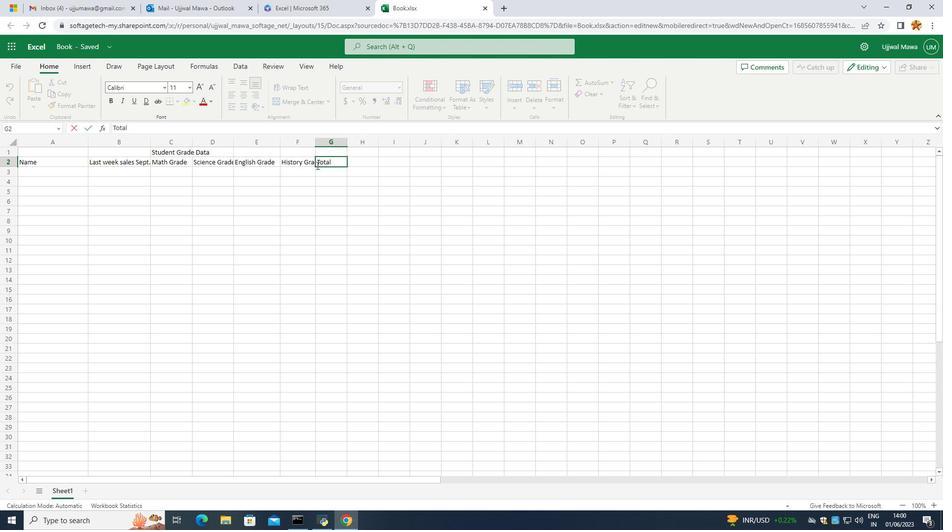 
Action: Mouse moved to (398, 106)
Screenshot: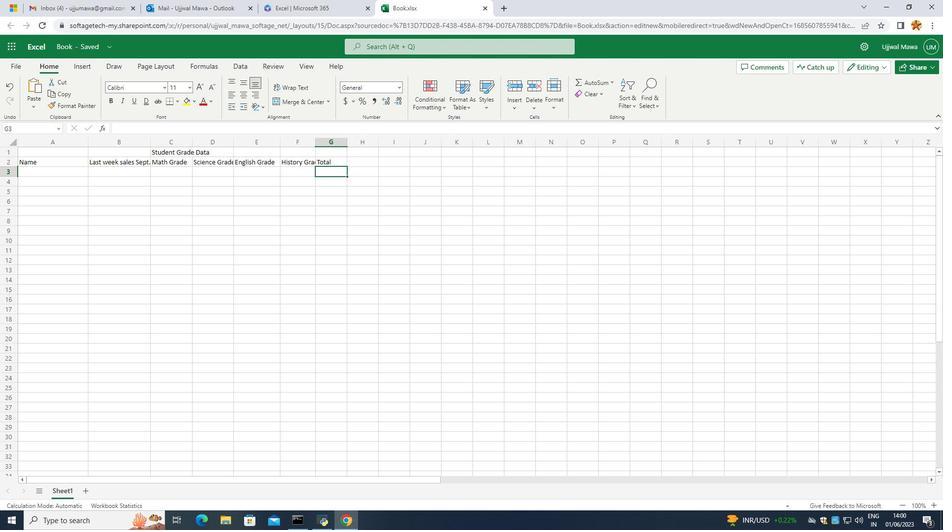 
Action: Mouse scrolled (398, 107) with delta (0, 0)
Screenshot: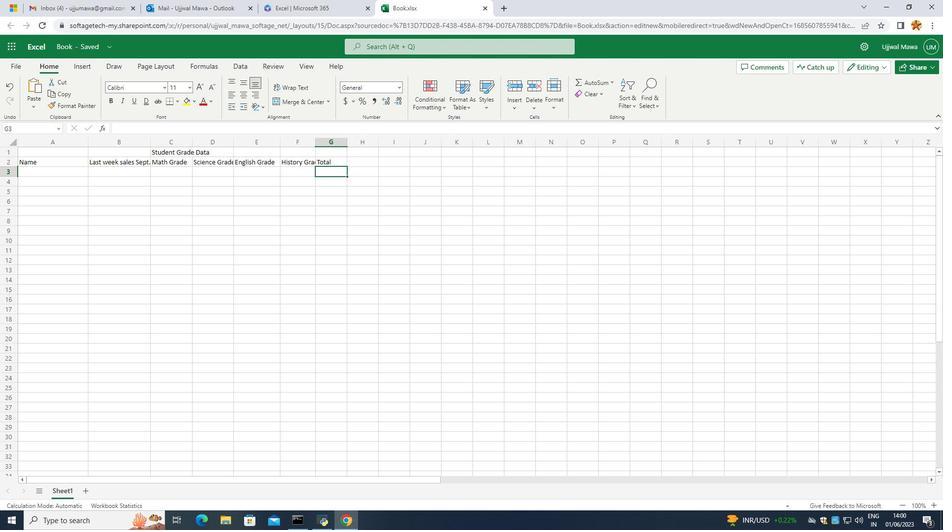 
Action: Mouse moved to (294, 156)
Screenshot: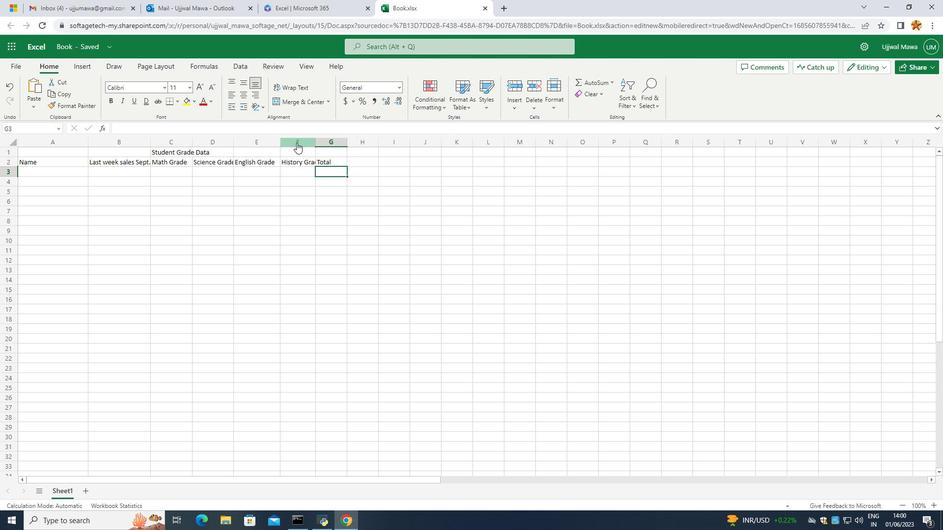 
Action: Mouse pressed left at (294, 156)
Screenshot: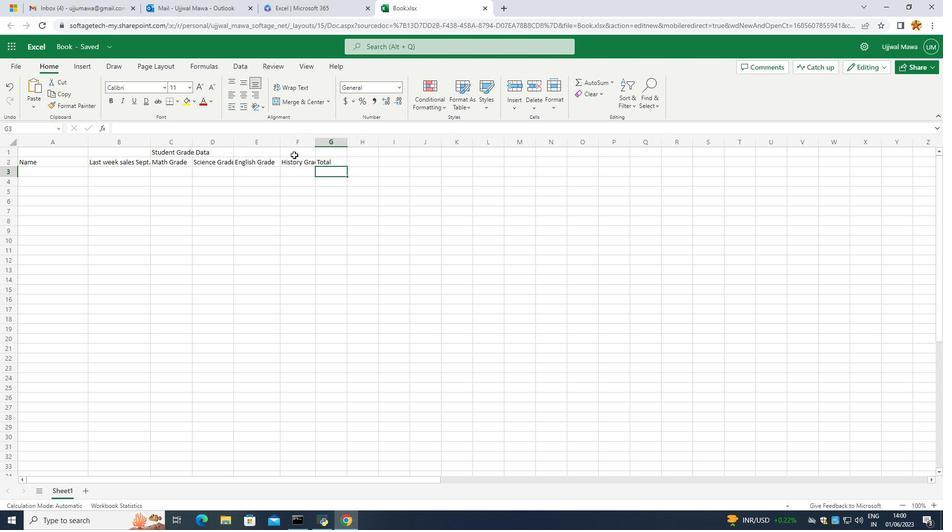 
Action: Mouse moved to (284, 161)
Screenshot: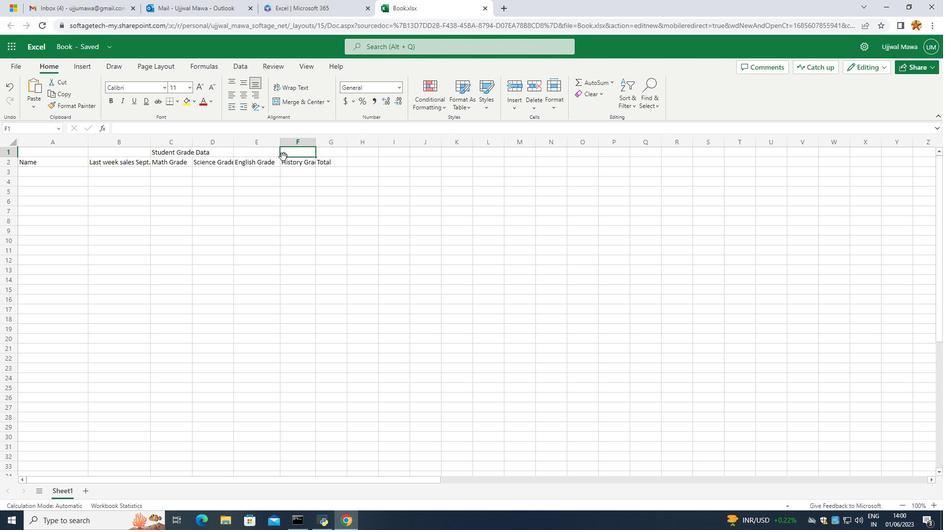 
Action: Mouse pressed left at (284, 161)
Screenshot: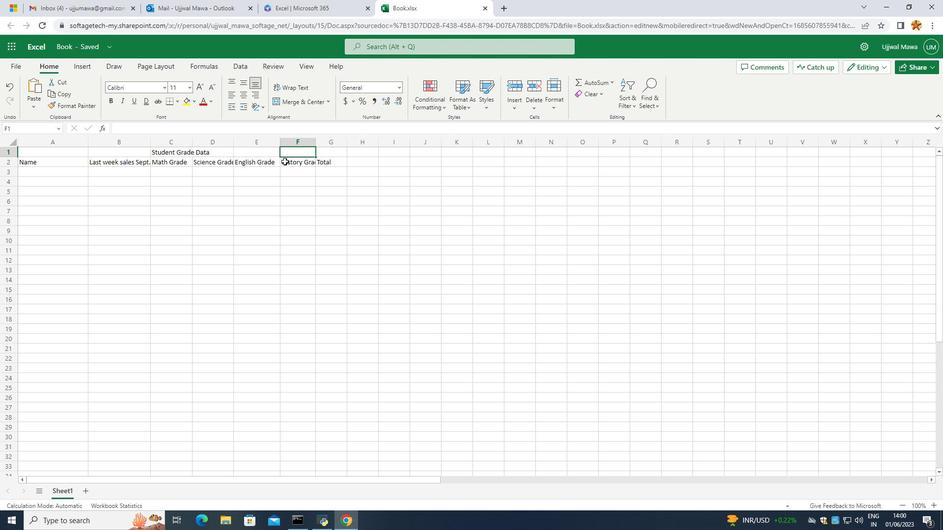 
Action: Mouse moved to (319, 150)
Screenshot: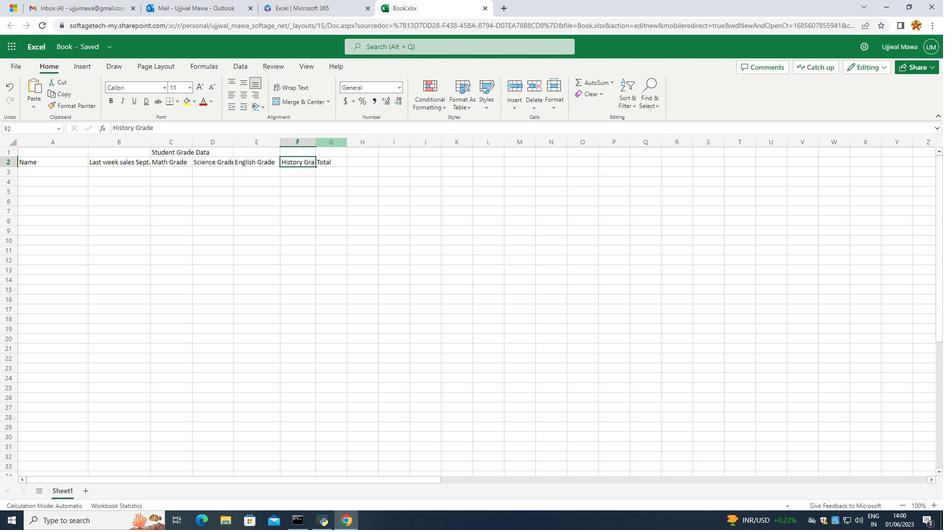
Action: Mouse pressed left at (319, 150)
Screenshot: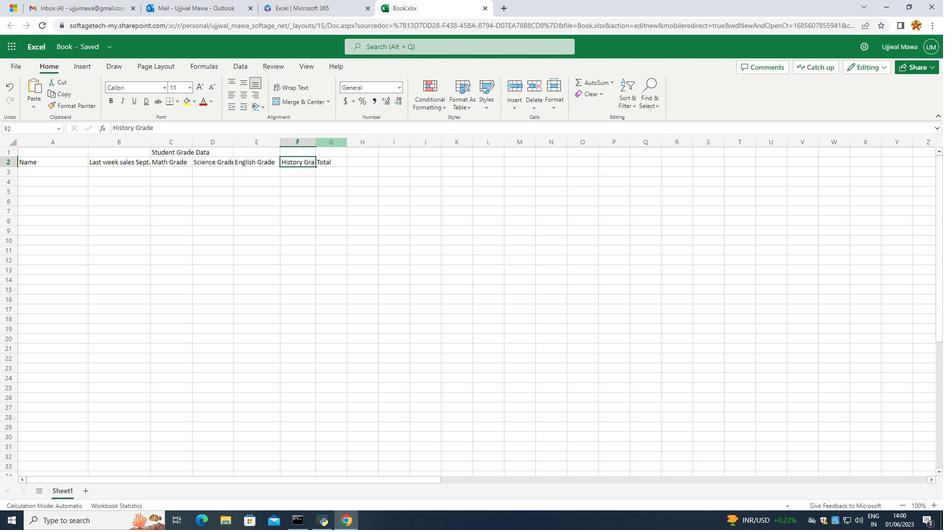 
Action: Mouse moved to (314, 148)
Screenshot: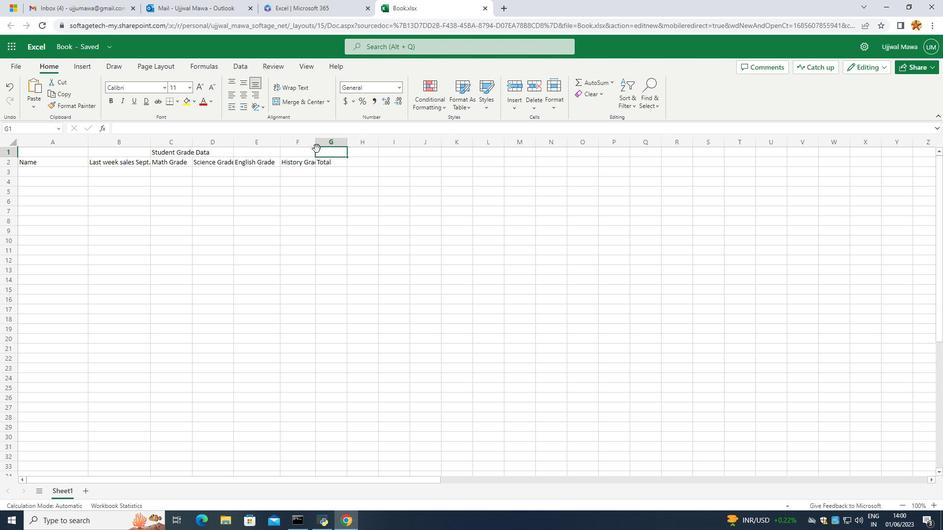 
Action: Mouse pressed left at (314, 148)
Screenshot: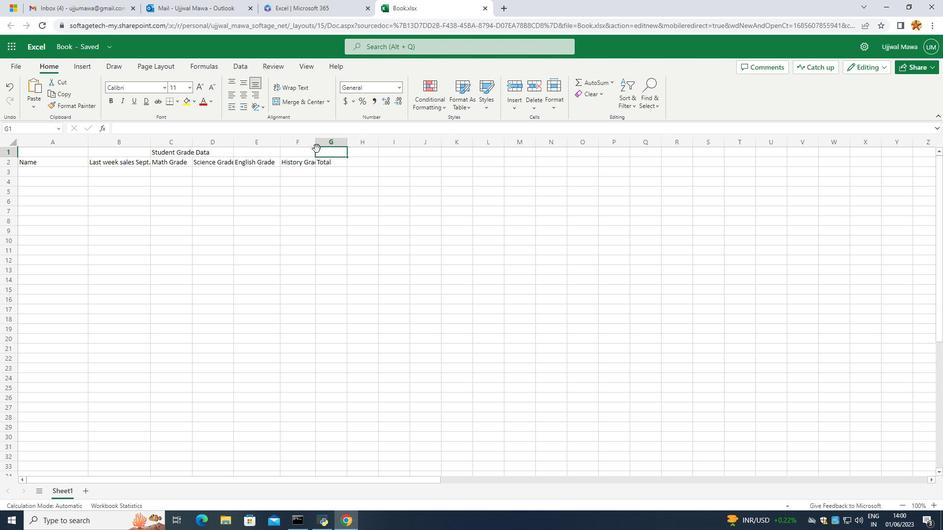 
Action: Mouse moved to (308, 151)
Screenshot: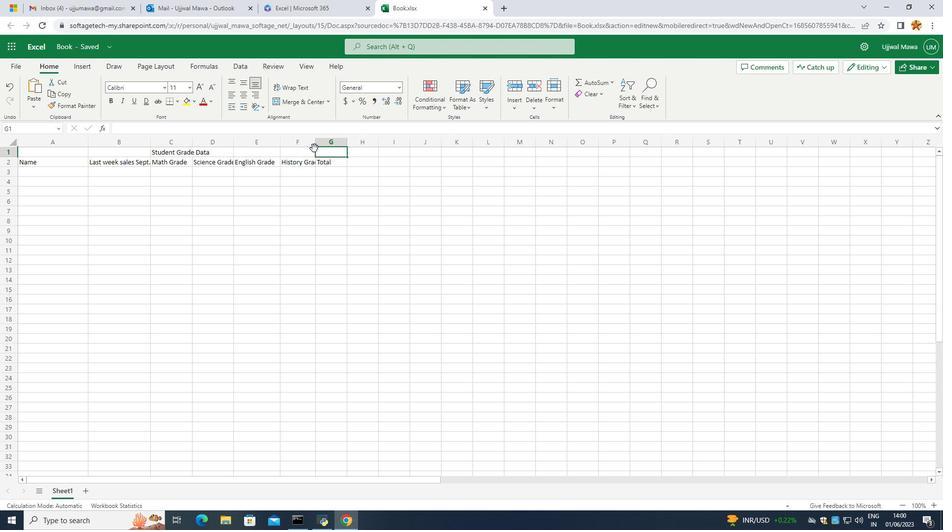 
Action: Mouse pressed left at (308, 151)
Screenshot: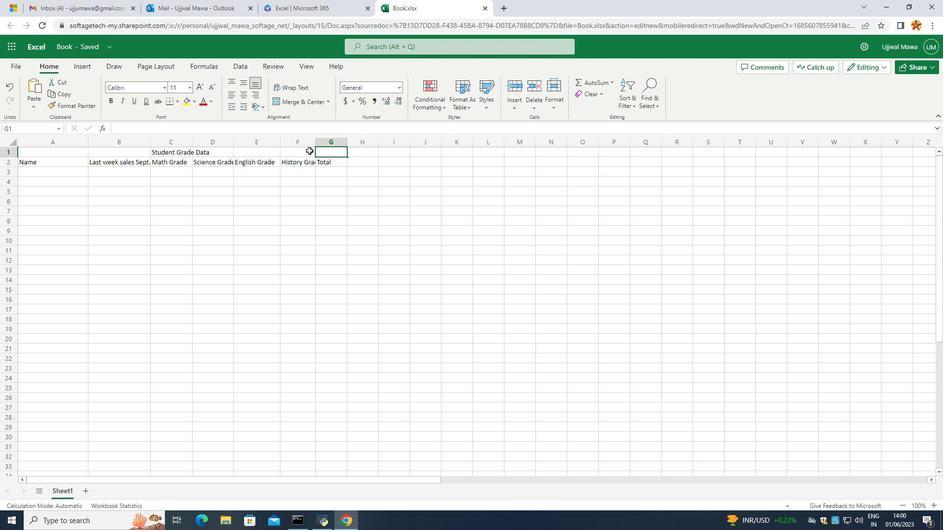 
Action: Mouse moved to (315, 145)
Screenshot: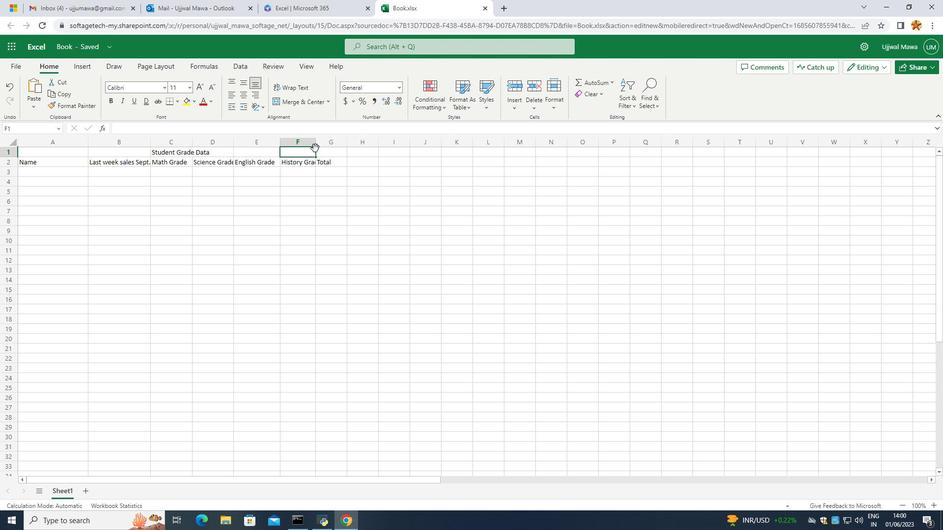 
Action: Mouse pressed left at (315, 145)
Screenshot: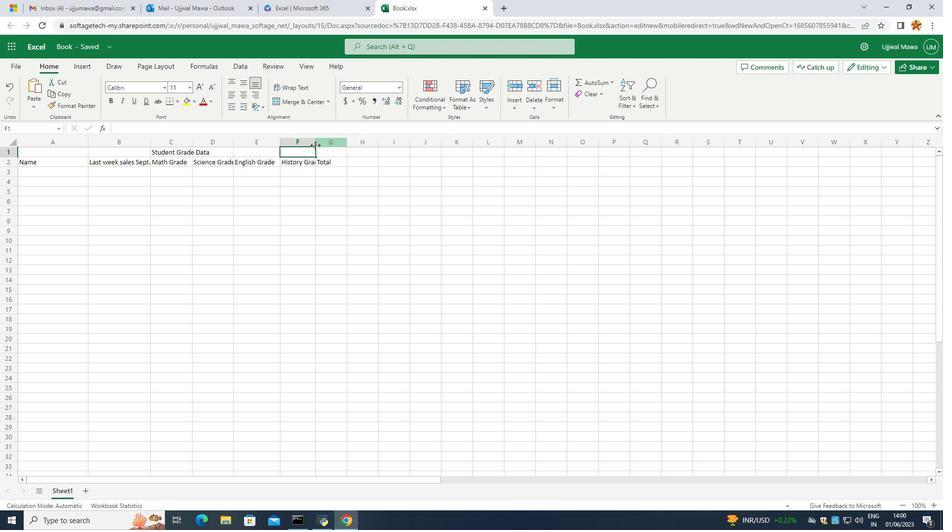 
Action: Mouse moved to (198, 150)
Screenshot: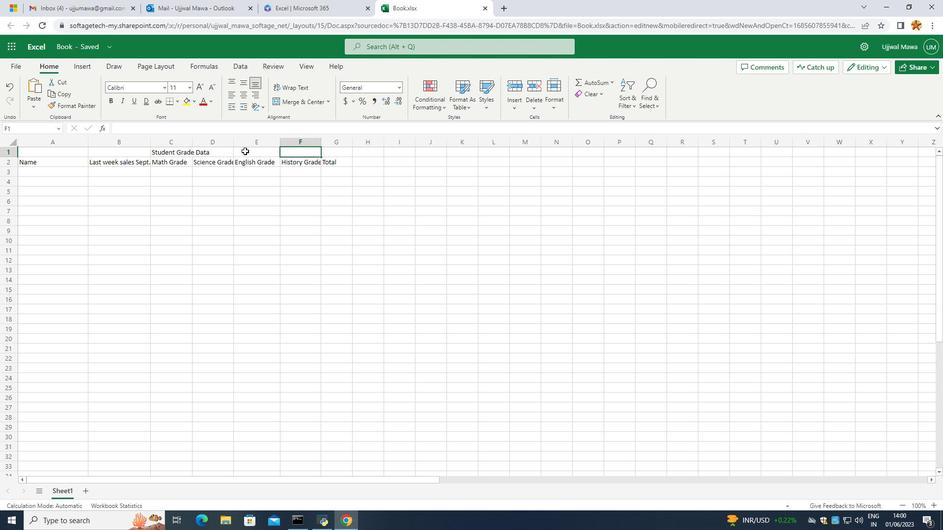 
Action: Mouse pressed left at (198, 150)
Screenshot: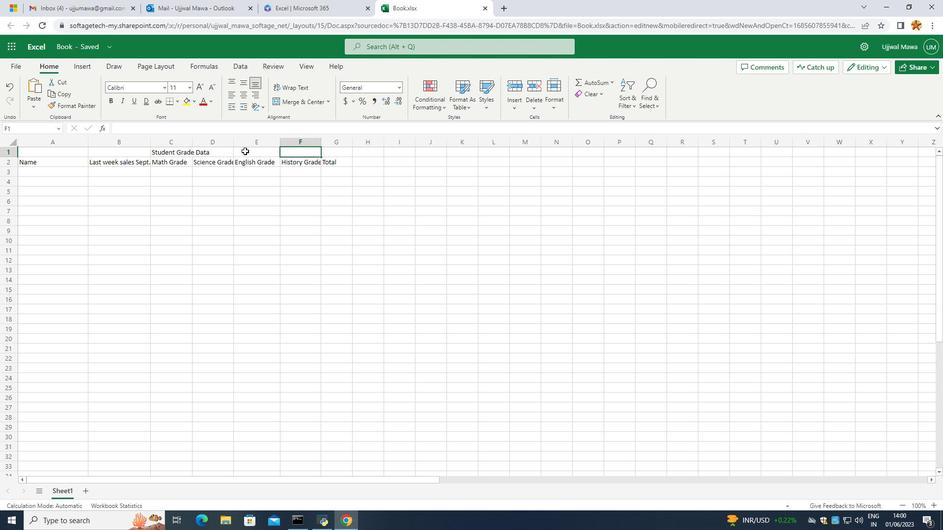 
Action: Mouse moved to (22, 170)
Screenshot: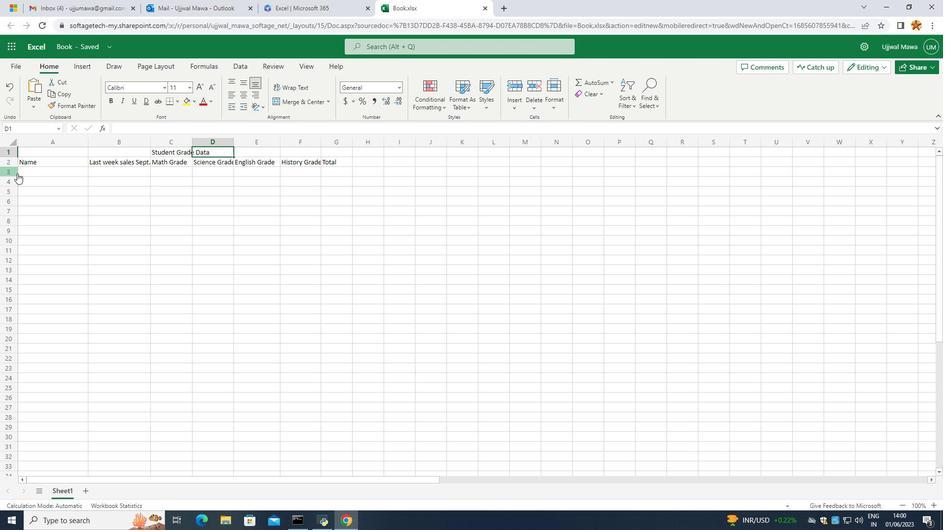 
Action: Mouse pressed left at (22, 170)
Screenshot: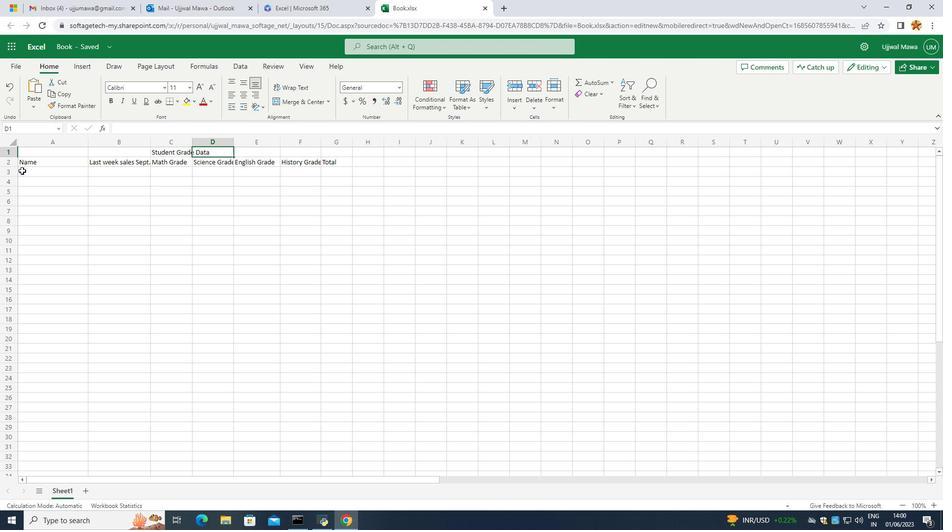 
Action: Mouse pressed left at (22, 170)
Screenshot: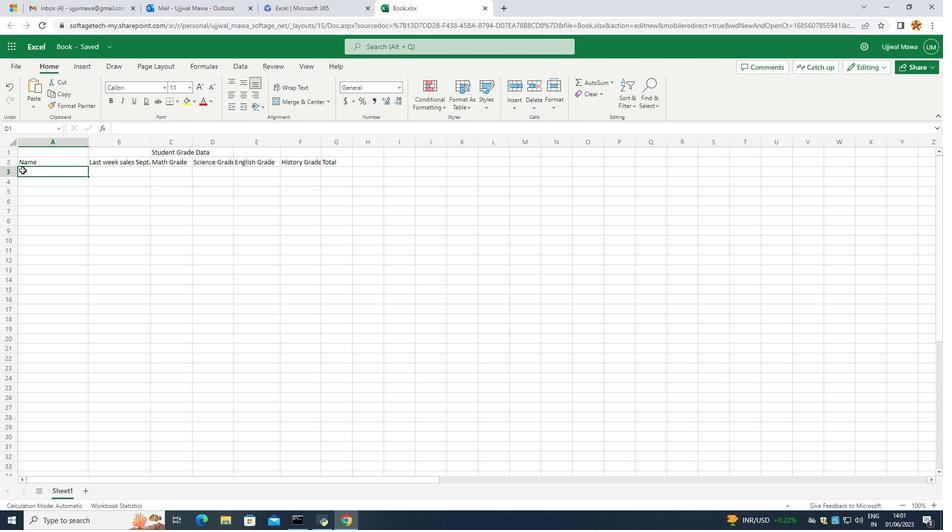 
Action: Mouse moved to (17, 173)
Screenshot: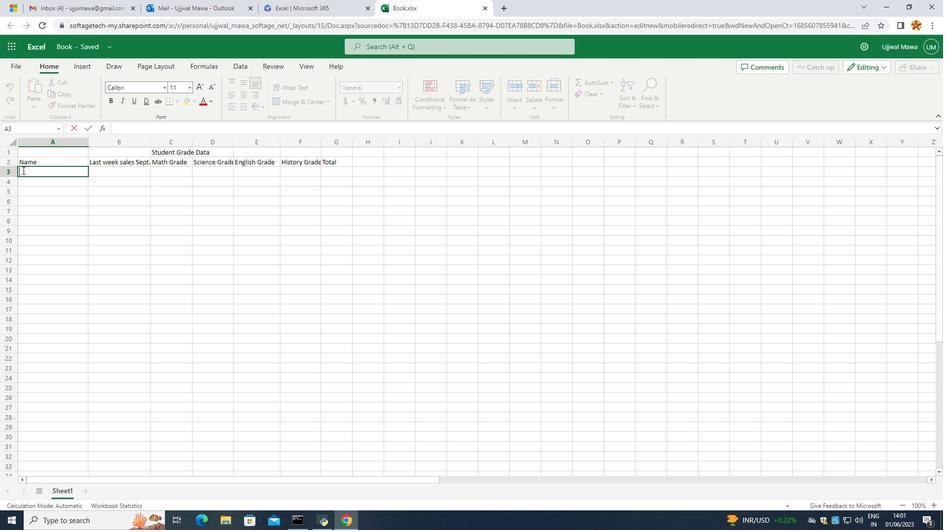 
Action: Key pressed <Key.caps_lock>K=<Key.backspace><Key.backspace>J<Key.caps_lock>oshua<Key.space><Key.caps_lock>R<Key.caps_lock>ivera<Key.enter><Key.caps_lock>Z<Key.caps_lock>oey<Key.space><Key.caps_lock>C<Key.caps_lock>oleman<Key.enter><Key.caps_lock>R<Key.caps_lock>yan<Key.space><Key.caps_lock>W<Key.caps_lock>right<Key.enter><Key.caps_lock>AA<Key.backspace><Key.backspace>A<Key.caps_lock>ddison<Key.space><Key.caps_lock>N<Key.backspace>B<Key.caps_lock>ailey<Key.enter><Key.caps_lock>B<Key.backspace>J<Key.caps_lock>onathan<Key.space><Key.caps_lock>S<Key.caps_lock>immons<Key.enter><Key.caps_lock>B<Key.caps_lock>rooklyn<Key.space><Key.caps_lock>W<Key.caps_lock>ard<Key.enter><Key.caps_lock>C<Key.caps_lock>aleb<Key.space><Key.caps_lock>B<Key.caps_lock>arnes<Key.enter><Key.caps_lock>A<Key.caps_lock>udrey<Key.space><Key.caps_lock>C<Key.caps_lock>olllins\<Key.backspace><Key.enter><Key.caps_lock>G<Key.caps_lock>abriel<Key.space><Key.caps_lock>P<Key.caps_lock>erry<Key.enter><Key.caps_lock>S<Key.caps_lock>ofia<Key.space><Key.caps_lock>B<Key.caps_lock>ell<Key.enter>
Screenshot: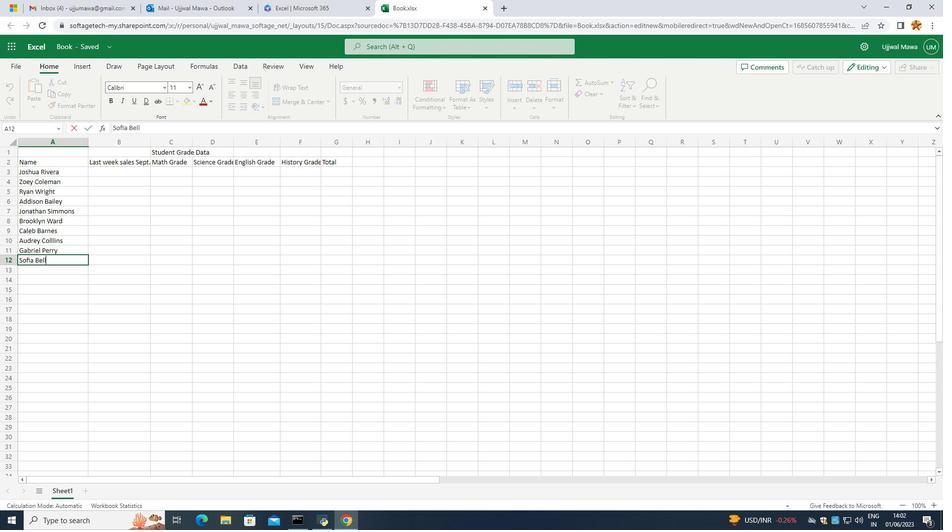 
Action: Mouse moved to (151, 340)
Screenshot: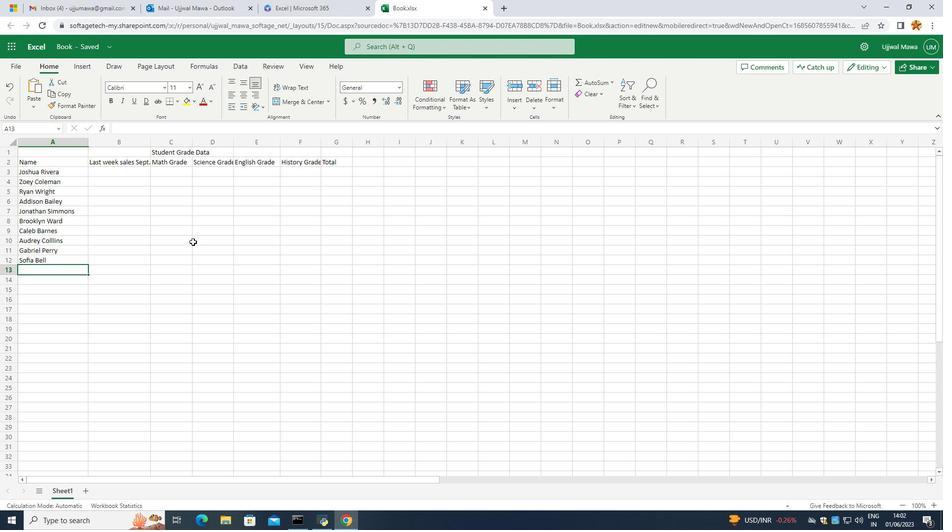 
Action: Mouse pressed left at (151, 340)
Screenshot: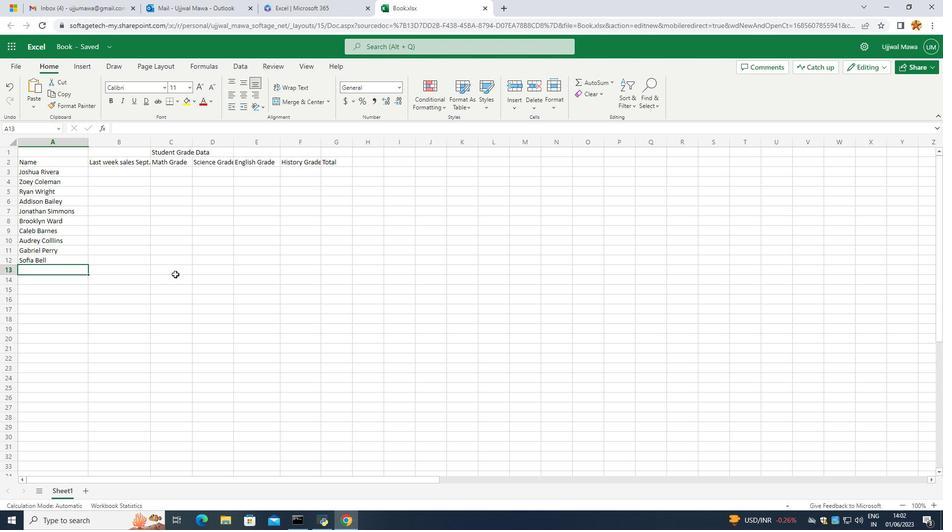 
Action: Mouse moved to (114, 164)
Screenshot: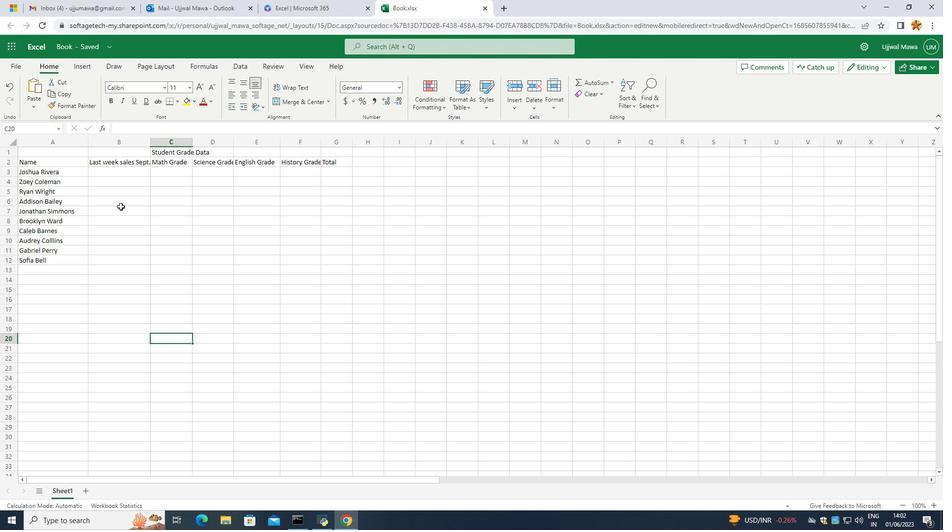 
Action: Mouse pressed left at (114, 164)
Screenshot: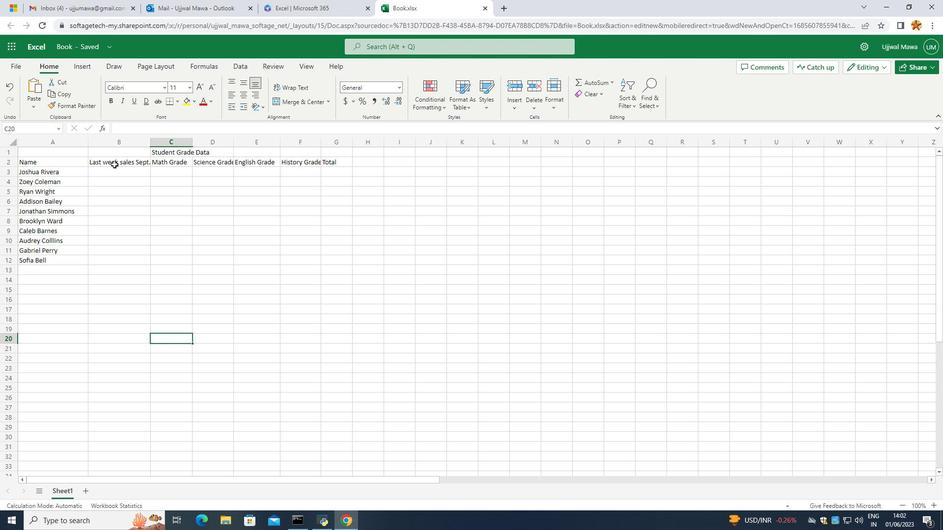 
Action: Mouse moved to (106, 169)
Screenshot: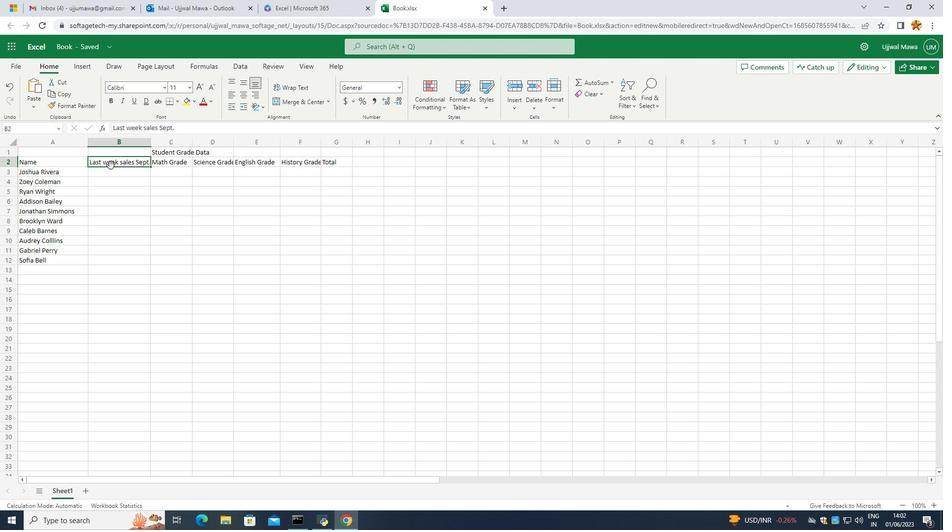 
Action: Mouse pressed left at (106, 169)
Screenshot: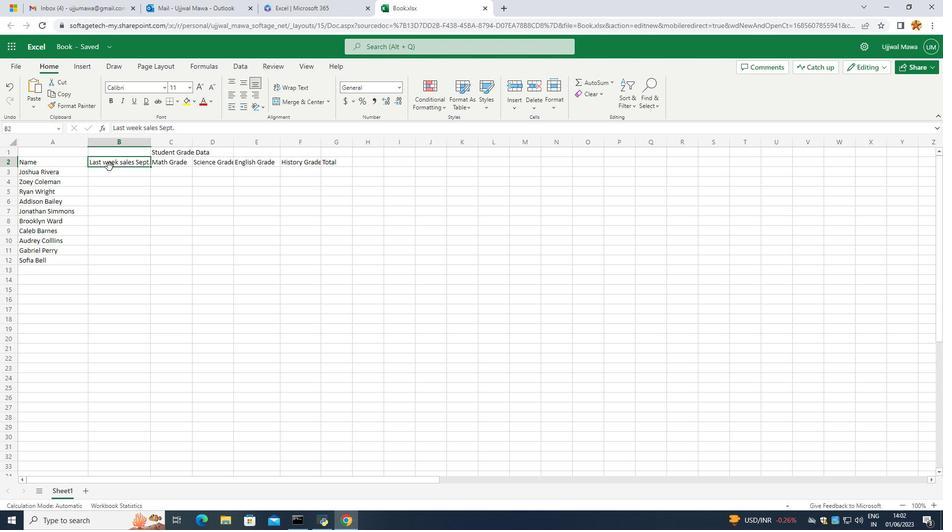 
Action: Mouse pressed left at (106, 169)
Screenshot: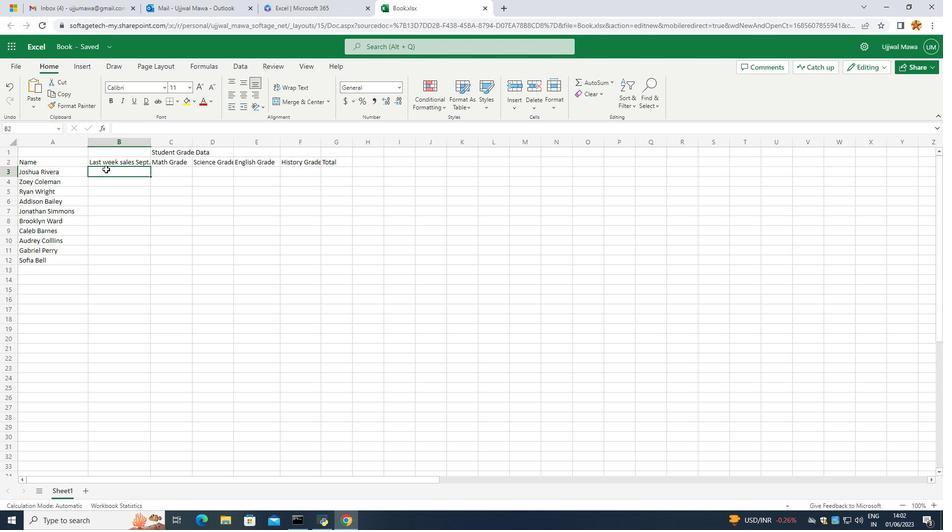 
Action: Key pressed 100<Key.enter>1
Screenshot: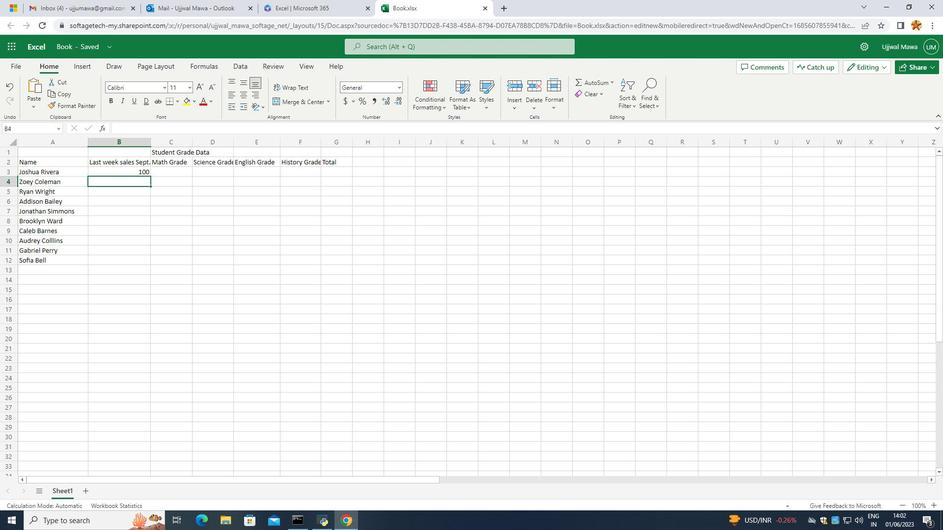 
Action: Mouse moved to (107, 164)
Screenshot: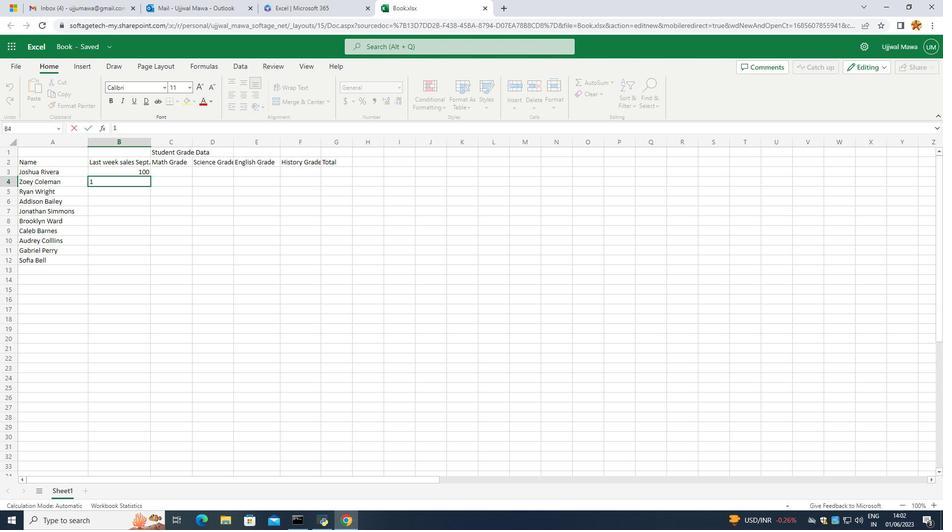 
Action: Key pressed 02<Key.enter><Key.backspace><Key.backspace>
Screenshot: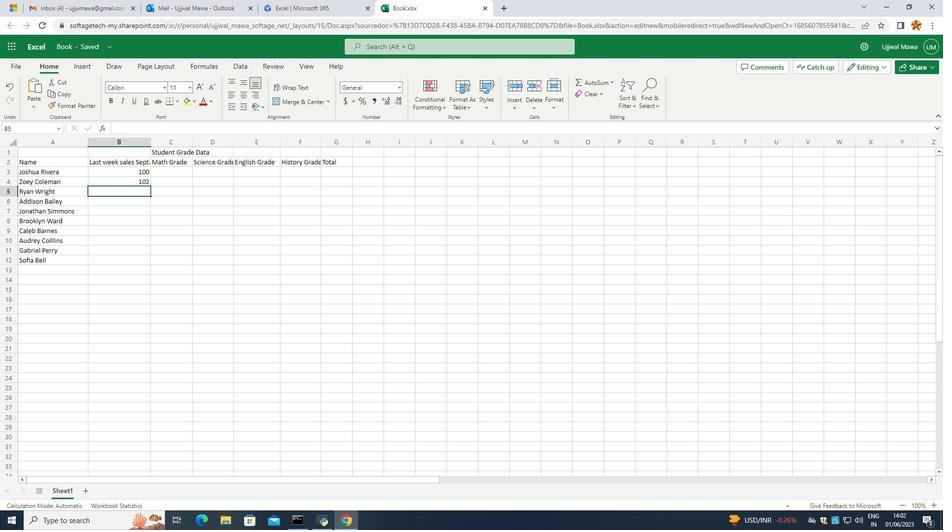 
Action: Mouse moved to (107, 163)
Screenshot: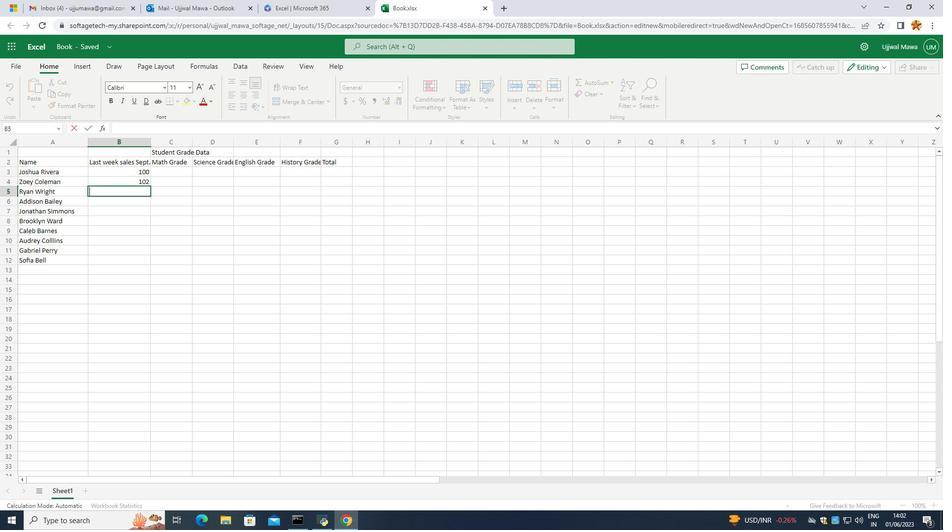 
Action: Mouse scrolled (107, 164) with delta (0, 0)
Screenshot: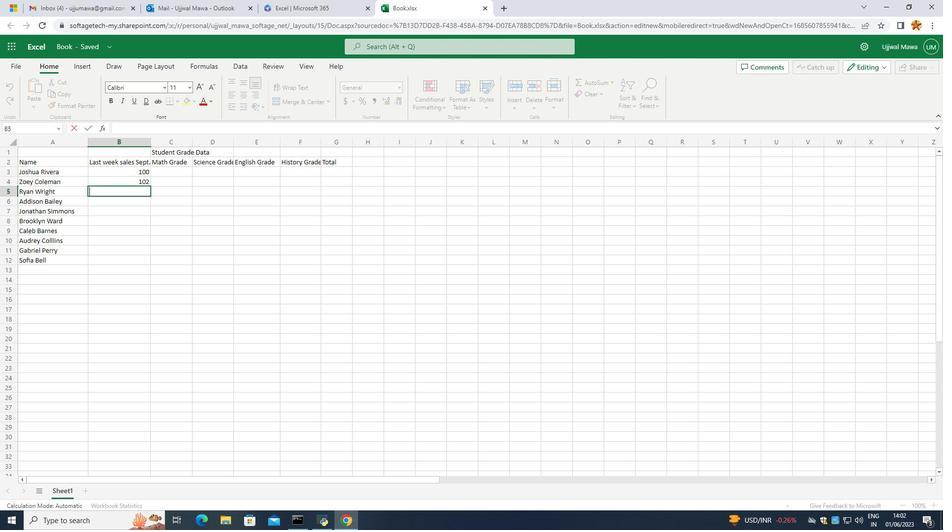 
Action: Mouse moved to (125, 178)
Screenshot: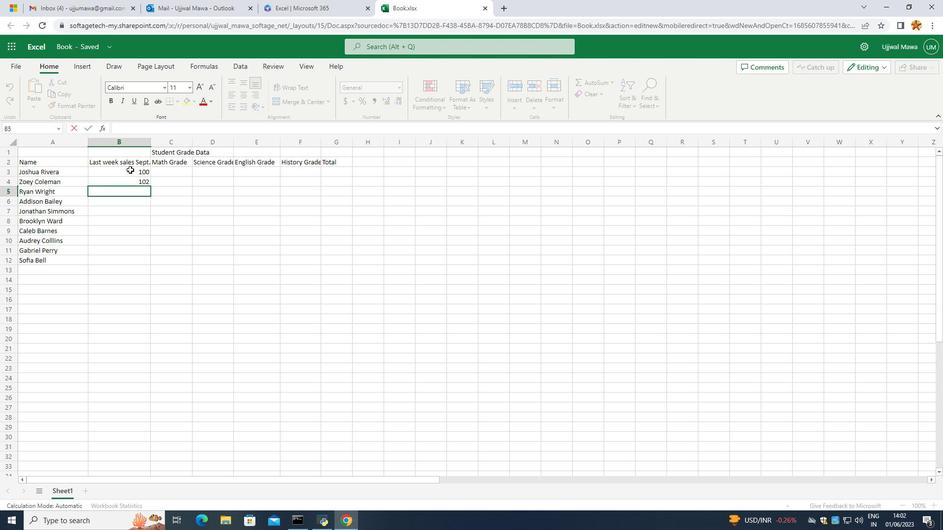 
Action: Mouse pressed left at (125, 178)
Screenshot: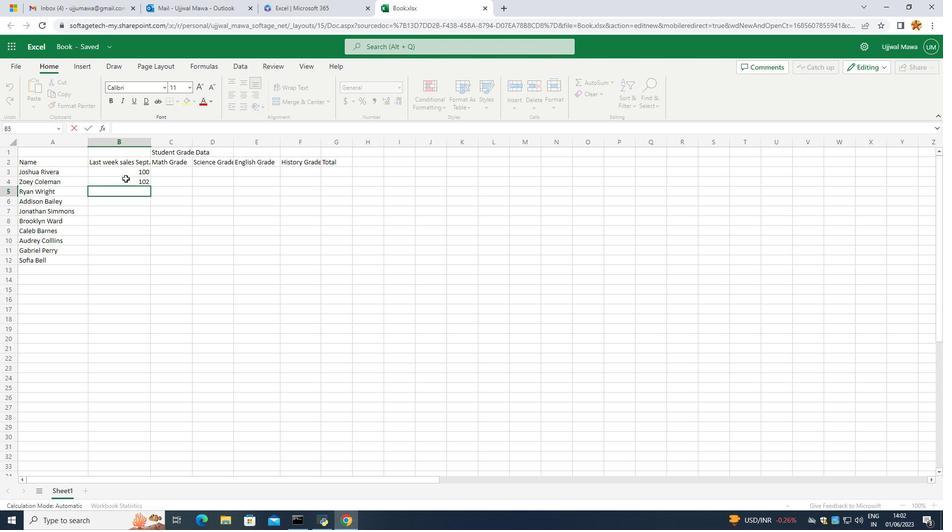 
Action: Mouse pressed left at (125, 178)
Screenshot: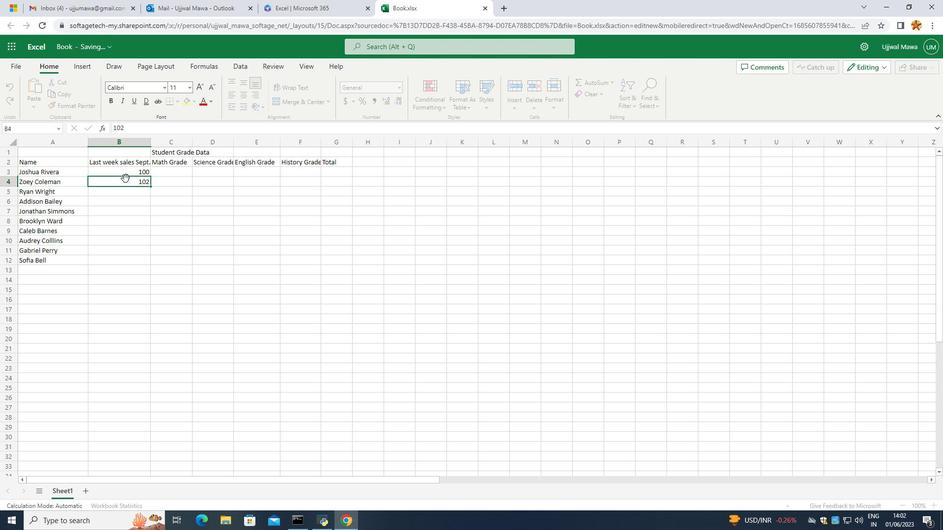 
Action: Mouse moved to (127, 178)
Screenshot: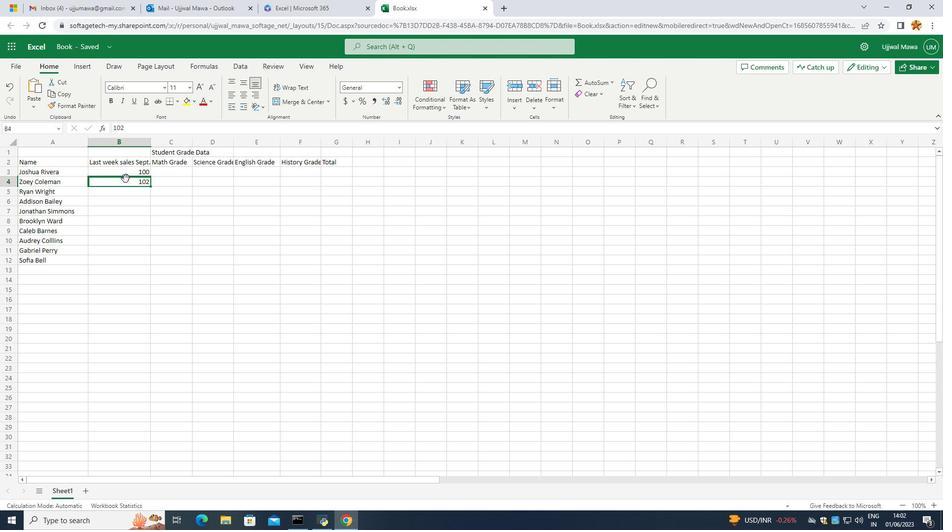 
Action: Mouse pressed left at (127, 178)
Screenshot: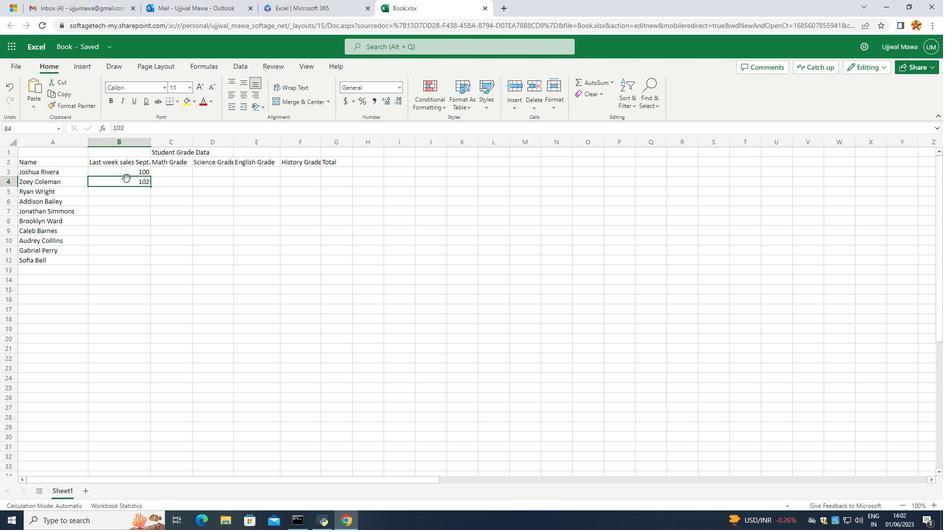 
Action: Mouse pressed left at (127, 178)
Screenshot: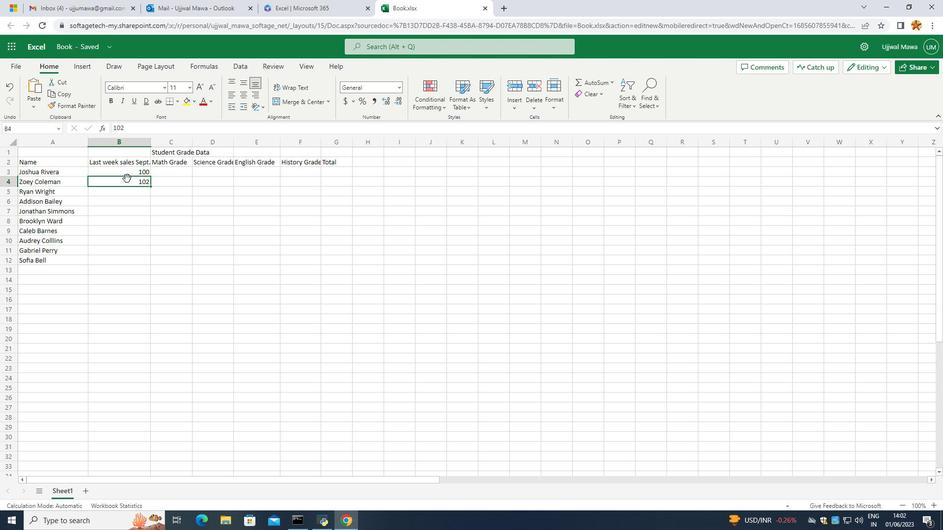
Action: Mouse moved to (130, 178)
Screenshot: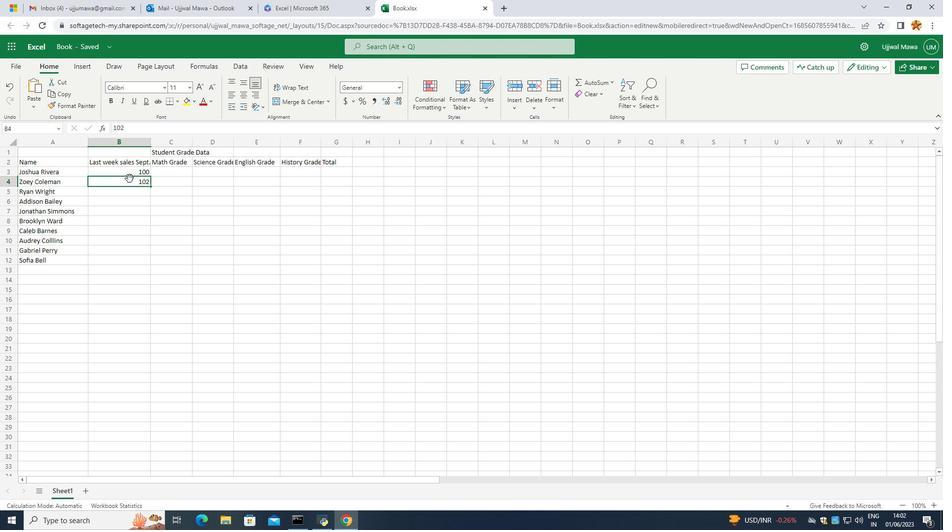 
Action: Mouse pressed left at (130, 178)
Screenshot: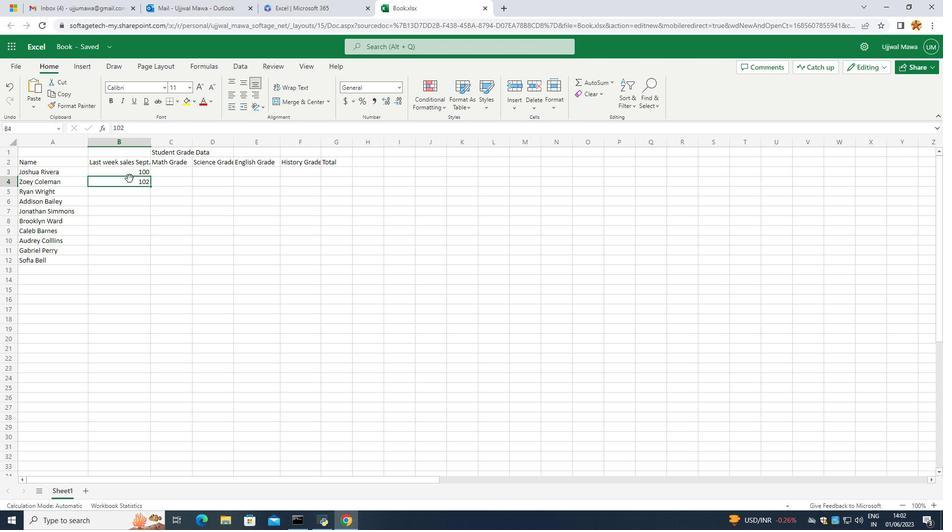 
Action: Mouse pressed left at (130, 178)
Screenshot: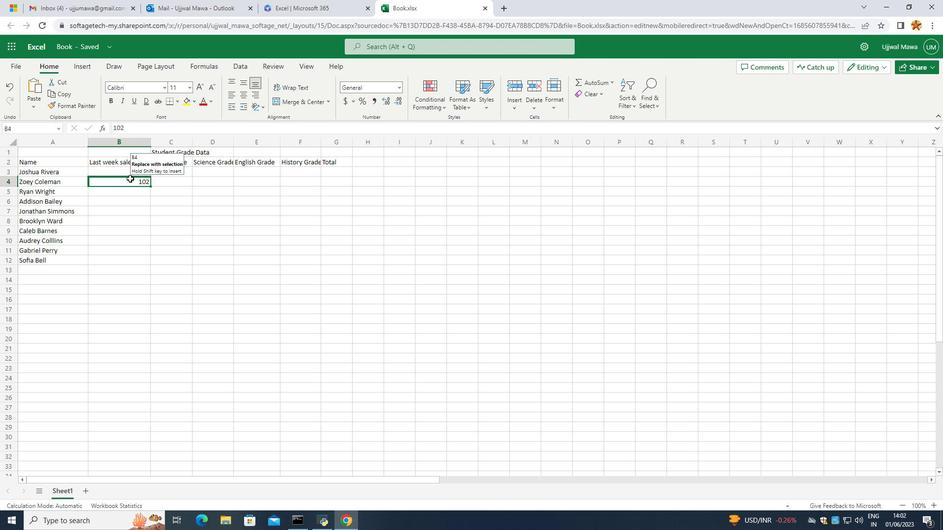 
Action: Mouse moved to (129, 181)
Screenshot: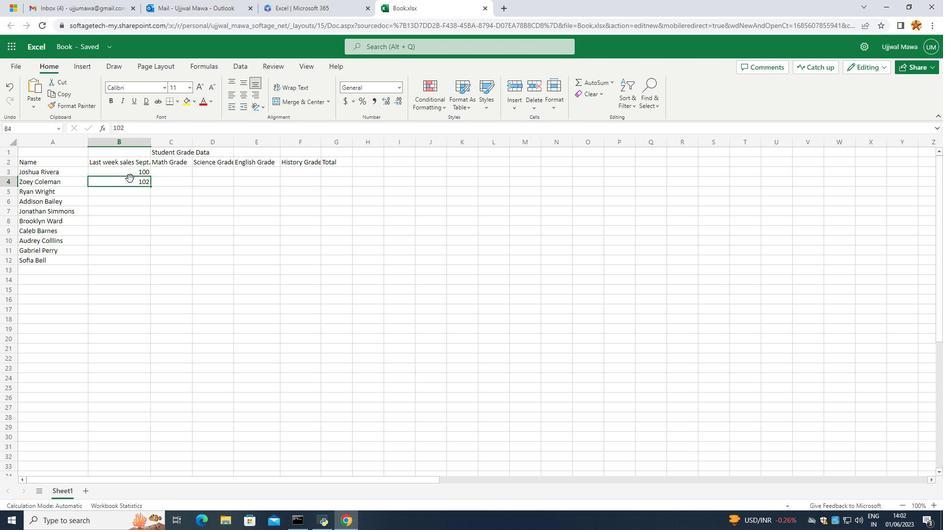 
Action: Mouse pressed left at (129, 181)
Screenshot: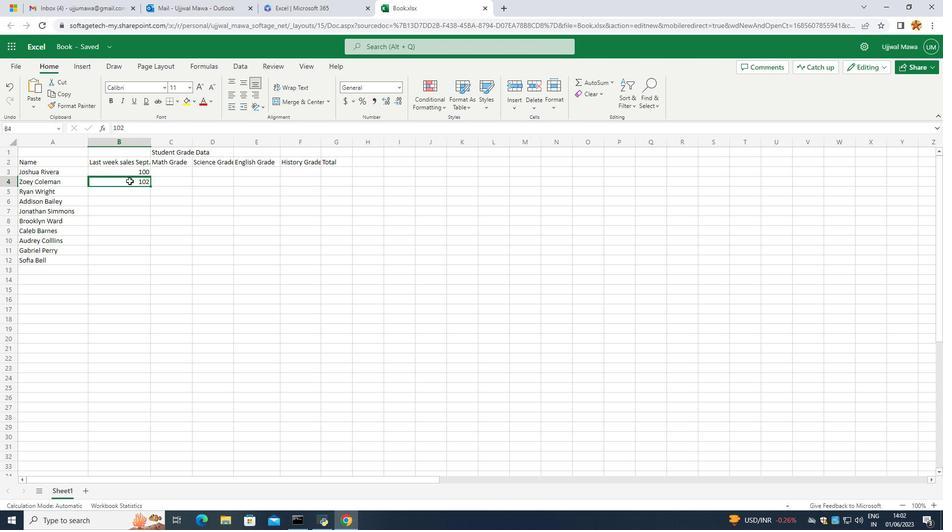 
Action: Mouse pressed left at (129, 181)
Screenshot: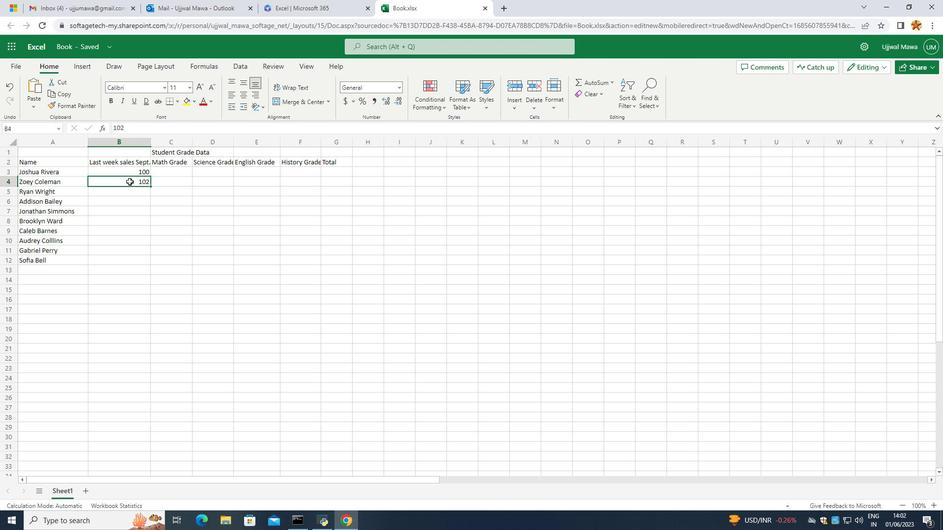 
Action: Mouse moved to (135, 181)
Screenshot: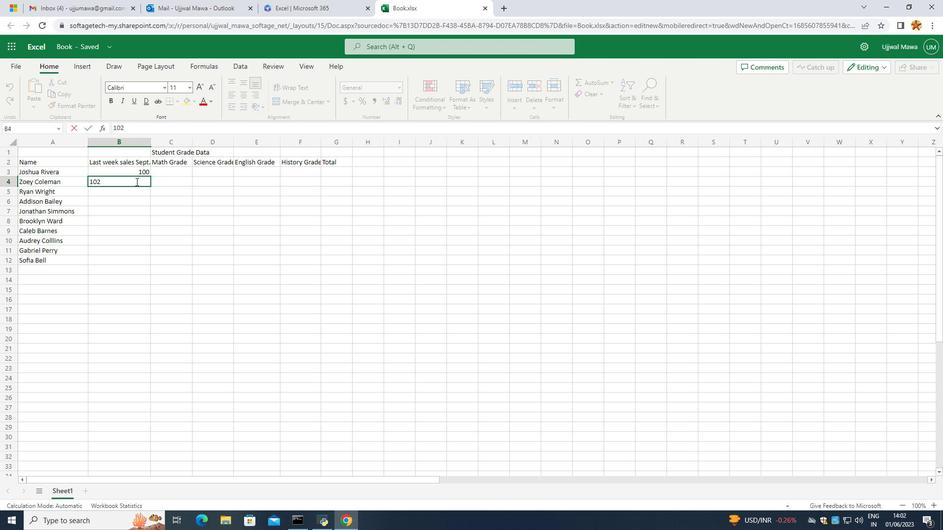 
Action: Key pressed <Key.backspace>5<Key.enter>110<Key.enter>115<Key.enter>120<Key.enter>125<Key.enter>130<Key.enter>135<Key.enter>140<Key.enter>145<Key.enter>
Screenshot: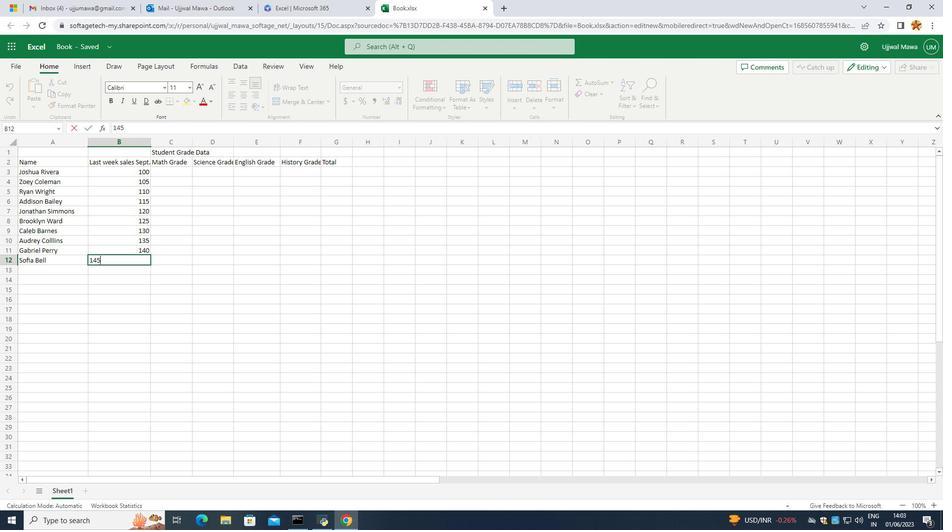 
Action: Mouse moved to (209, 294)
Screenshot: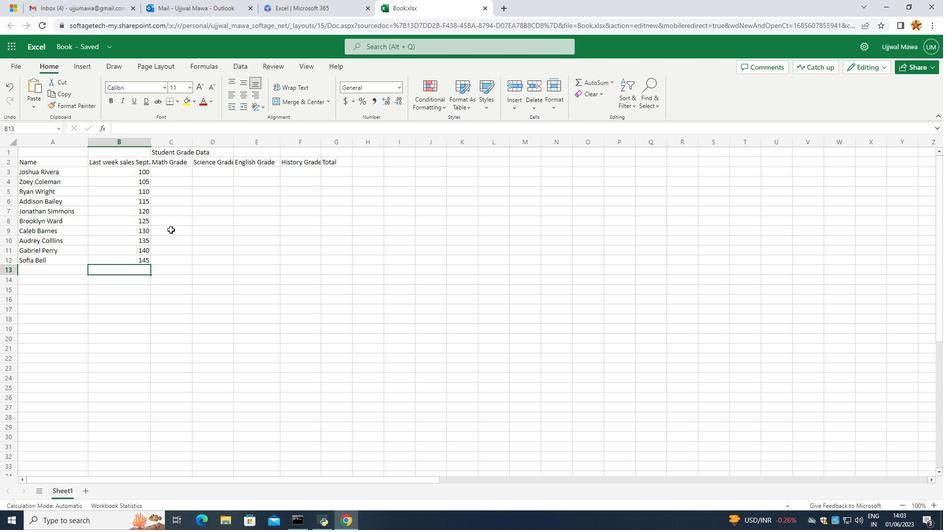 
Action: Mouse pressed left at (209, 294)
Screenshot: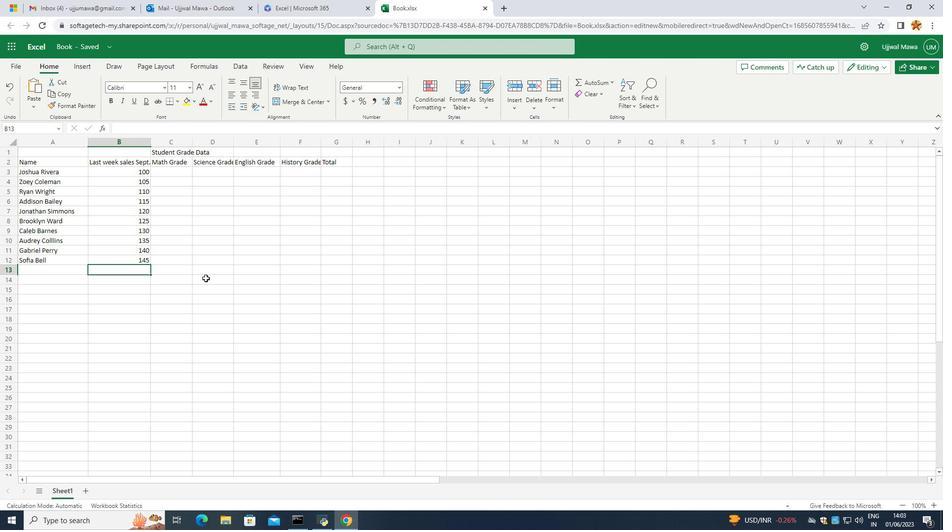 
Action: Mouse moved to (169, 173)
Screenshot: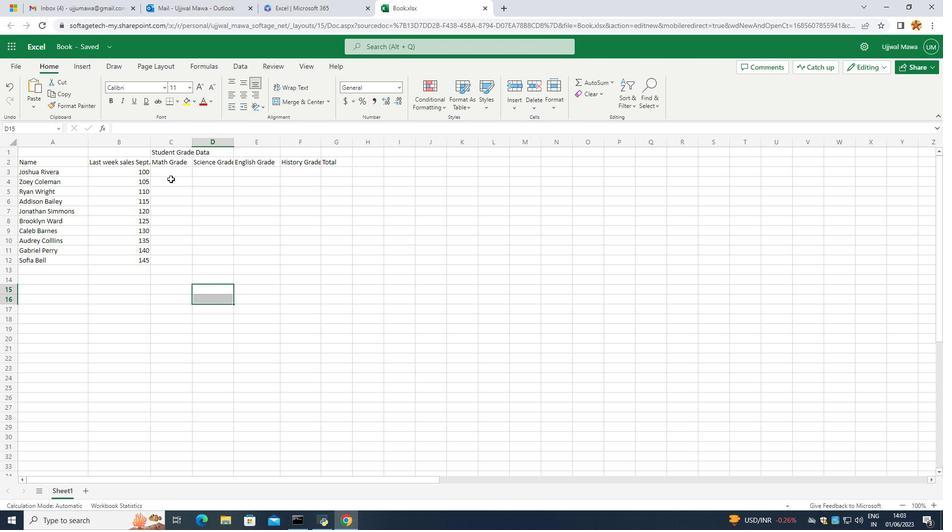 
Action: Mouse pressed left at (169, 173)
Screenshot: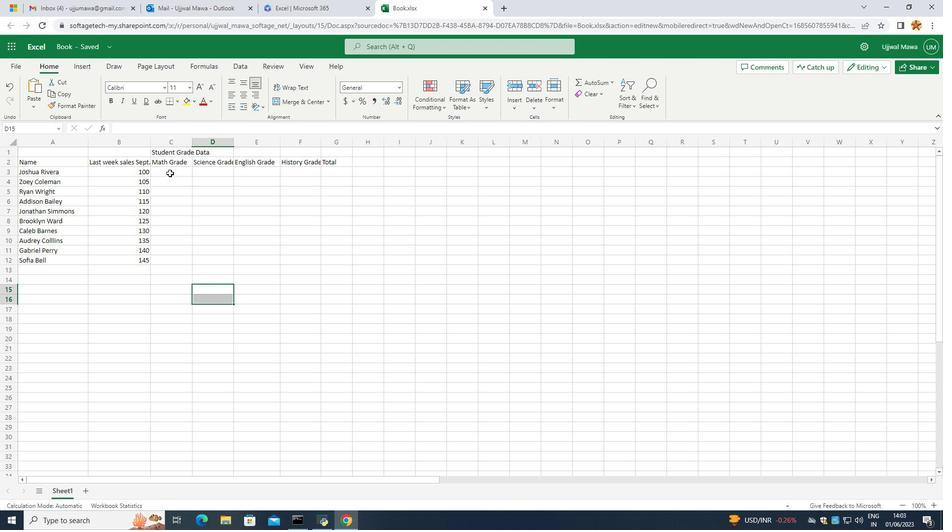 
Action: Mouse moved to (170, 169)
Screenshot: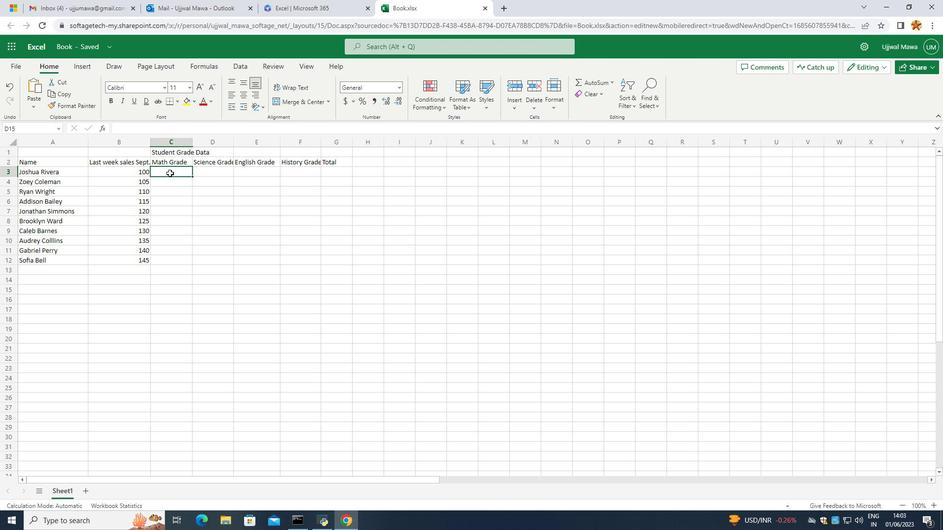 
Action: Mouse pressed left at (170, 169)
Screenshot: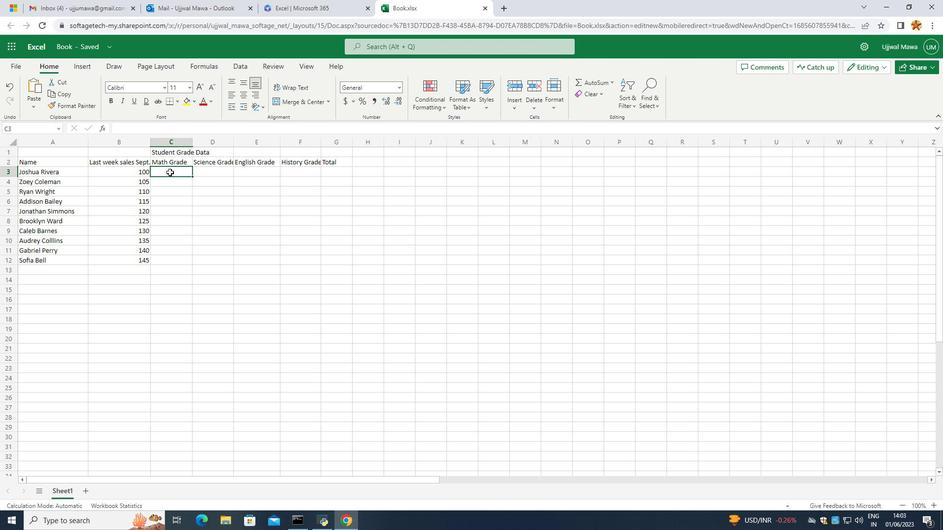
Action: Mouse pressed left at (170, 169)
Screenshot: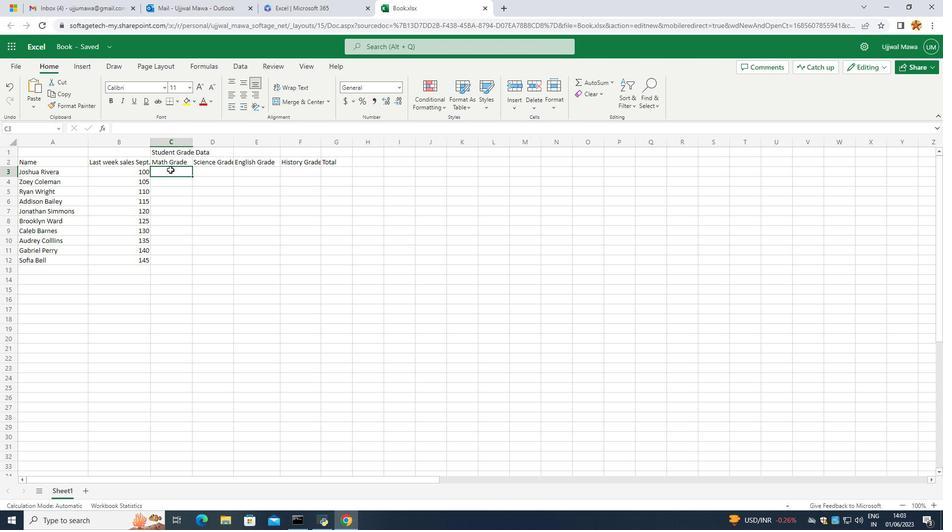 
Action: Key pressed 90<Key.enter>94<Key.backspace>5<Key.enter>80<Key.enter>92<Key.enter>86<Key.backspace>=5<Key.backspace><Key.backspace>4<Key.backspace>5<Key.enter>88<Key.enter>90<Key.enter>78<Key.enter>92<Key.enter>85<Key.enter>
Screenshot: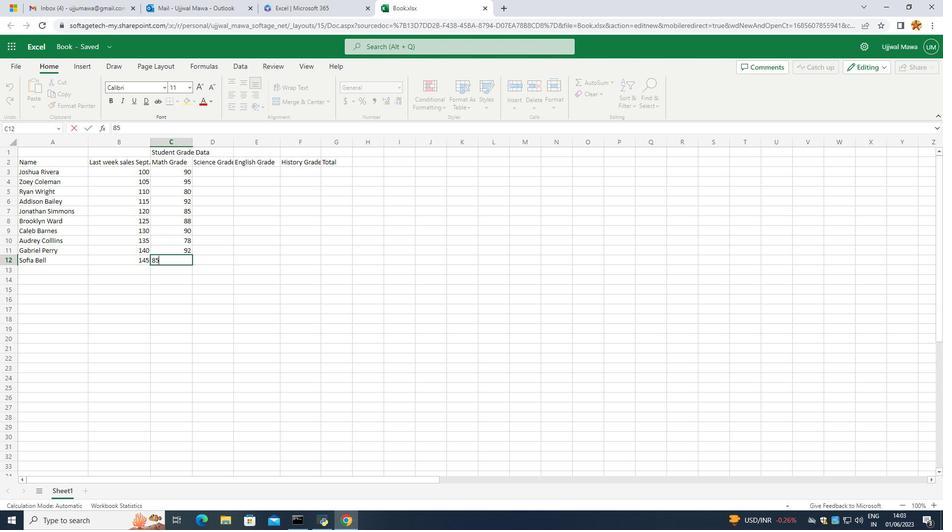 
Action: Mouse moved to (285, 206)
Screenshot: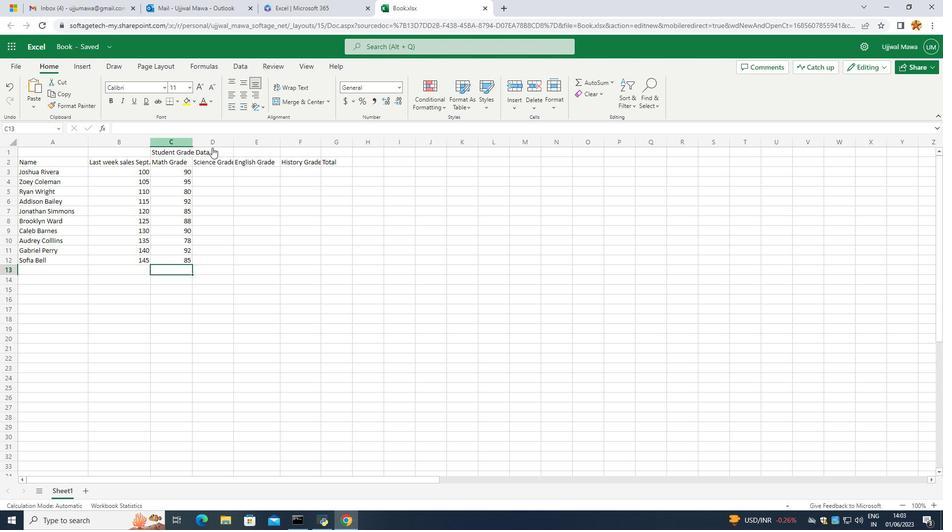 
Action: Mouse pressed left at (285, 206)
Screenshot: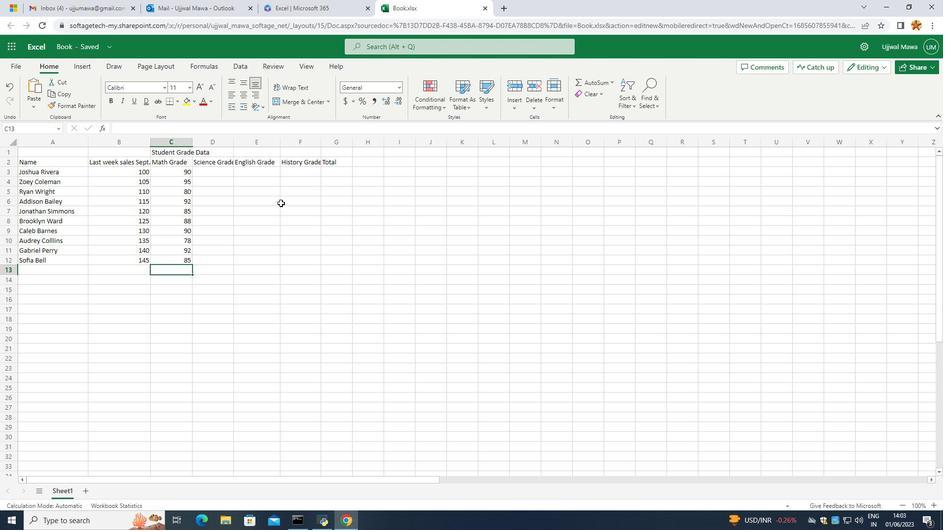 
Action: Mouse moved to (206, 169)
Screenshot: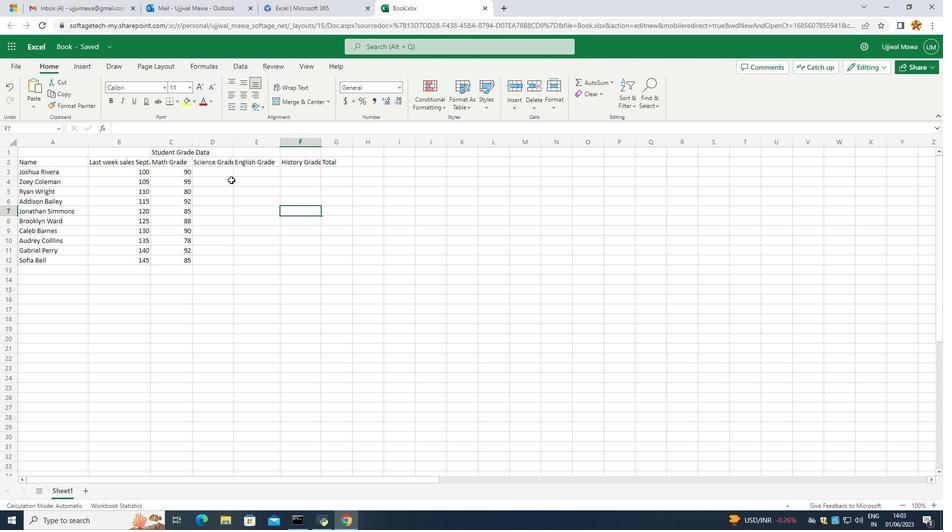 
Action: Mouse pressed left at (206, 169)
Screenshot: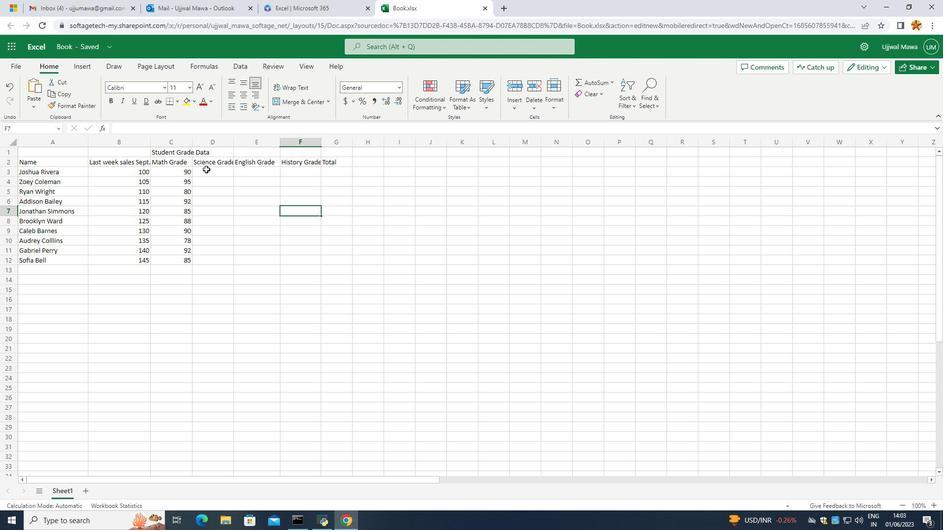 
Action: Mouse pressed left at (206, 169)
Screenshot: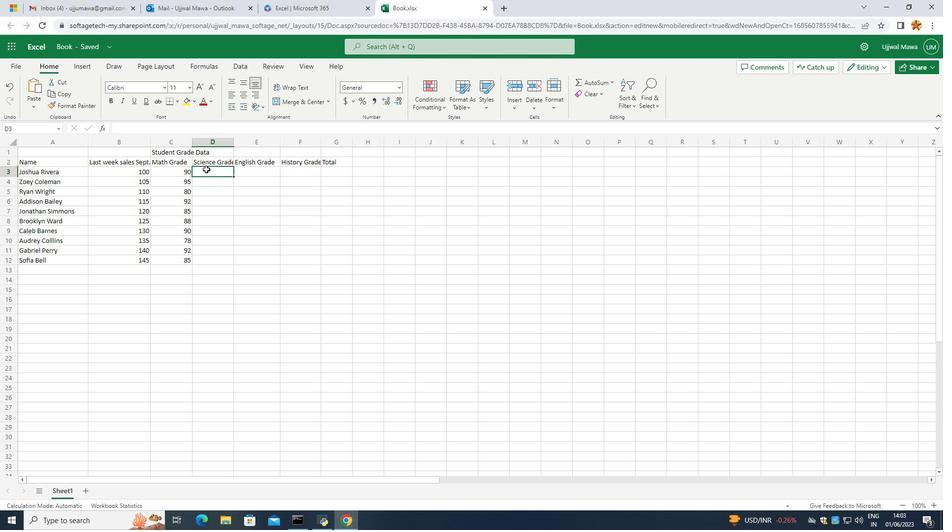 
Action: Key pressed 86<Key.backspace>5<Key.enter>87<Key.enter>92<Key.enter>88<Key.enter>90<Key.enter>85<Key.enter>
Screenshot: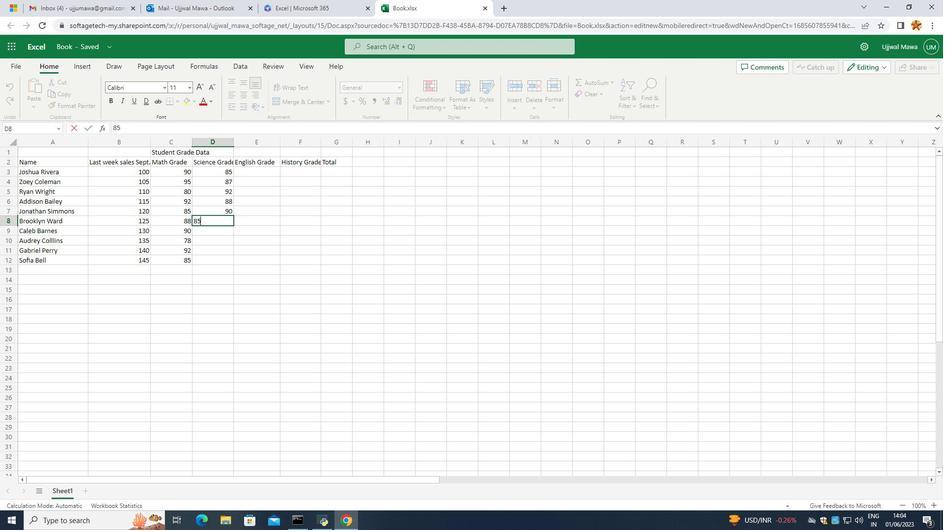 
Action: Mouse moved to (299, 269)
Screenshot: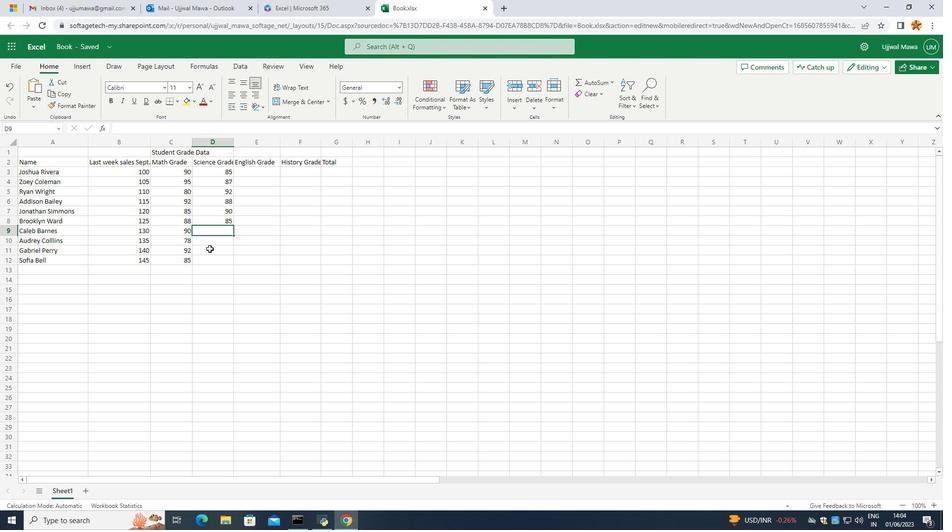 
Action: Mouse pressed left at (299, 269)
Screenshot: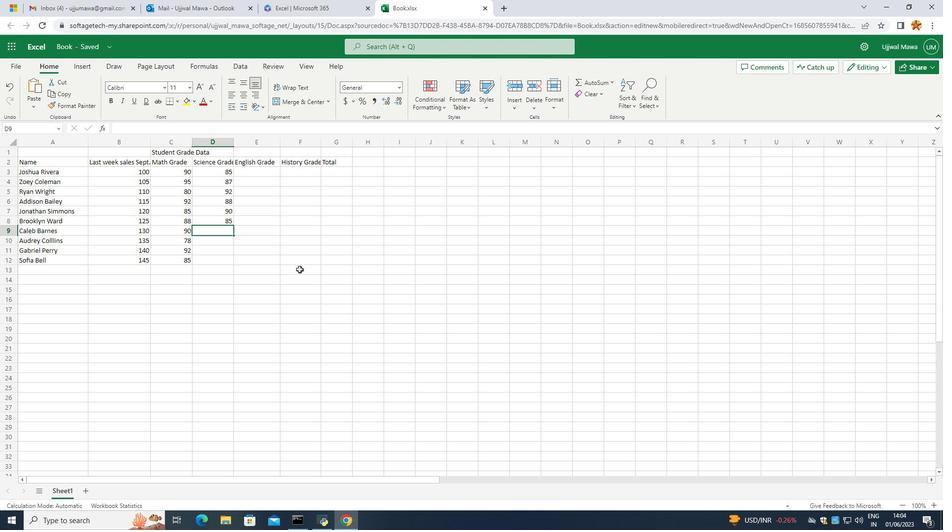
Action: Mouse moved to (229, 226)
Screenshot: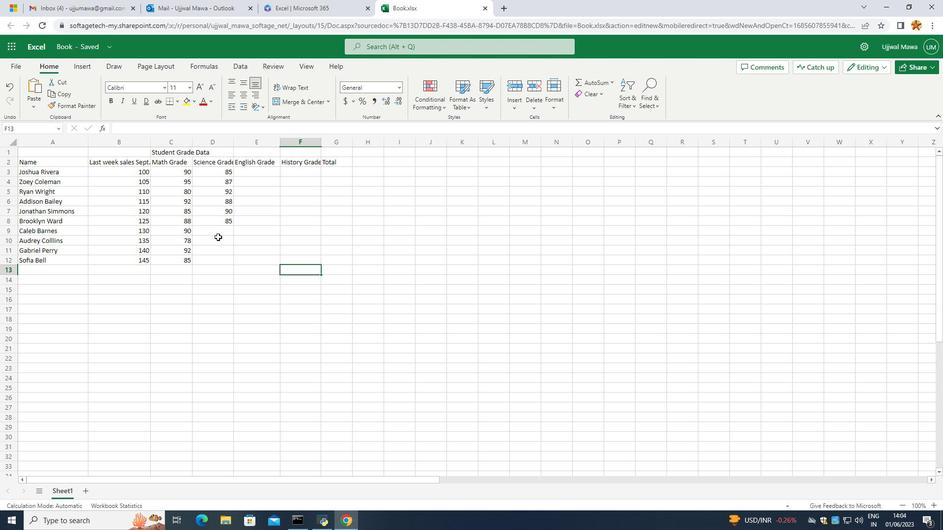
Action: Mouse pressed left at (229, 226)
Screenshot: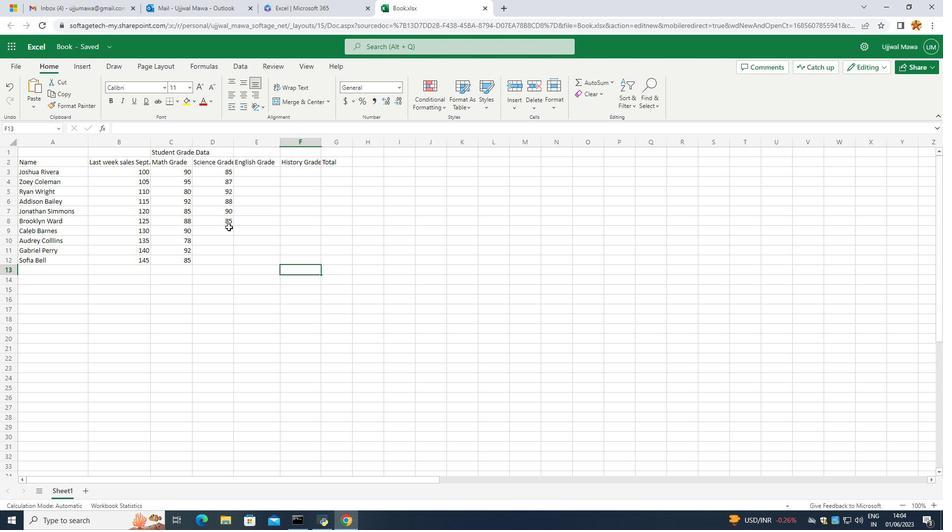 
Action: Mouse moved to (224, 230)
Screenshot: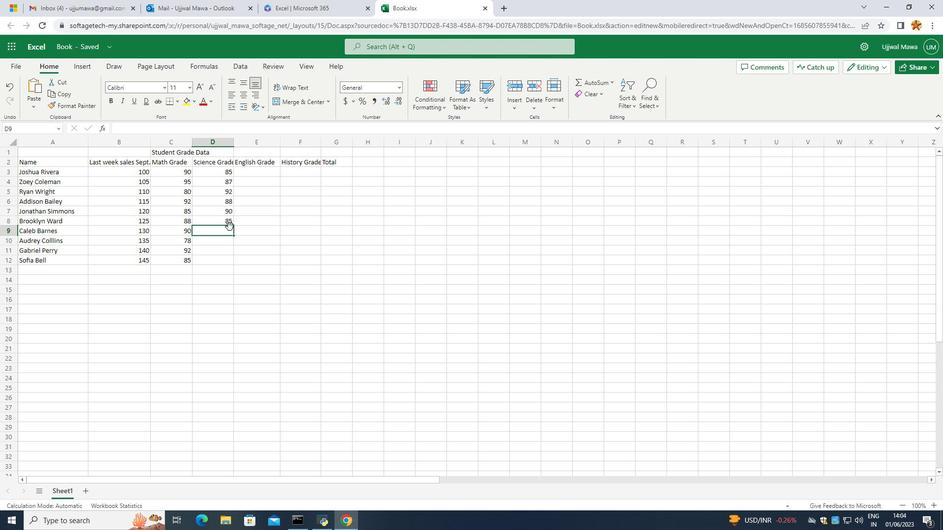 
Action: Mouse pressed left at (224, 230)
Screenshot: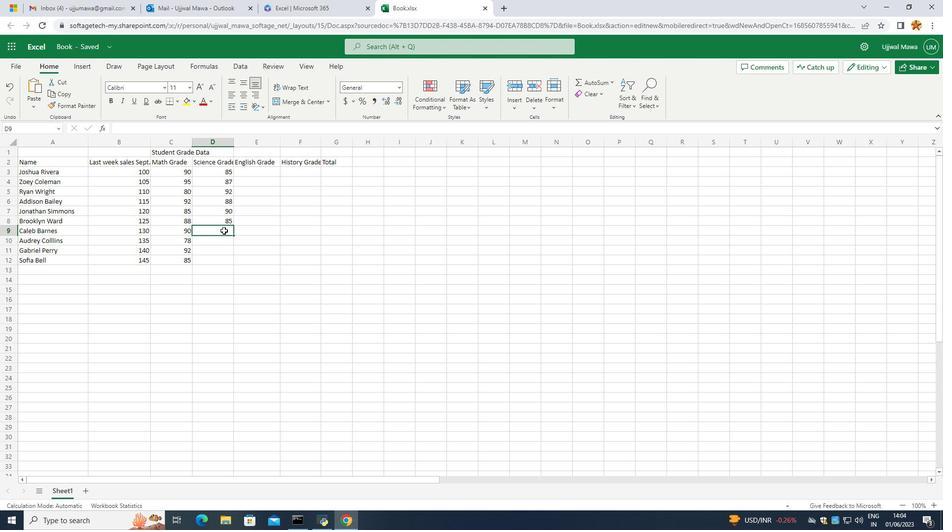 
Action: Mouse pressed left at (224, 230)
Screenshot: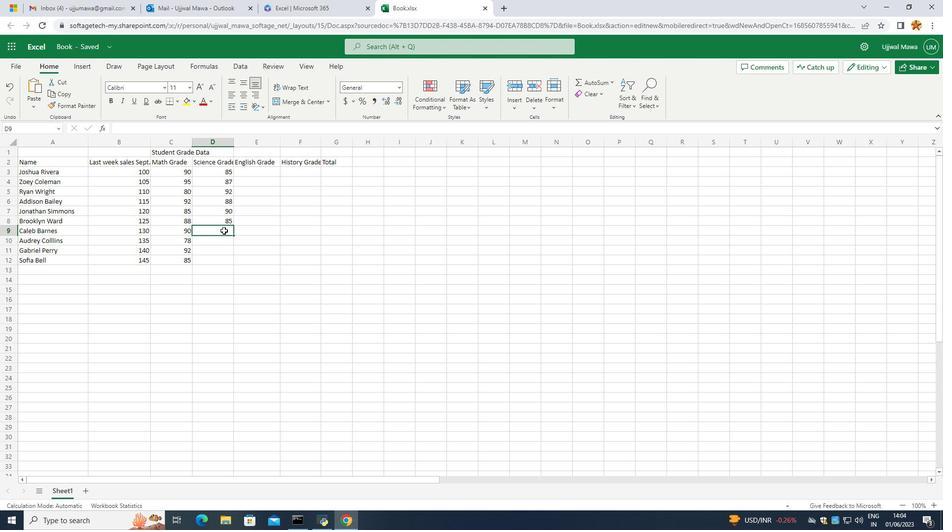 
Action: Key pressed 92<Key.enter>80'<Key.backspace><Key.enter>88<Key.enter>
Screenshot: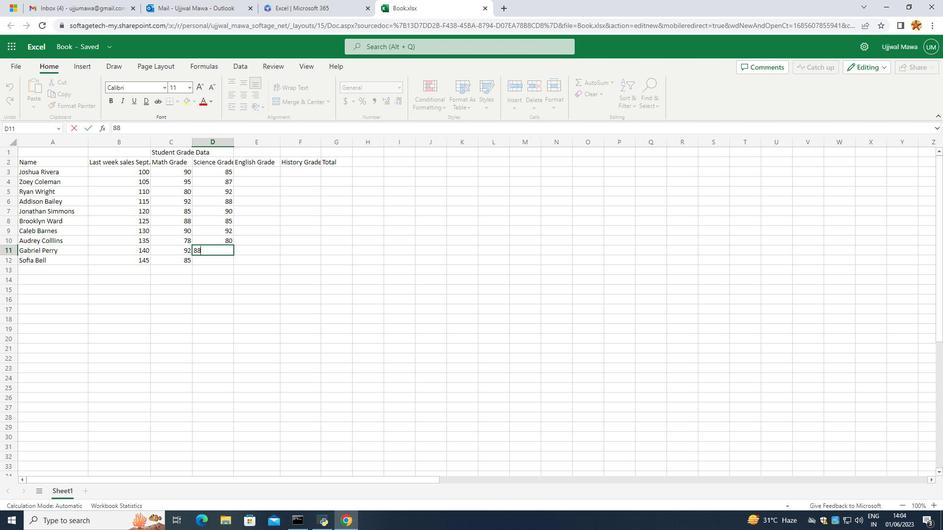 
Action: Mouse moved to (216, 262)
Screenshot: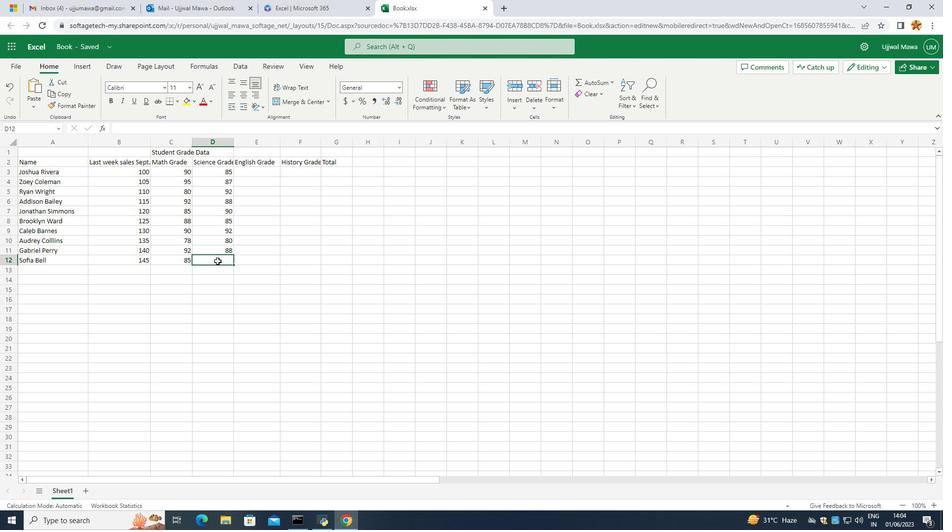 
Action: Mouse pressed left at (216, 262)
Screenshot: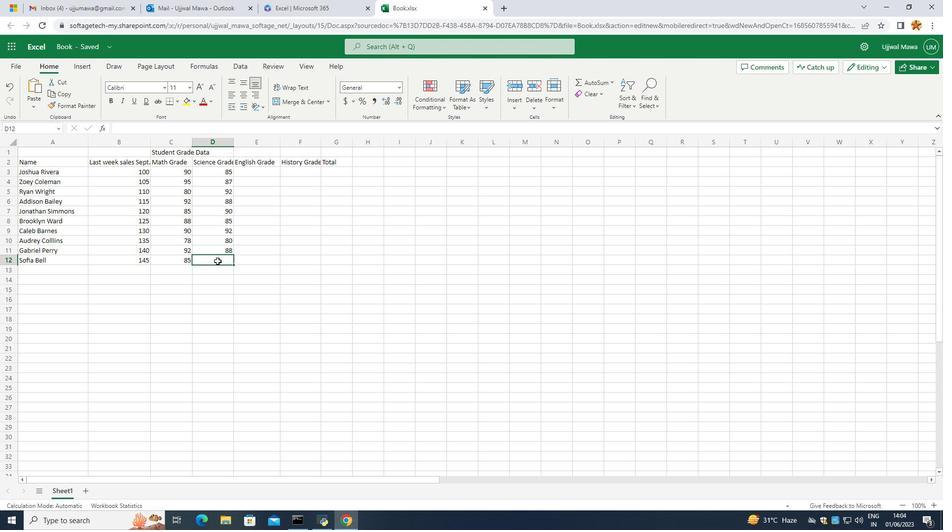 
Action: Mouse pressed left at (216, 262)
Screenshot: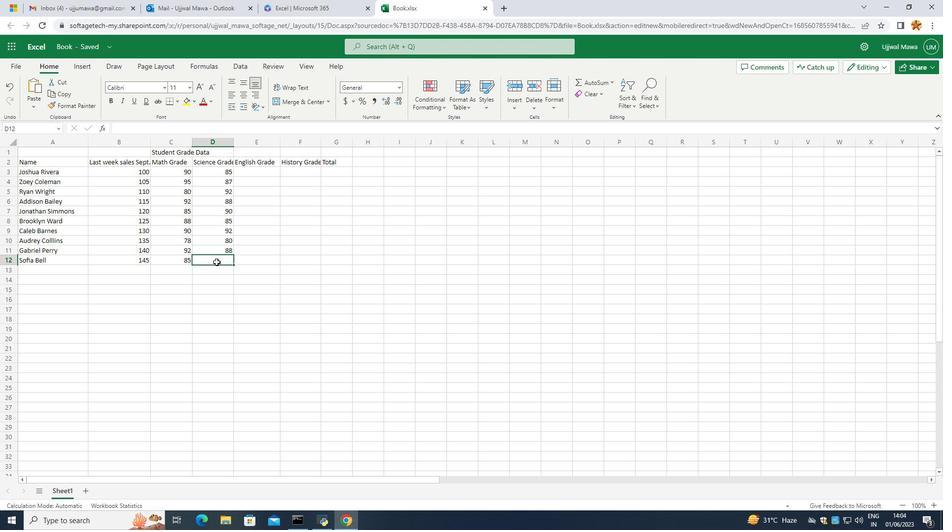 
Action: Mouse moved to (209, 263)
Screenshot: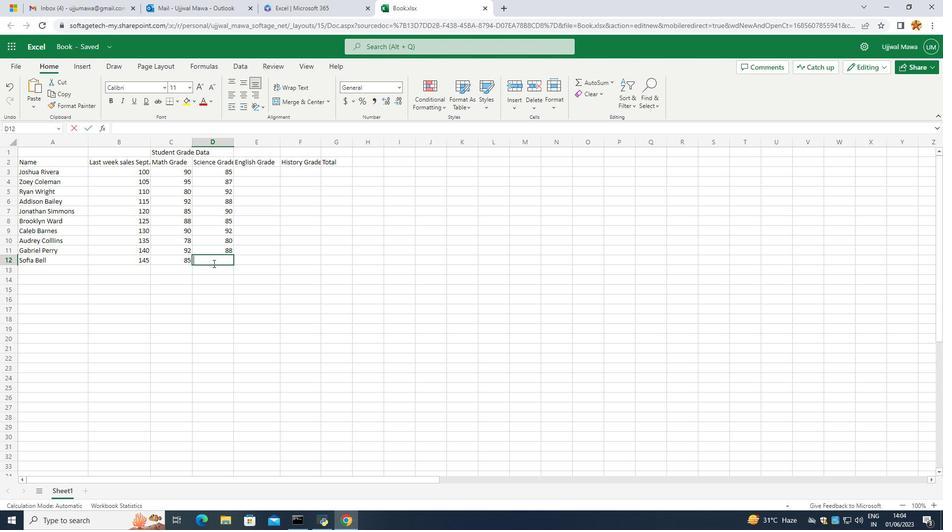 
Action: Key pressed 90
Screenshot: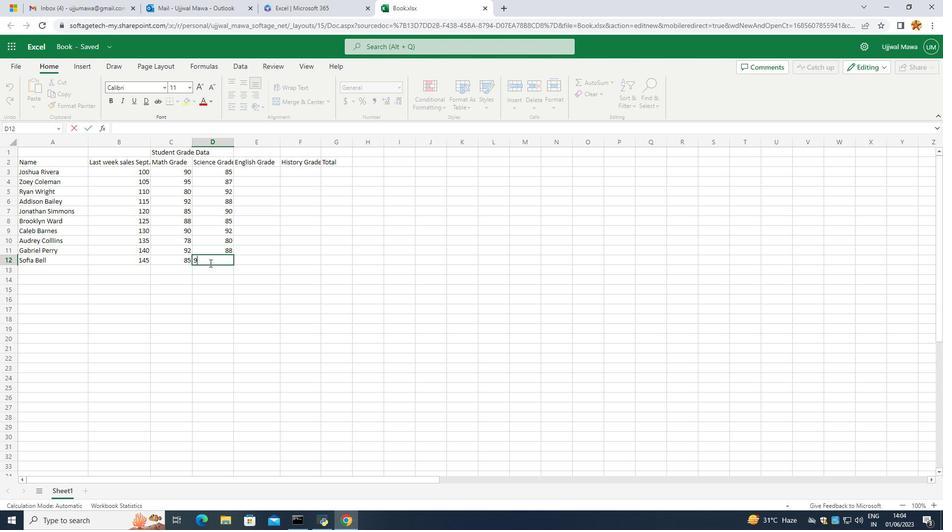 
Action: Mouse moved to (330, 319)
Screenshot: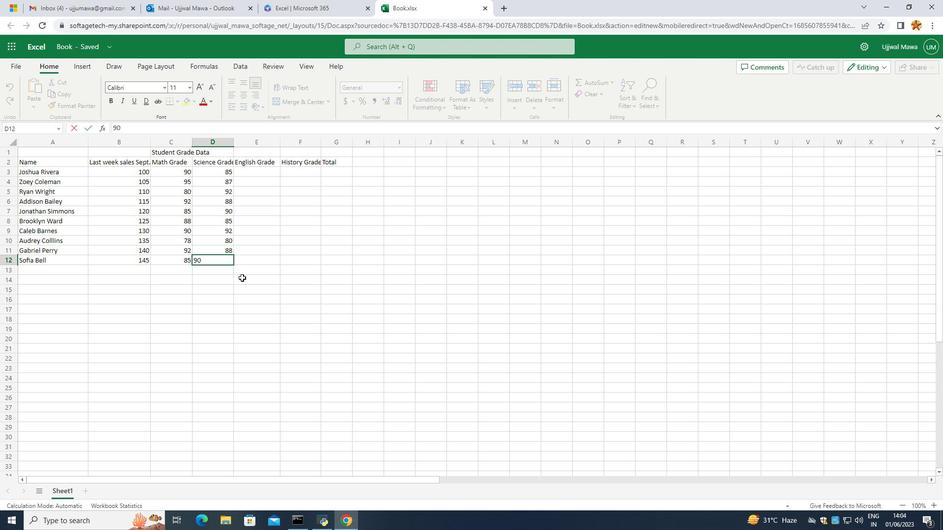 
Action: Mouse pressed left at (330, 319)
Screenshot: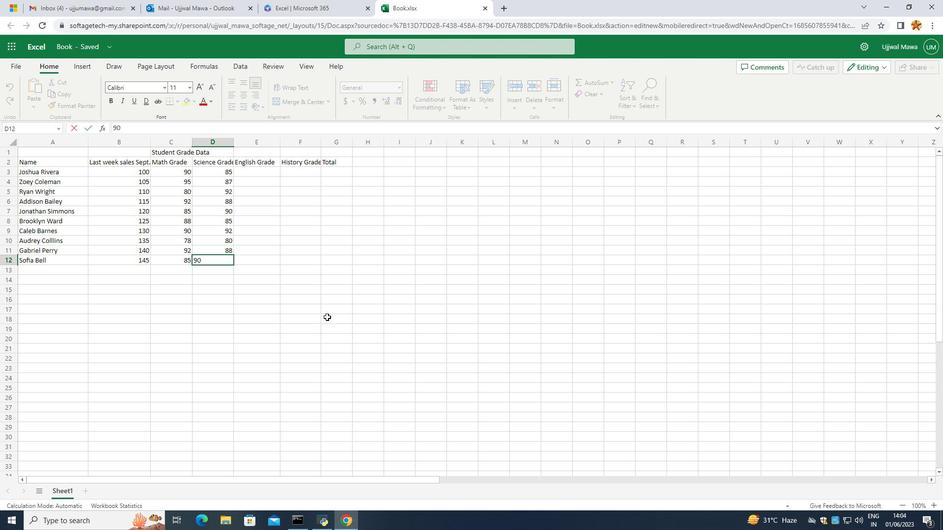 
Action: Mouse moved to (260, 173)
Screenshot: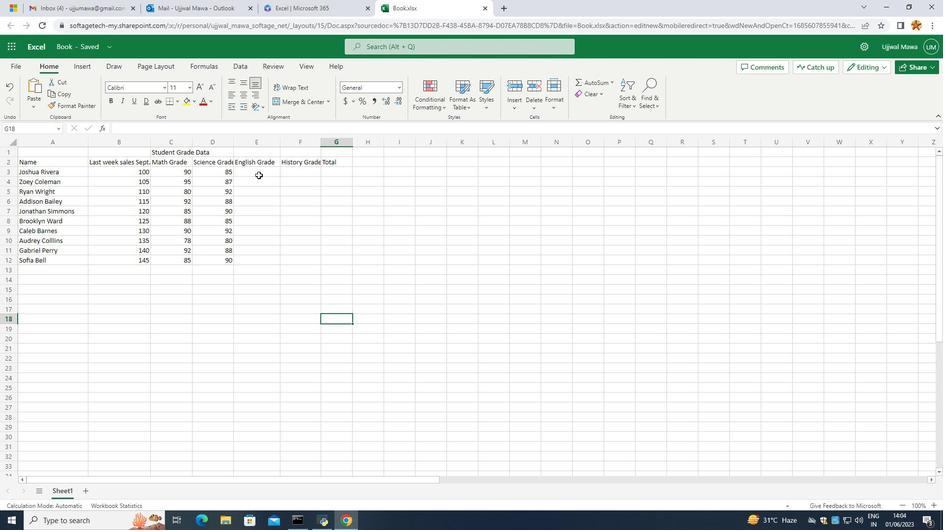 
Action: Mouse pressed left at (260, 173)
Screenshot: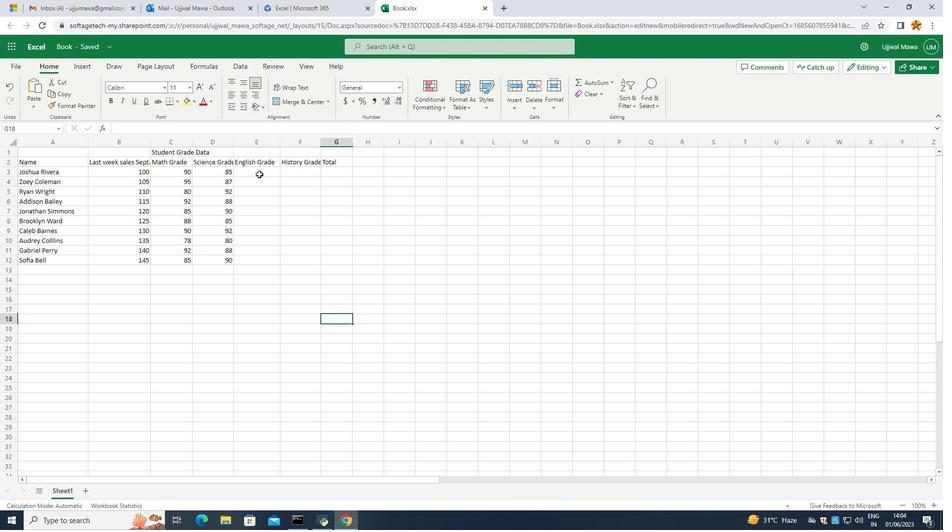 
Action: Mouse pressed left at (260, 173)
Screenshot: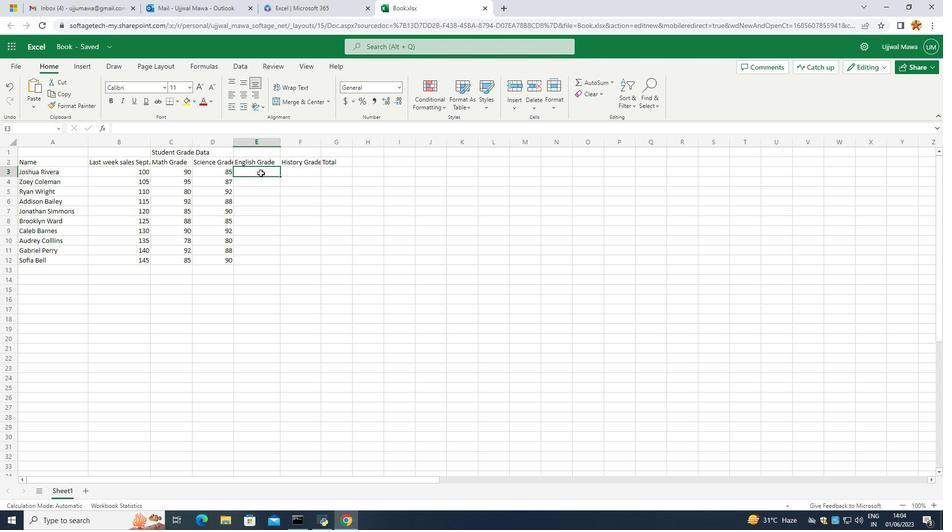 
Action: Key pressed 92<Key.enter>'90<Key.enter>
Screenshot: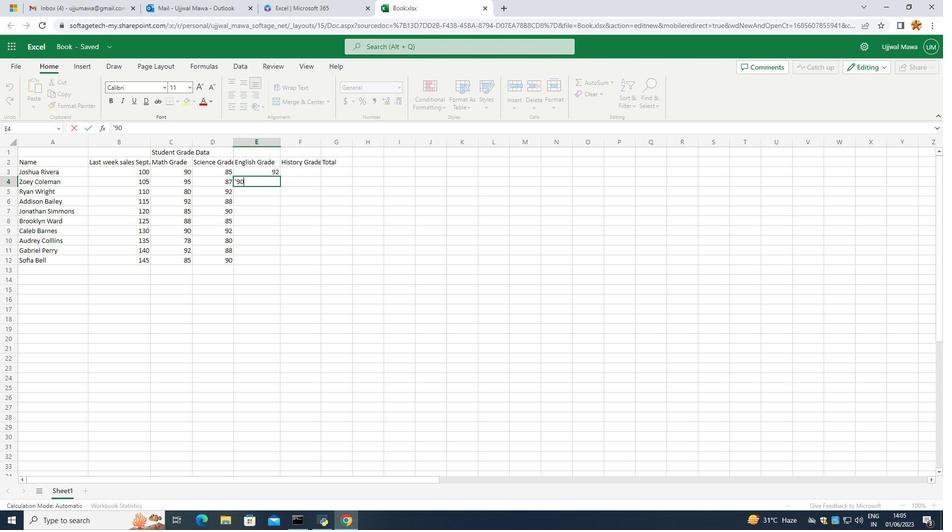 
Action: Mouse moved to (284, 284)
Screenshot: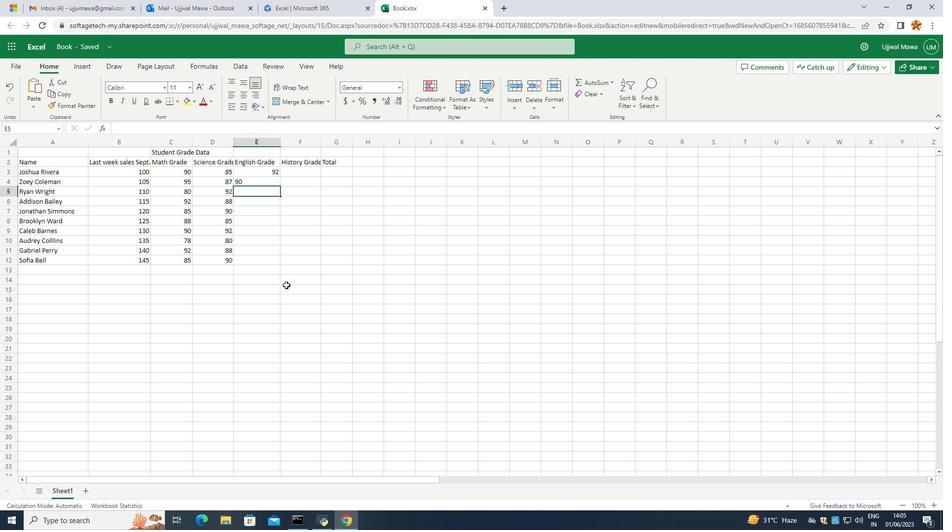 
Action: Mouse pressed left at (284, 284)
Screenshot: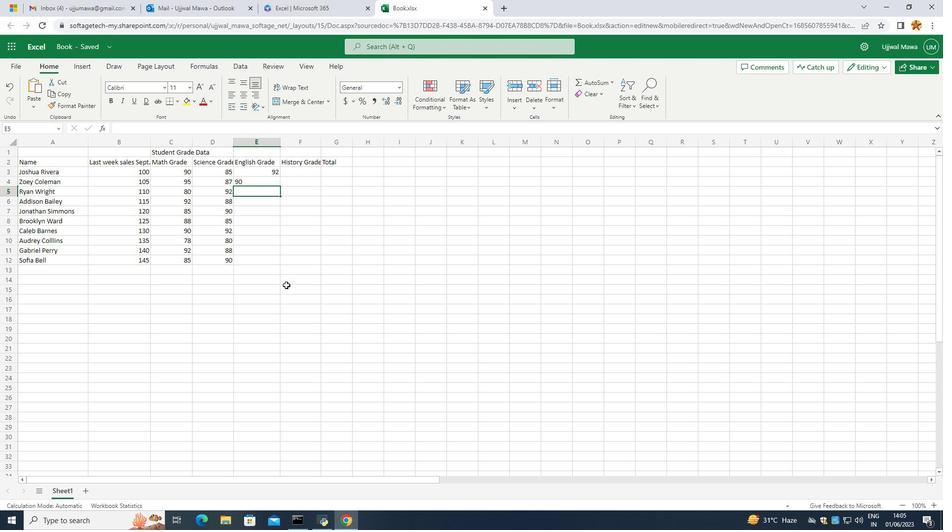 
Action: Mouse moved to (265, 184)
Screenshot: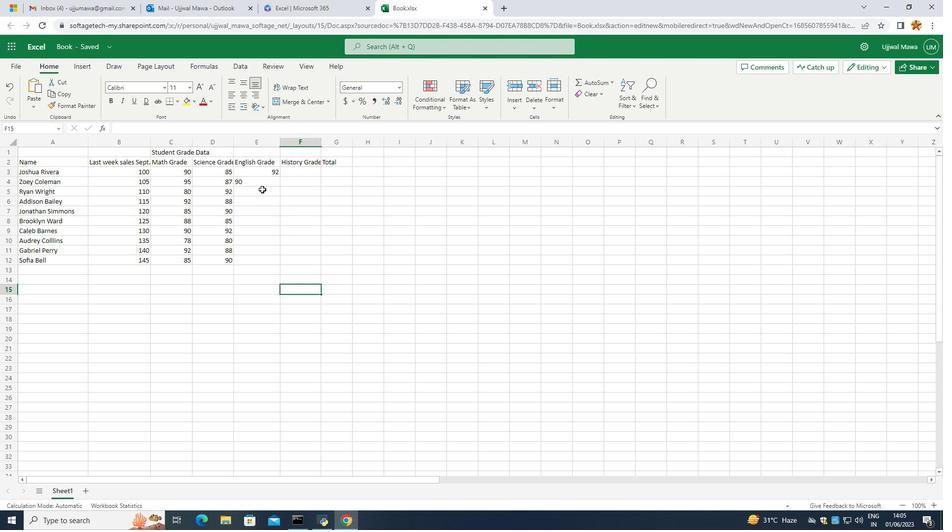 
Action: Mouse pressed left at (265, 184)
Screenshot: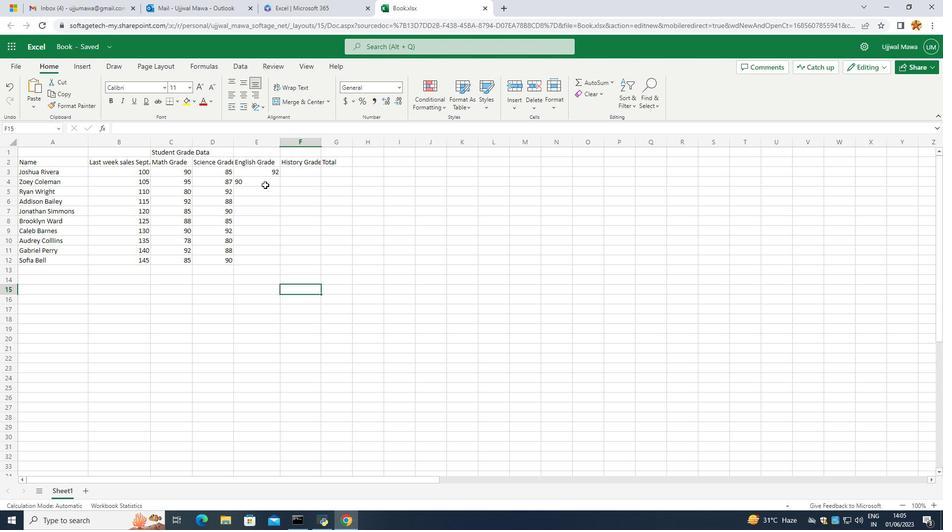 
Action: Mouse pressed left at (265, 184)
Screenshot: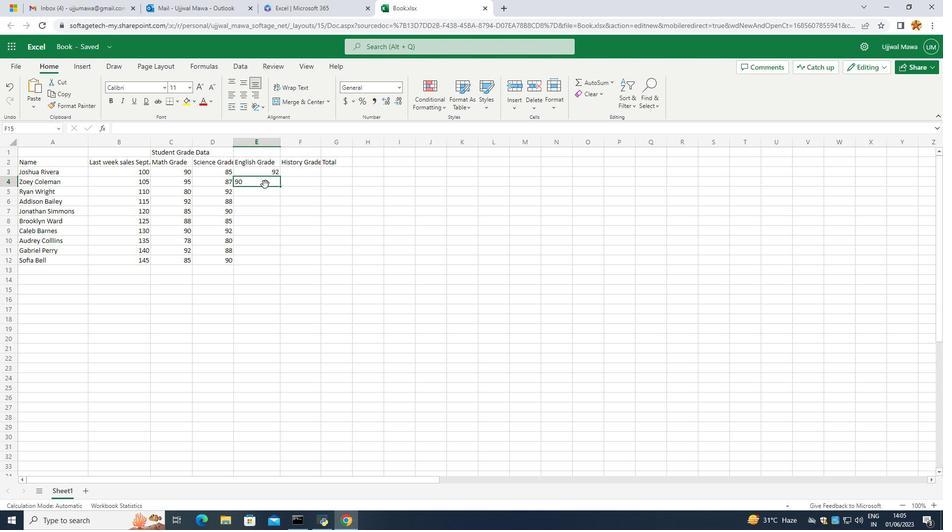 
Action: Mouse moved to (262, 182)
Screenshot: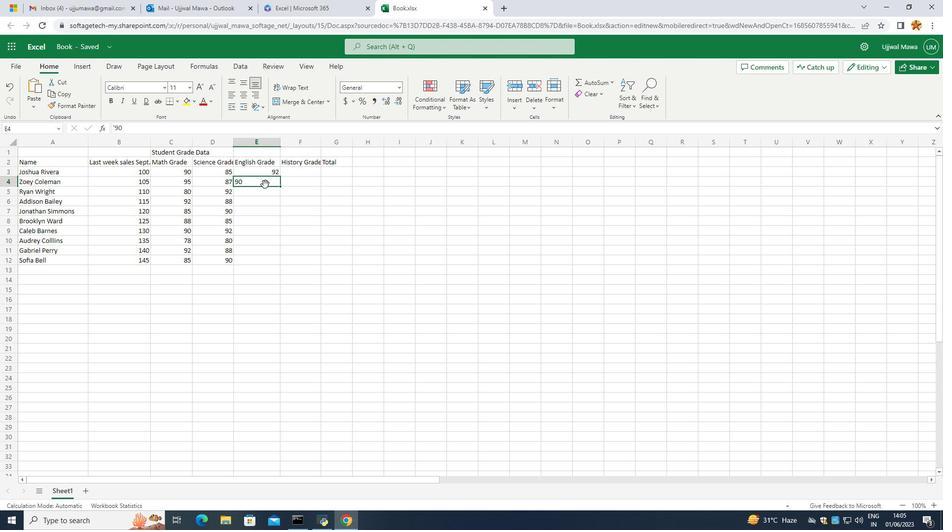
Action: Mouse pressed left at (262, 182)
Screenshot: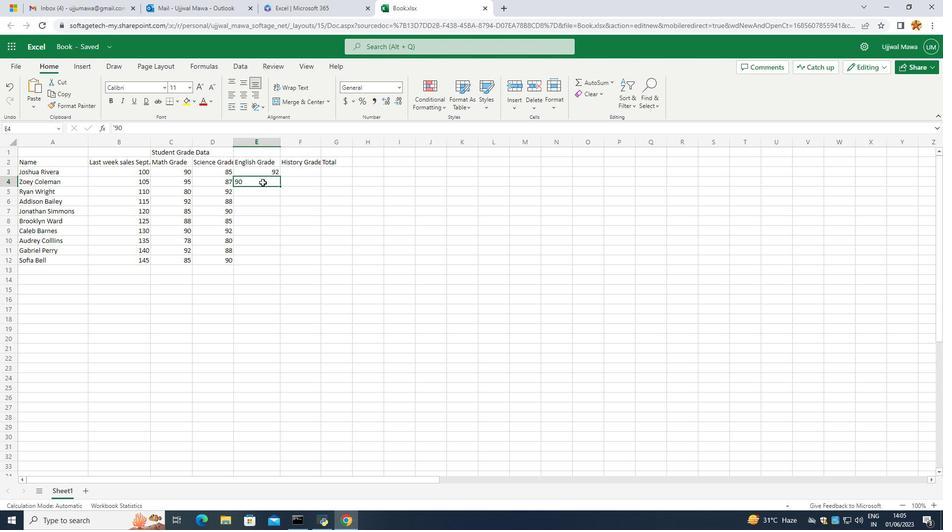 
Action: Mouse pressed left at (262, 182)
Screenshot: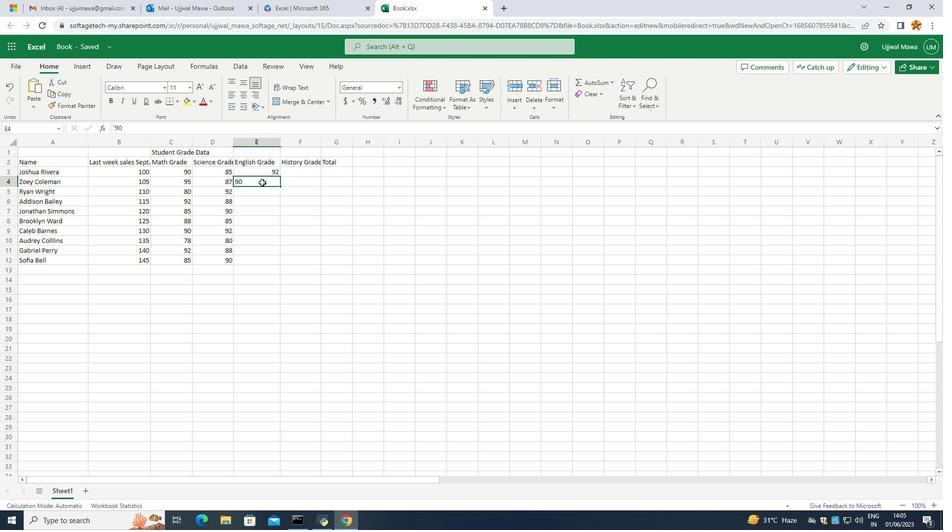 
Action: Key pressed <Key.backspace><Key.backspace><Key.backspace>90<Key.enter>85<Key.enter>90<Key.enter>88<Key.enter>92<Key.enter>85<Key.enter>82<Key.enter>90<Key.enter>88<Key.enter>
Screenshot: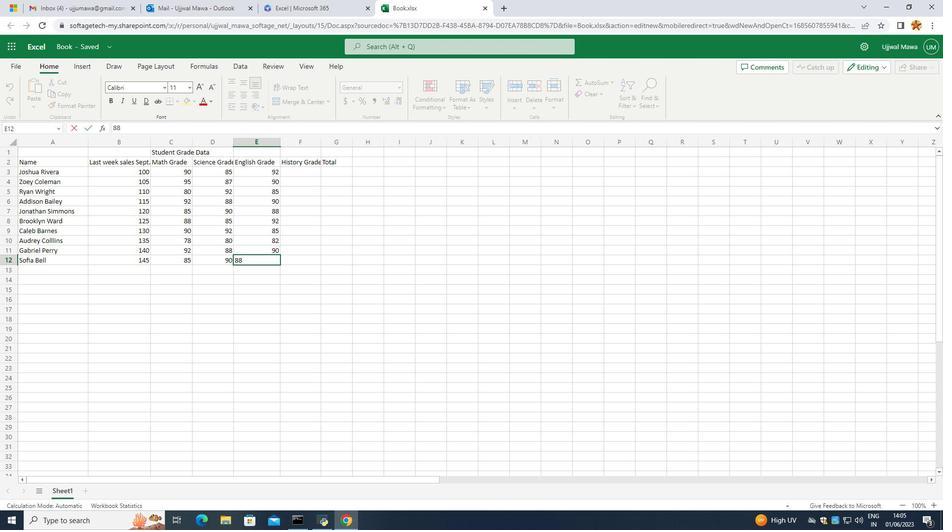 
Action: Mouse moved to (493, 227)
Screenshot: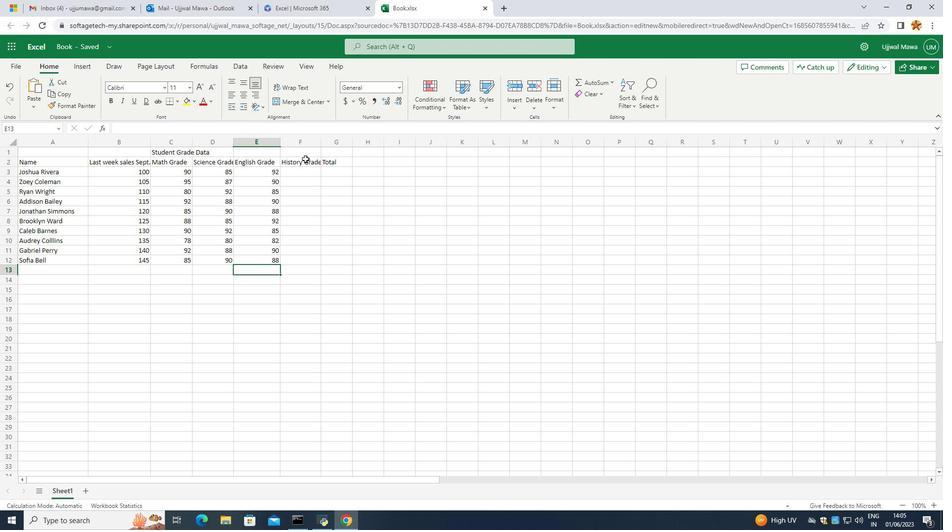 
Action: Mouse pressed left at (493, 227)
Screenshot: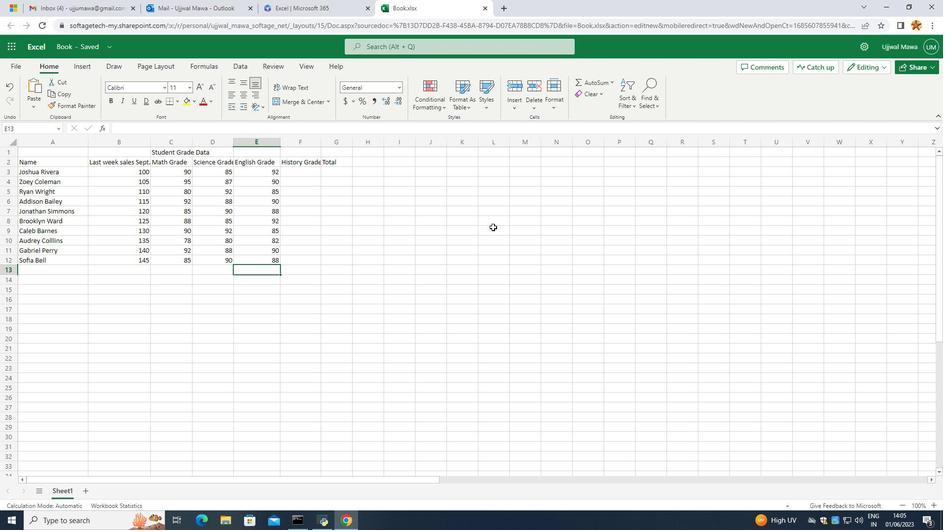 
Action: Mouse moved to (315, 171)
Screenshot: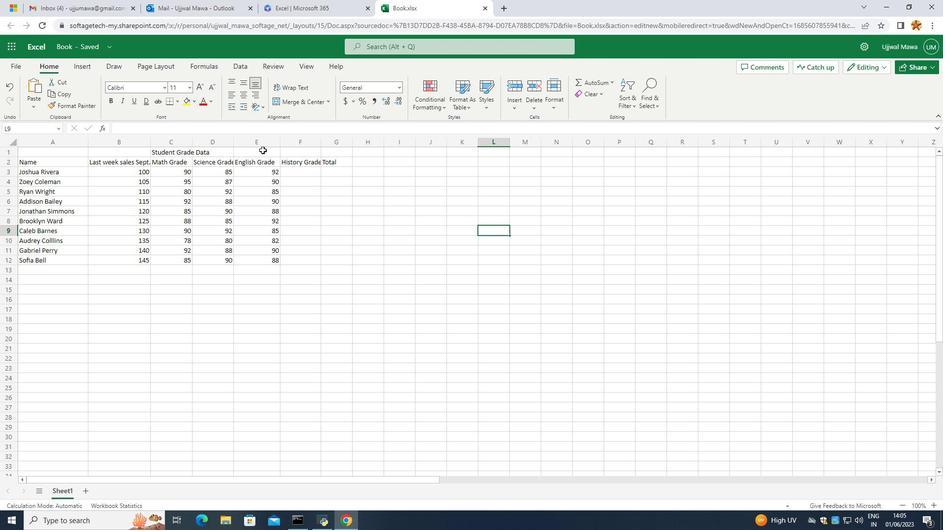 
Action: Mouse pressed left at (315, 171)
Screenshot: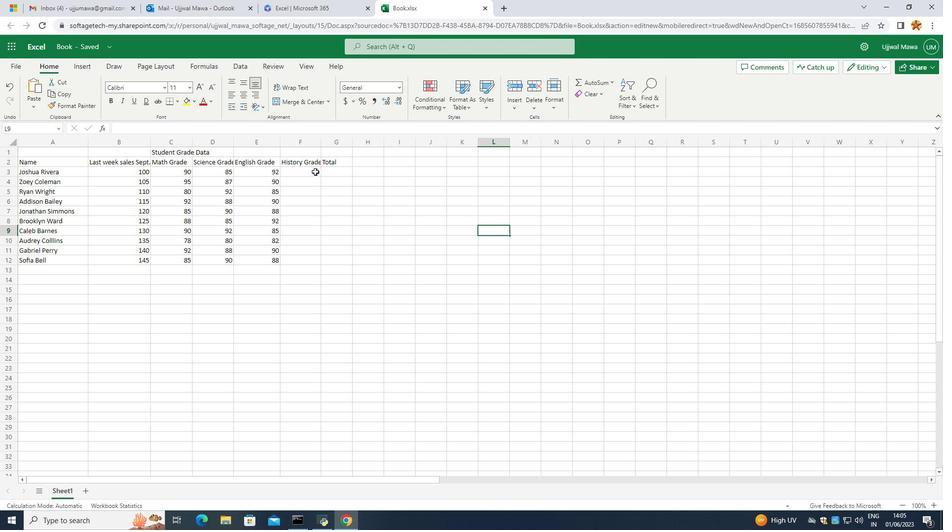 
Action: Mouse pressed left at (315, 171)
Screenshot: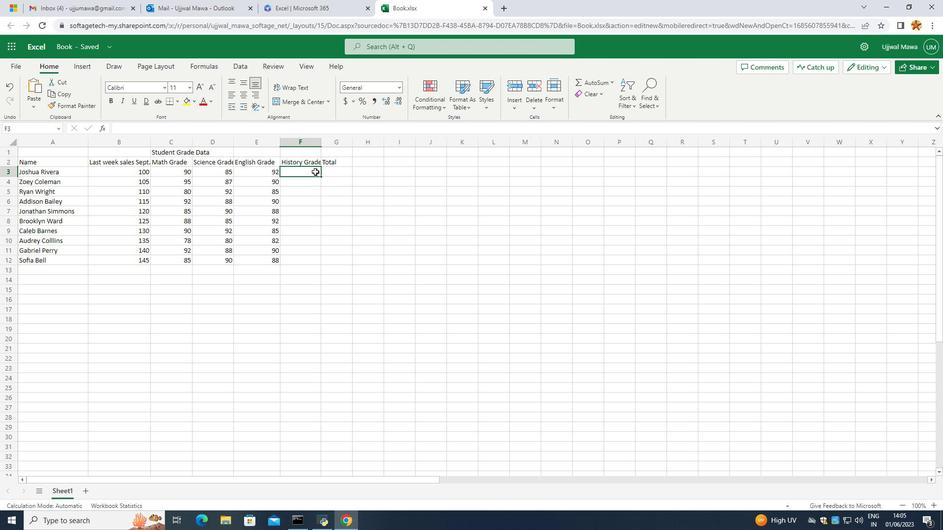 
Action: Mouse moved to (315, 172)
Screenshot: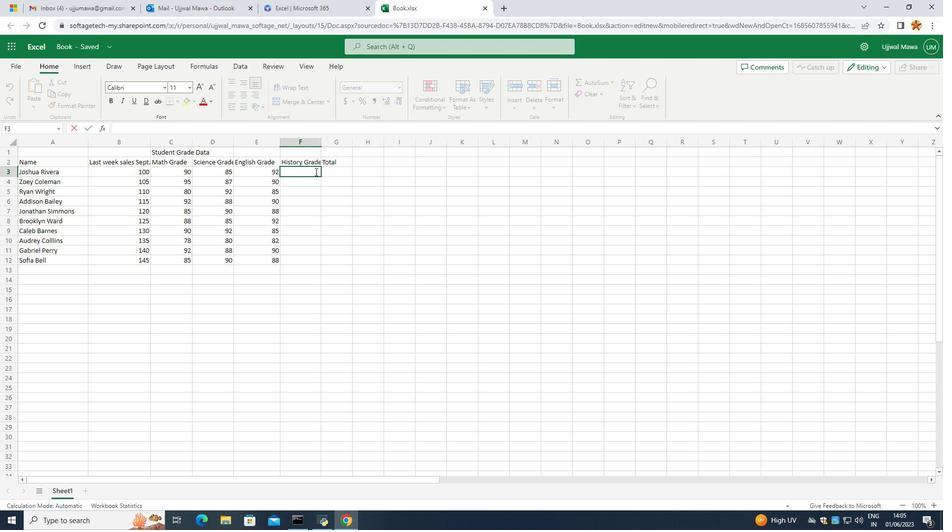 
Action: Key pressed 9<Key.backspace>88<Key.enter>92<Key.enter>78<Key.shift_r><Key.enter>95<Key.enter>90<Key.enter>90<Key.enter>80<Key.enter>9=<Key.backspace><Key.backspace>85<Key.enter>92<Key.enter>90<Key.enter>
Screenshot: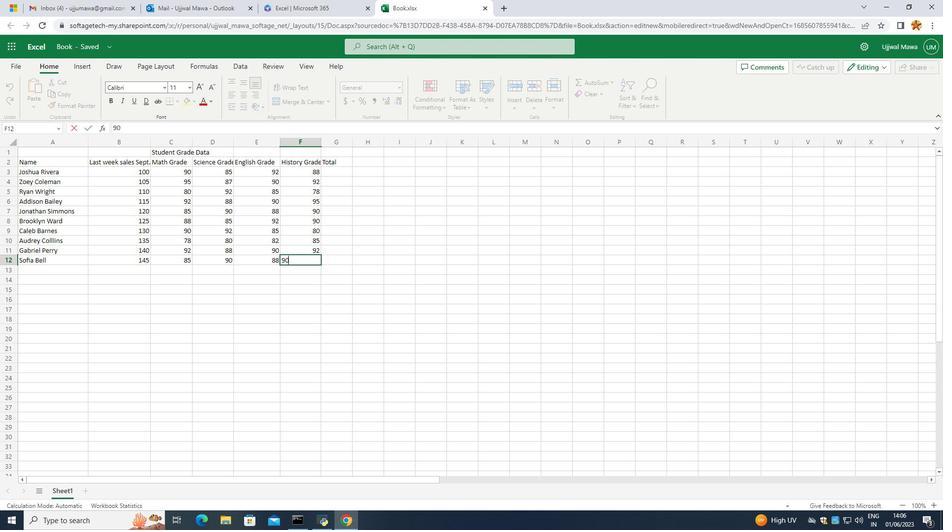 
Action: Mouse moved to (328, 174)
Screenshot: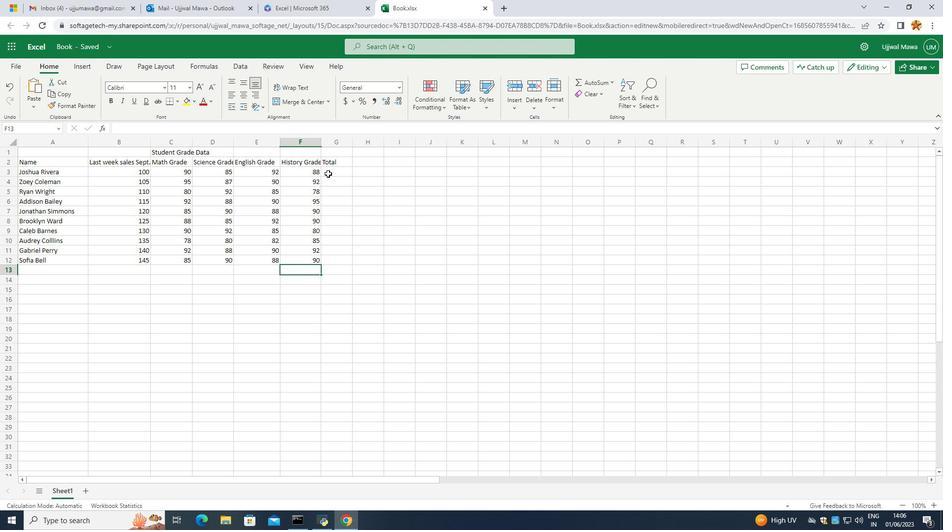 
Action: Mouse pressed left at (328, 174)
Screenshot: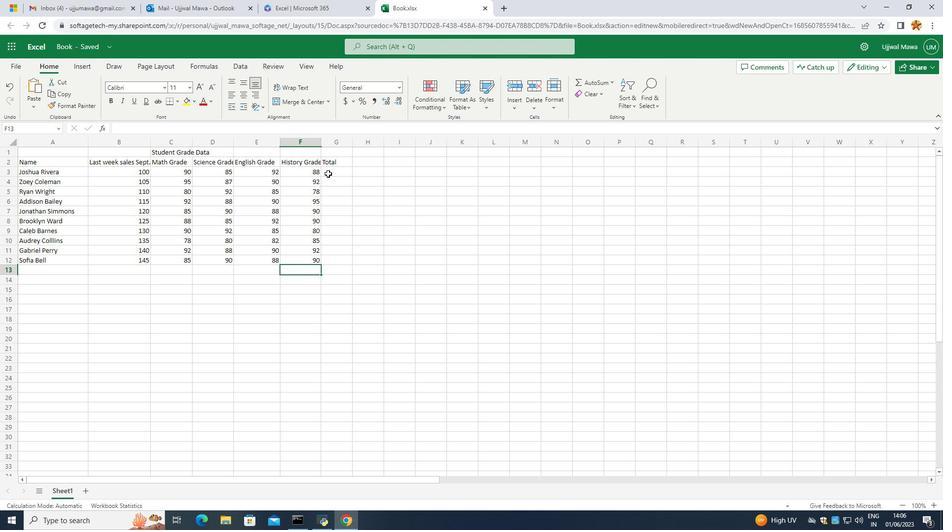 
Action: Mouse moved to (328, 174)
Screenshot: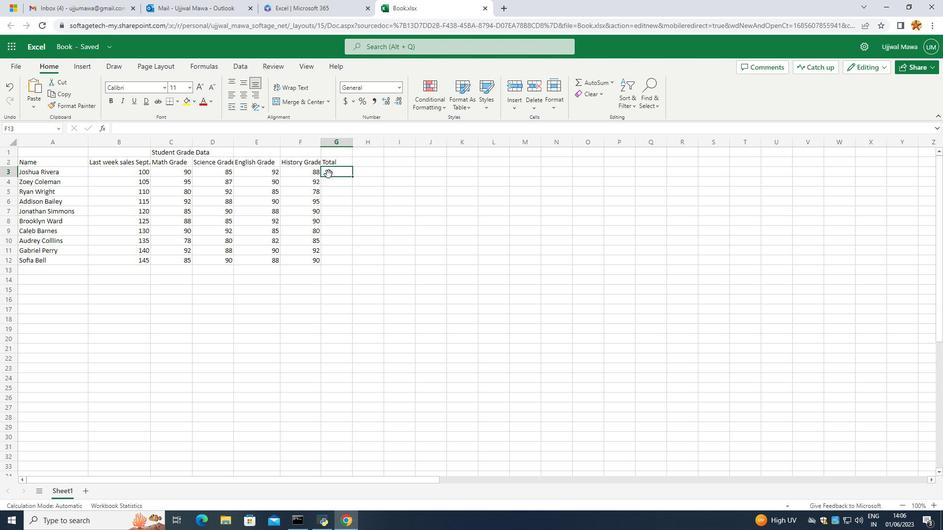 
Action: Mouse pressed left at (328, 174)
Screenshot: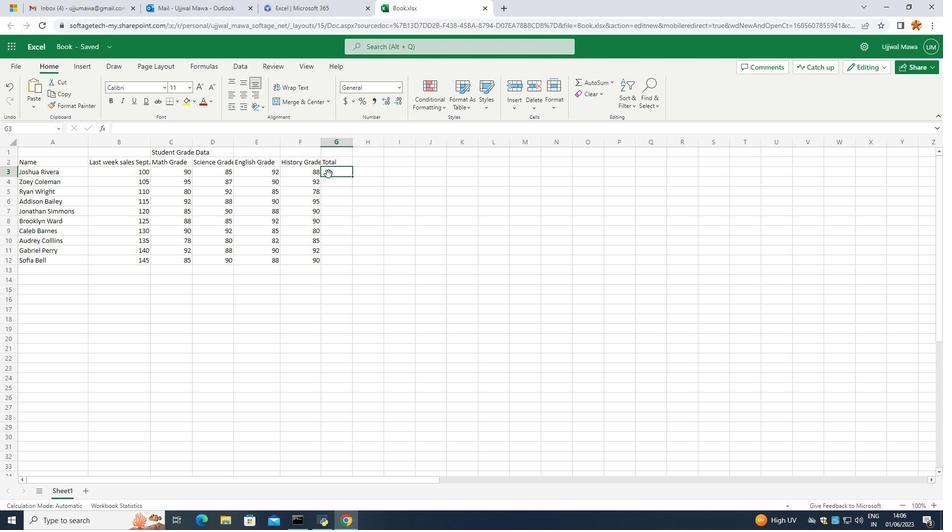 
Action: Mouse moved to (327, 177)
Screenshot: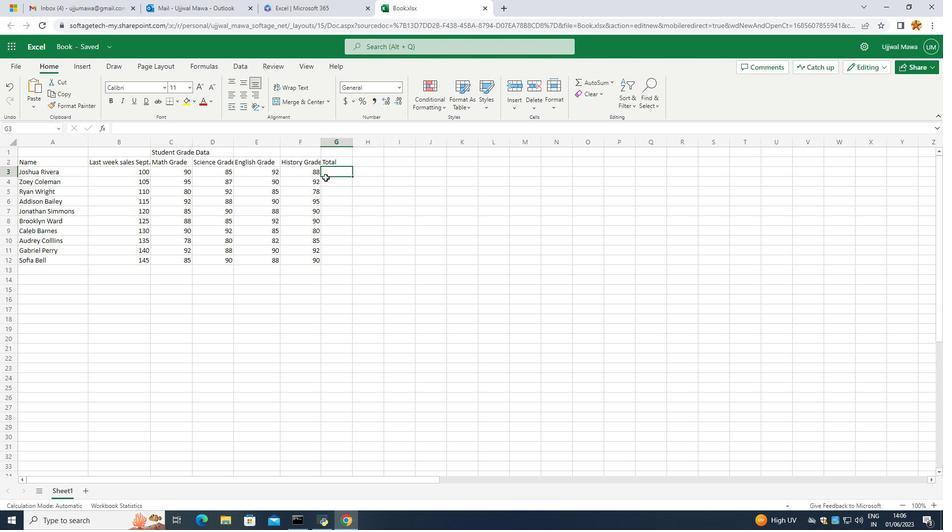 
Action: Mouse pressed left at (327, 177)
Screenshot: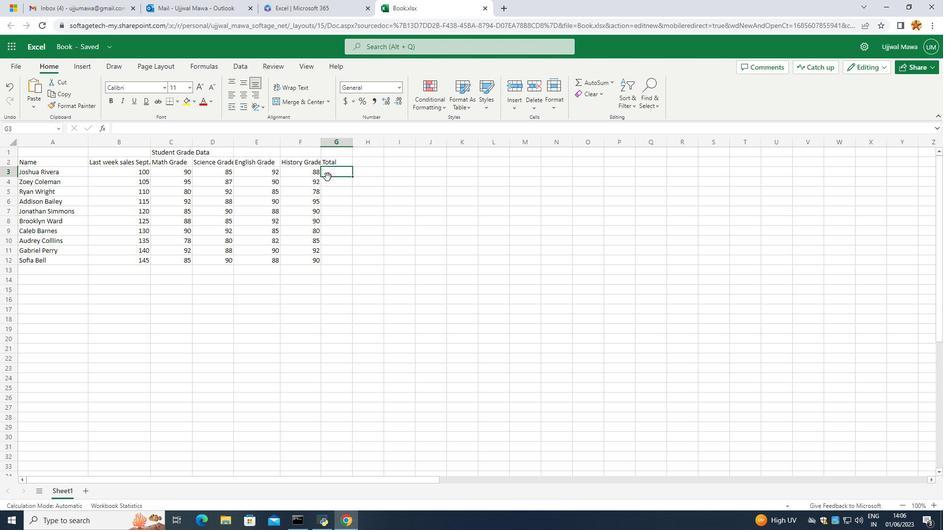 
Action: Mouse moved to (336, 170)
Screenshot: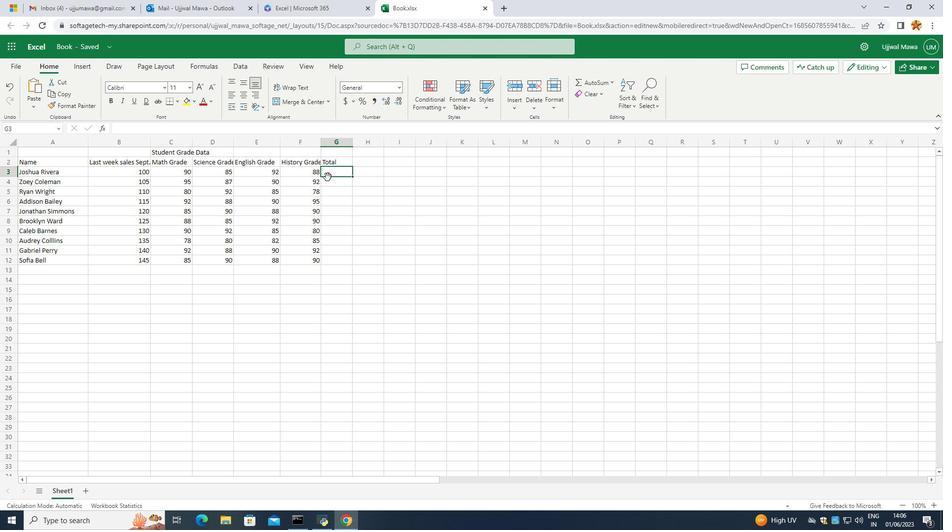 
Action: Mouse pressed left at (336, 170)
Screenshot: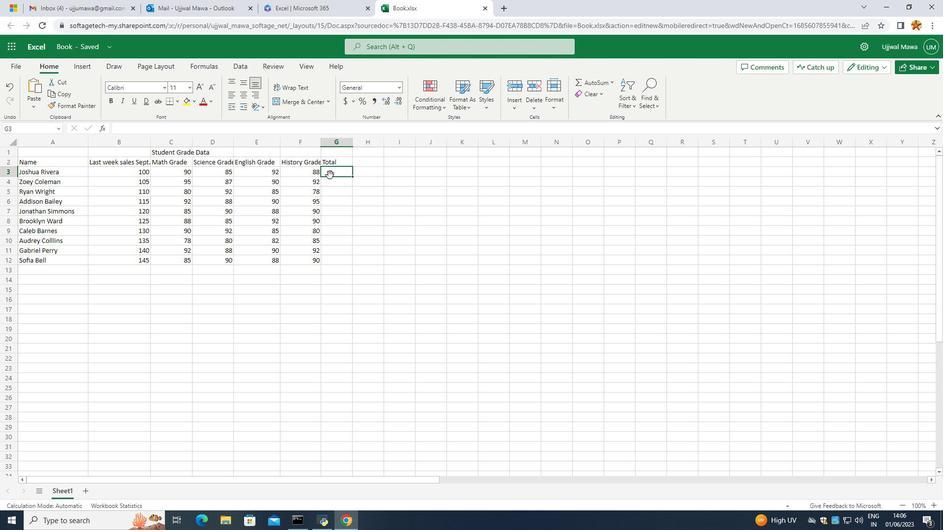 
Action: Mouse pressed left at (336, 170)
Screenshot: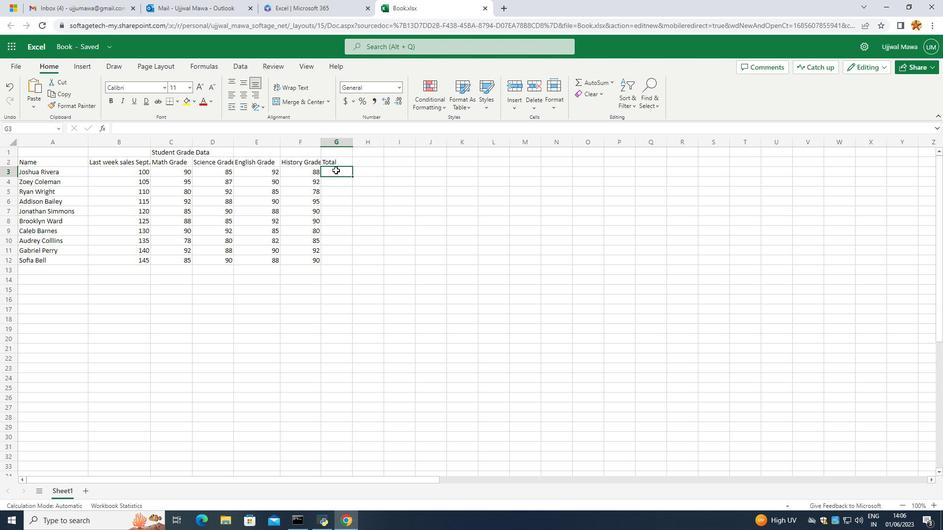 
Action: Key pressed =sum<Key.shift_r>(
Screenshot: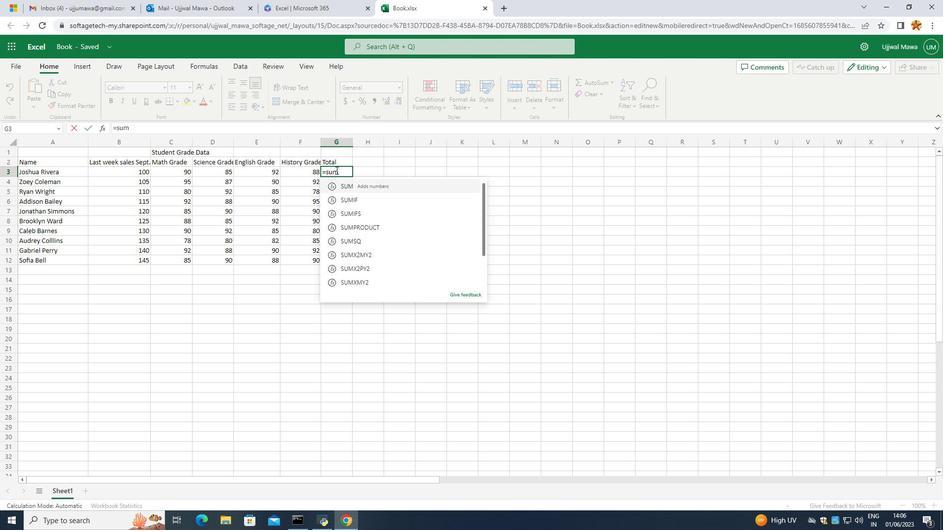 
Action: Mouse moved to (182, 171)
Screenshot: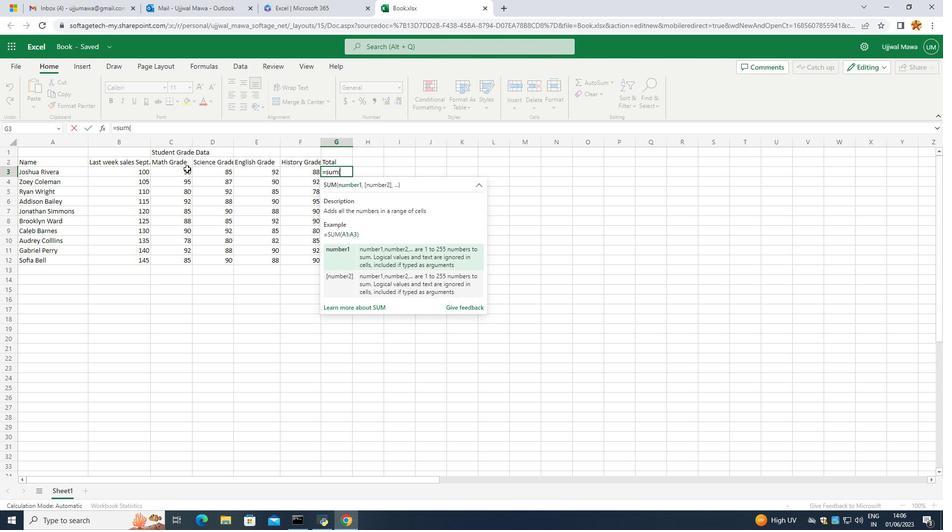 
Action: Mouse pressed left at (182, 171)
Screenshot: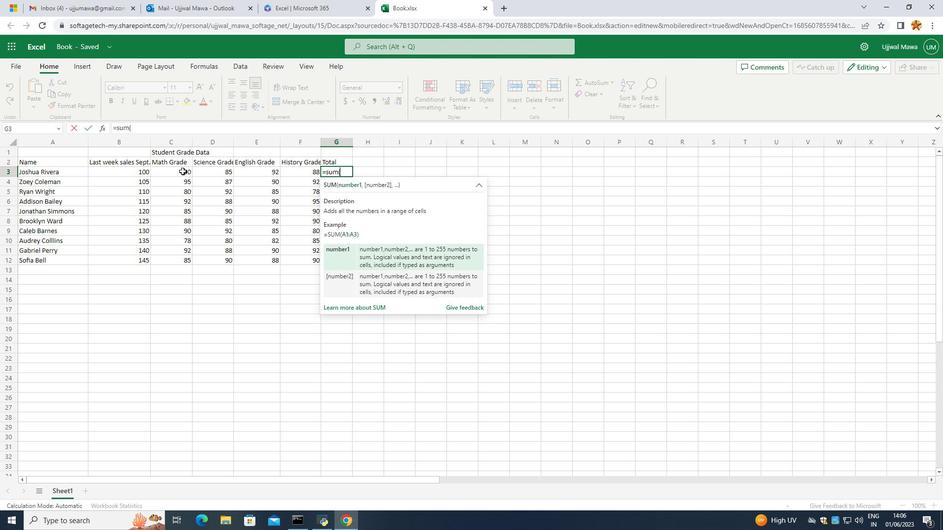 
Action: Mouse moved to (310, 169)
Screenshot: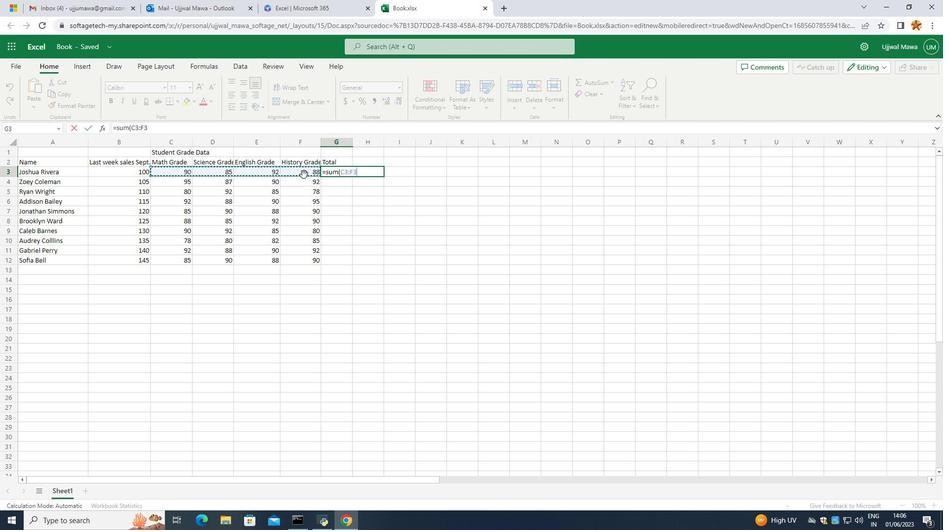 
Action: Key pressed <Key.enter>=sum<Key.shift_r>(
Screenshot: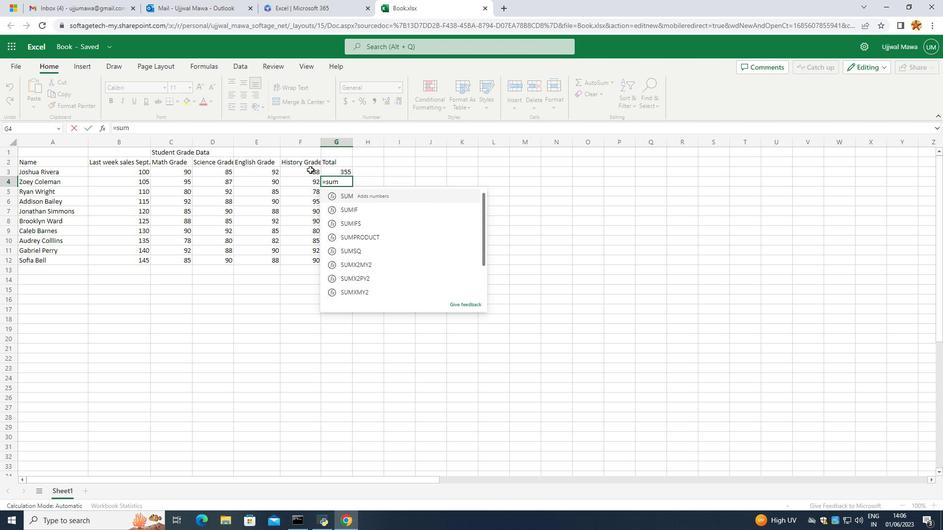 
Action: Mouse moved to (171, 182)
Screenshot: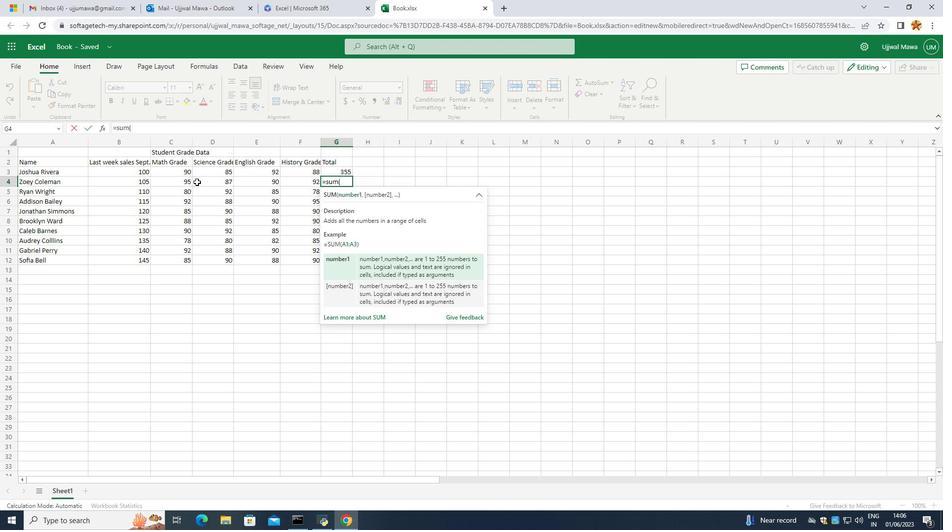 
Action: Mouse pressed left at (171, 182)
Screenshot: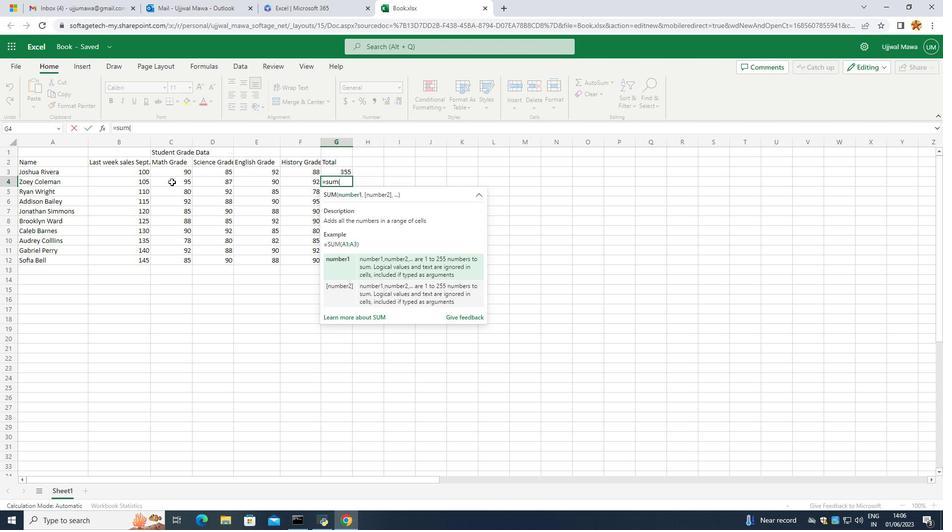 
Action: Mouse moved to (319, 185)
Screenshot: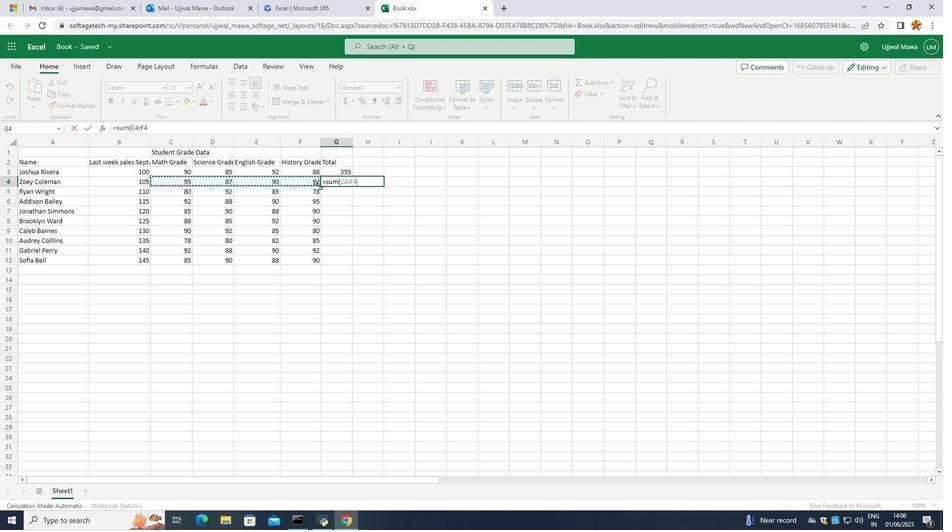 
Action: Key pressed <Key.enter><Key.shift_r><Key.shift_r><Key.shift_r><Key.shift_r><Key.shift_r><Key.shift_r><Key.shift_r><Key.shift_r><Key.shift_r><Key.shift_r><Key.shift_r><Key.shift_r>+
Screenshot: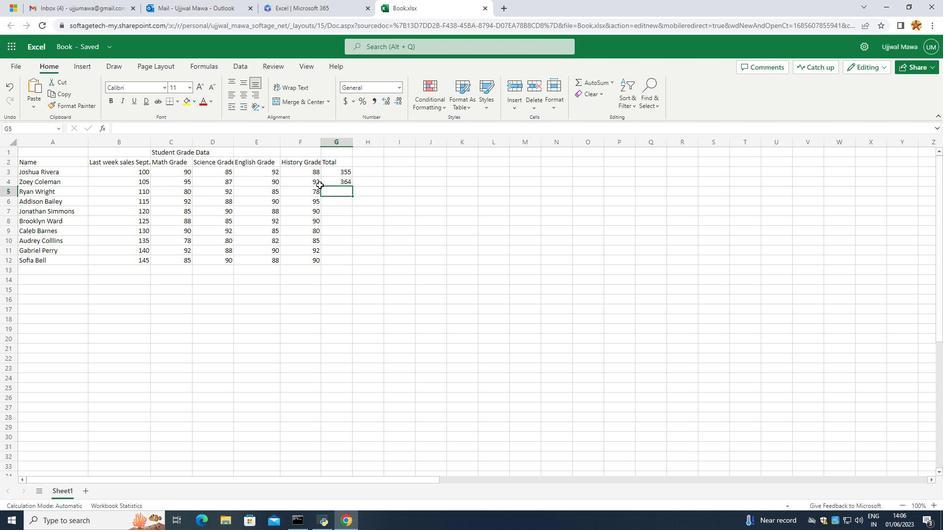 
Action: Mouse moved to (305, 211)
Screenshot: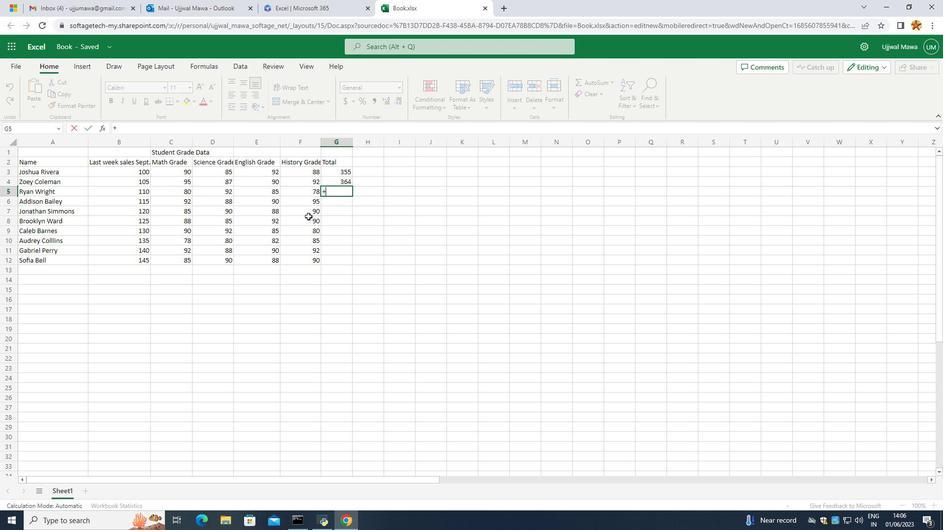 
Action: Key pressed sum<Key.shift_r>(
Screenshot: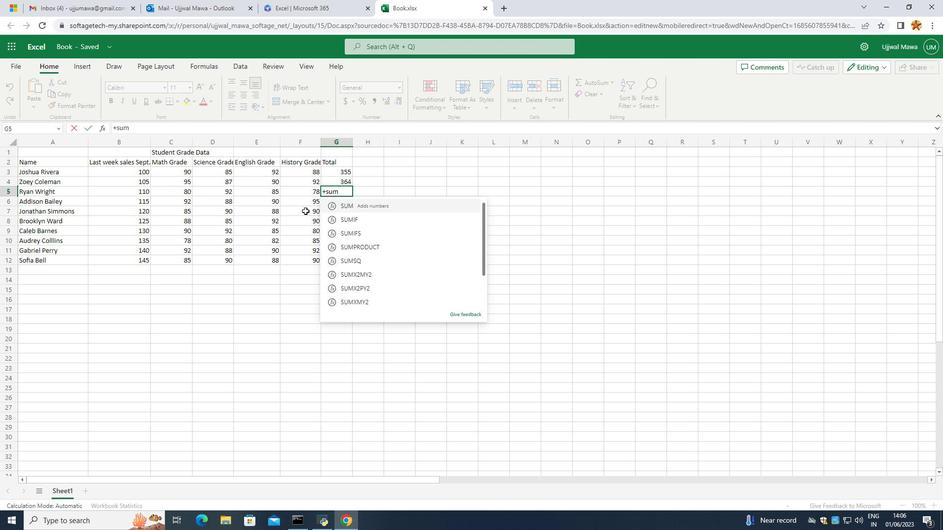 
Action: Mouse moved to (326, 192)
Screenshot: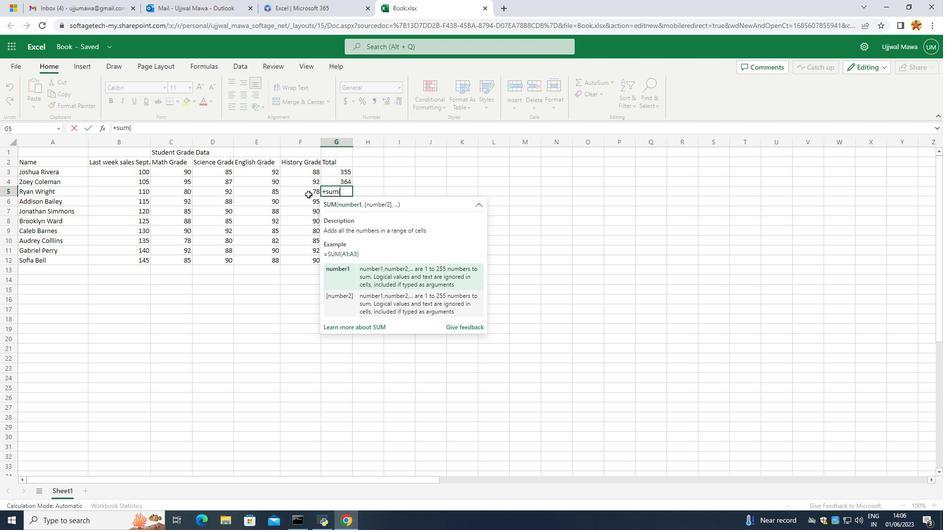 
Action: Mouse pressed left at (326, 192)
Screenshot: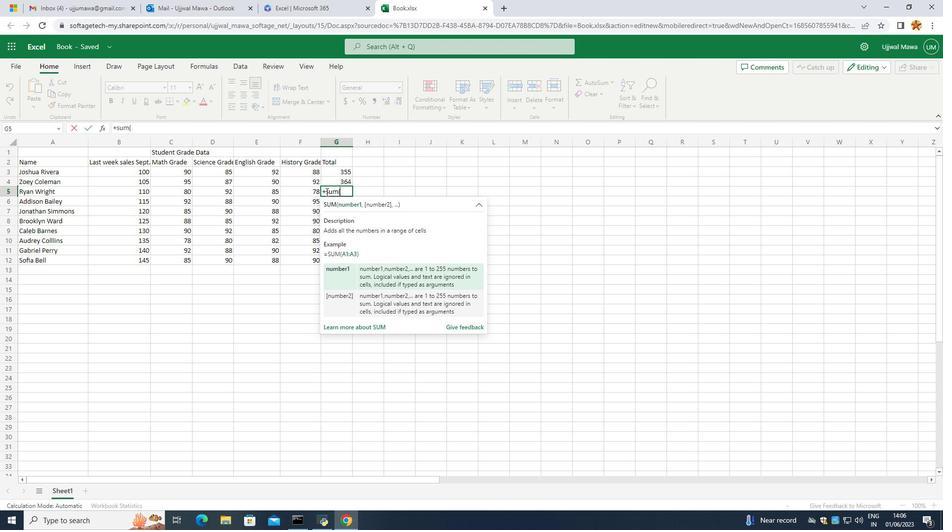 
Action: Mouse pressed left at (326, 192)
Screenshot: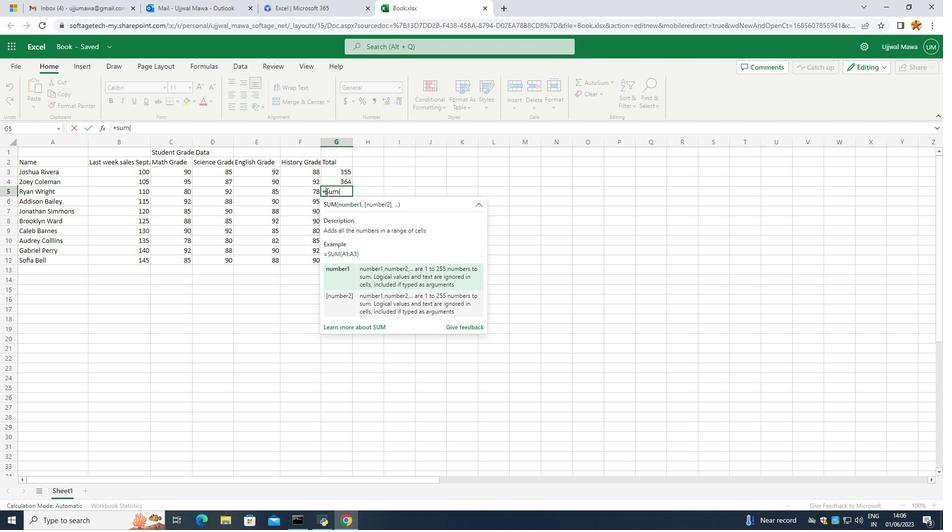 
Action: Mouse pressed left at (326, 192)
Screenshot: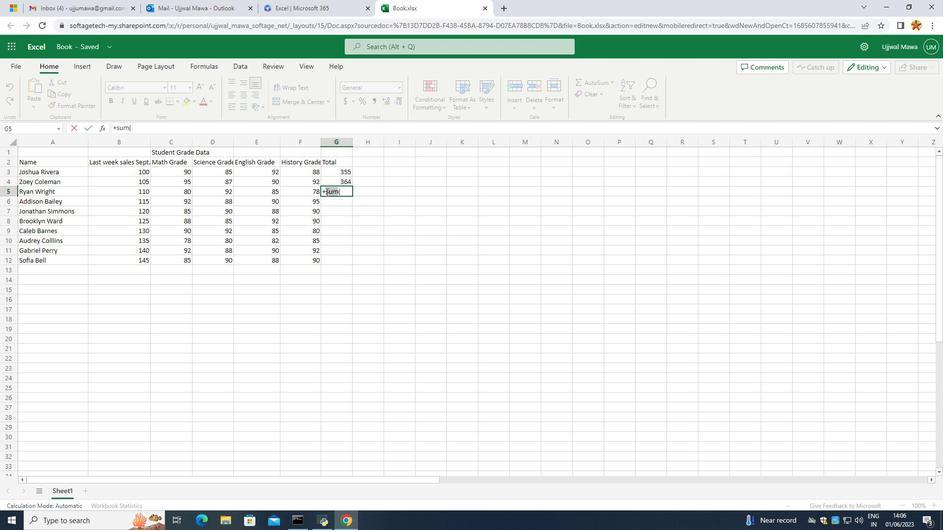 
Action: Mouse moved to (326, 192)
Screenshot: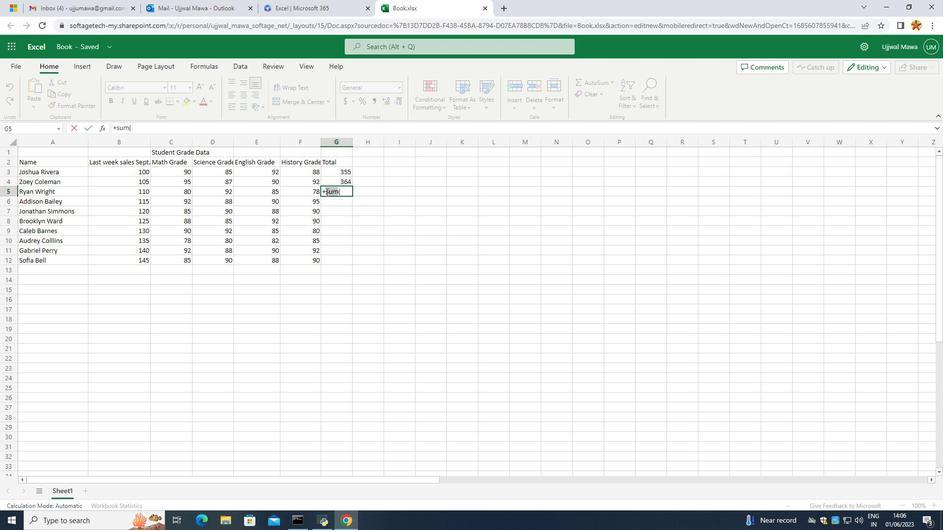 
Action: Mouse pressed left at (326, 192)
Screenshot: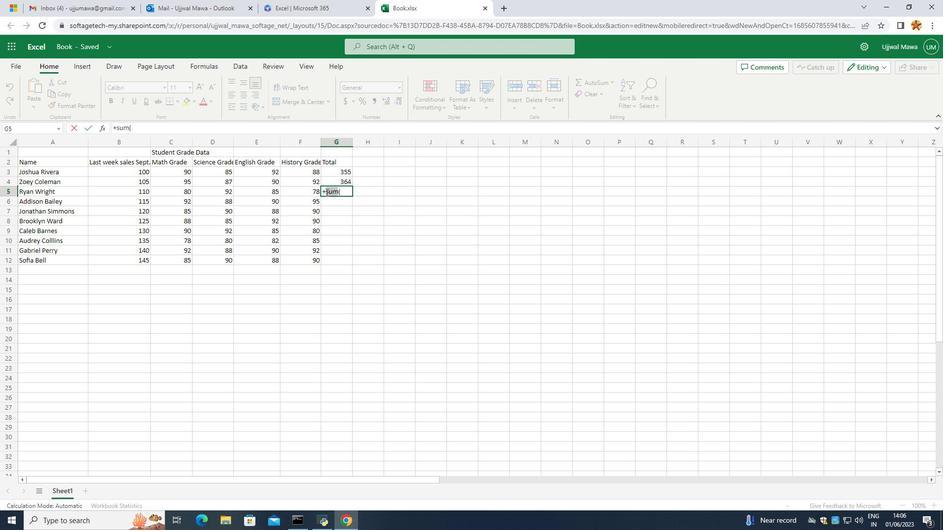 
Action: Mouse moved to (342, 192)
